 Task: Look for space in Břeclav, Czech Republic from 9th July, 2023 to 16th July, 2023 for 2 adults, 1 child in price range Rs.8000 to Rs.16000. Place can be entire place with 2 bedrooms having 2 beds and 1 bathroom. Property type can be house, flat, guest house. Booking option can be shelf check-in. Required host language is English.
Action: Mouse moved to (465, 93)
Screenshot: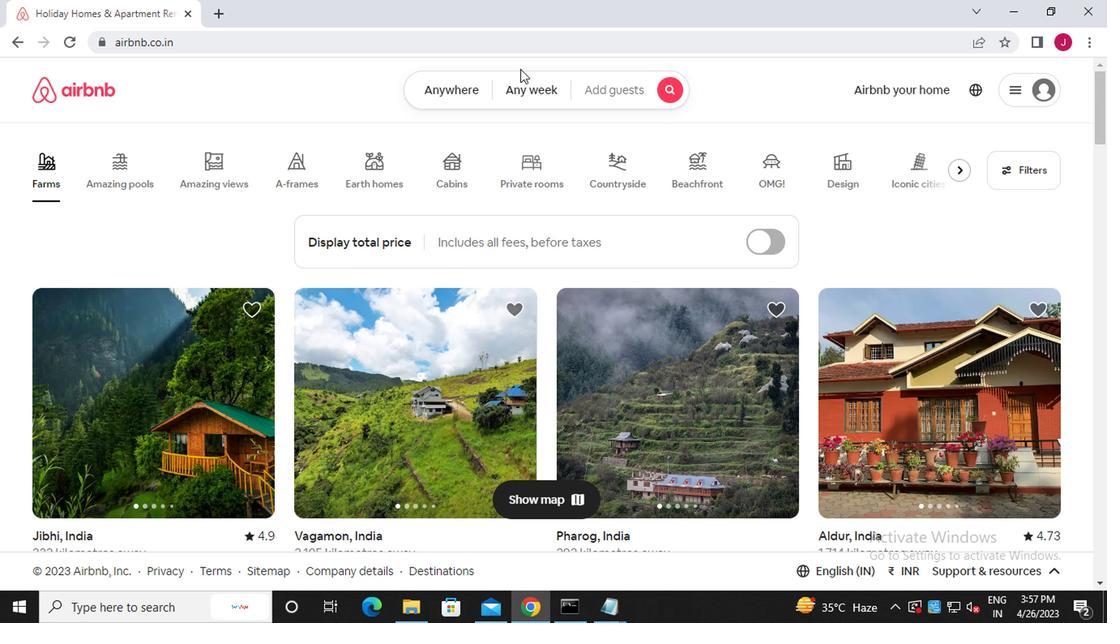
Action: Mouse pressed left at (465, 93)
Screenshot: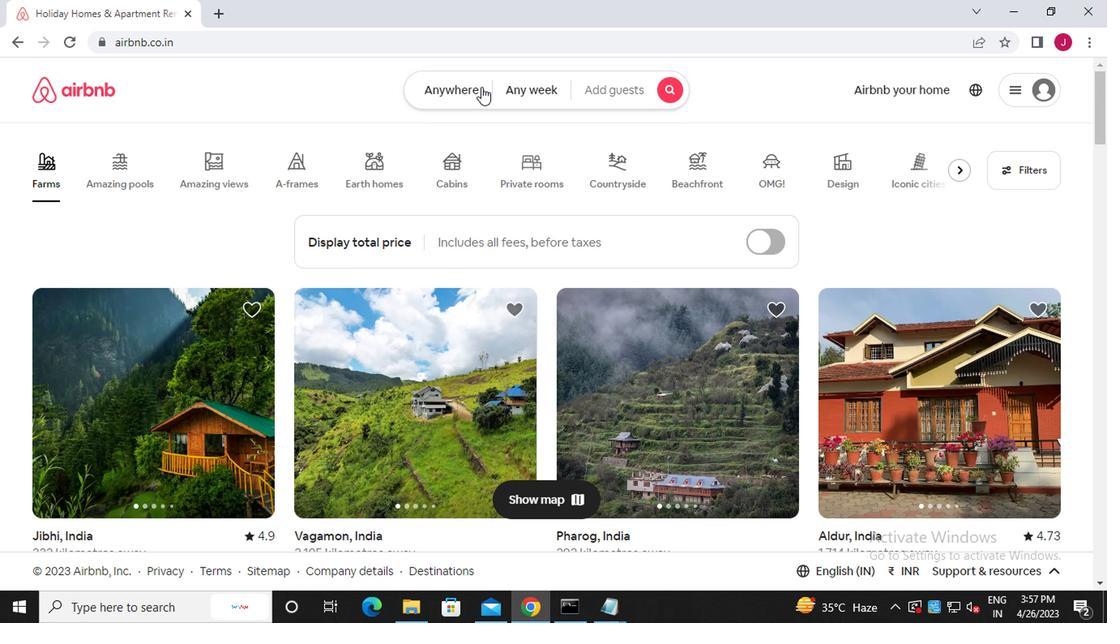 
Action: Mouse moved to (266, 155)
Screenshot: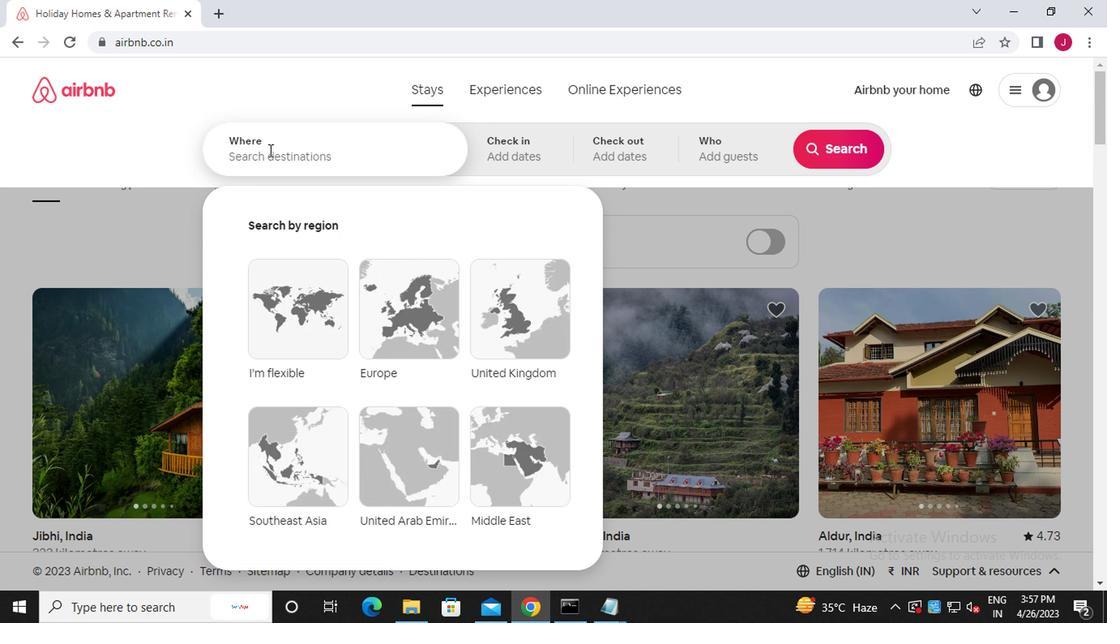 
Action: Mouse pressed left at (266, 155)
Screenshot: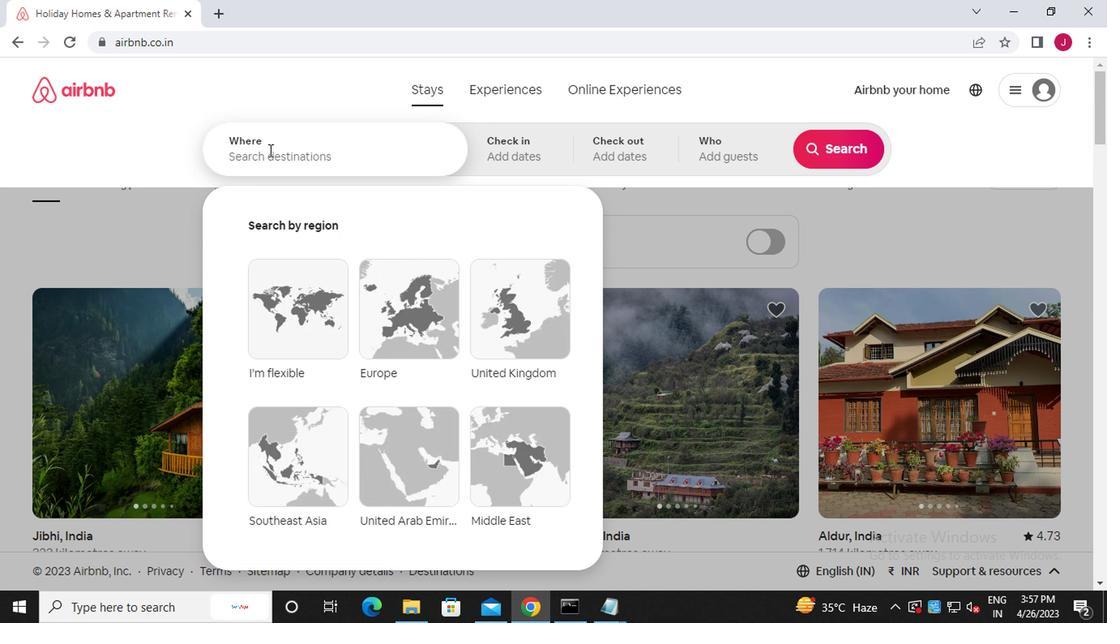 
Action: Mouse moved to (267, 157)
Screenshot: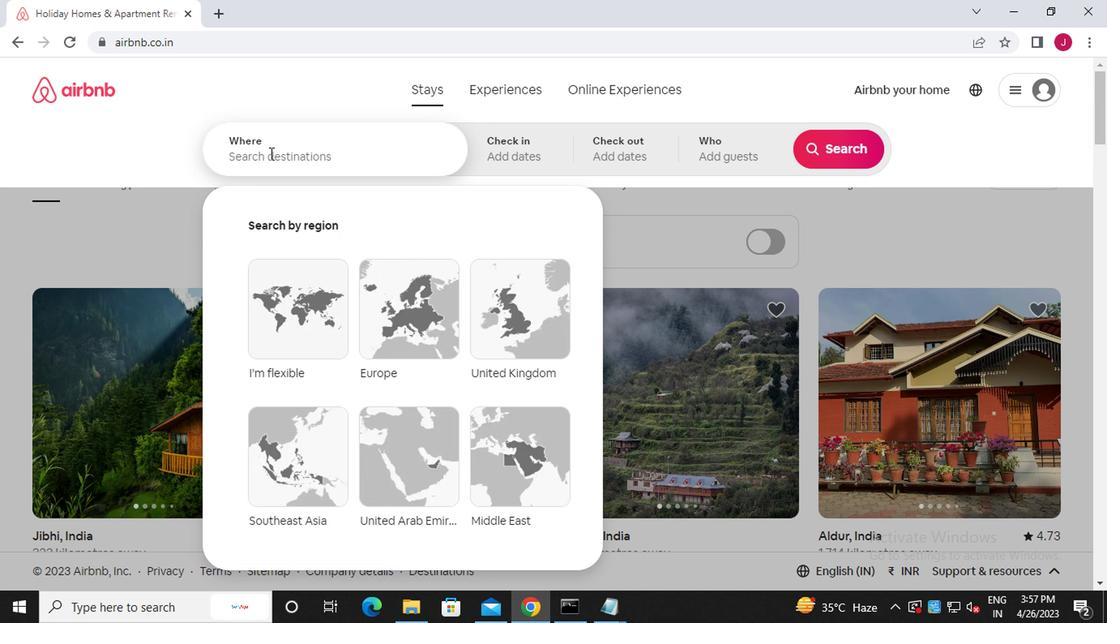 
Action: Key pressed b<Key.caps_lock>reclav,<Key.caps_lock>c<Key.caps_lock>zech<Key.space><Key.caps_lock>r<Key.caps_lock>epublic
Screenshot: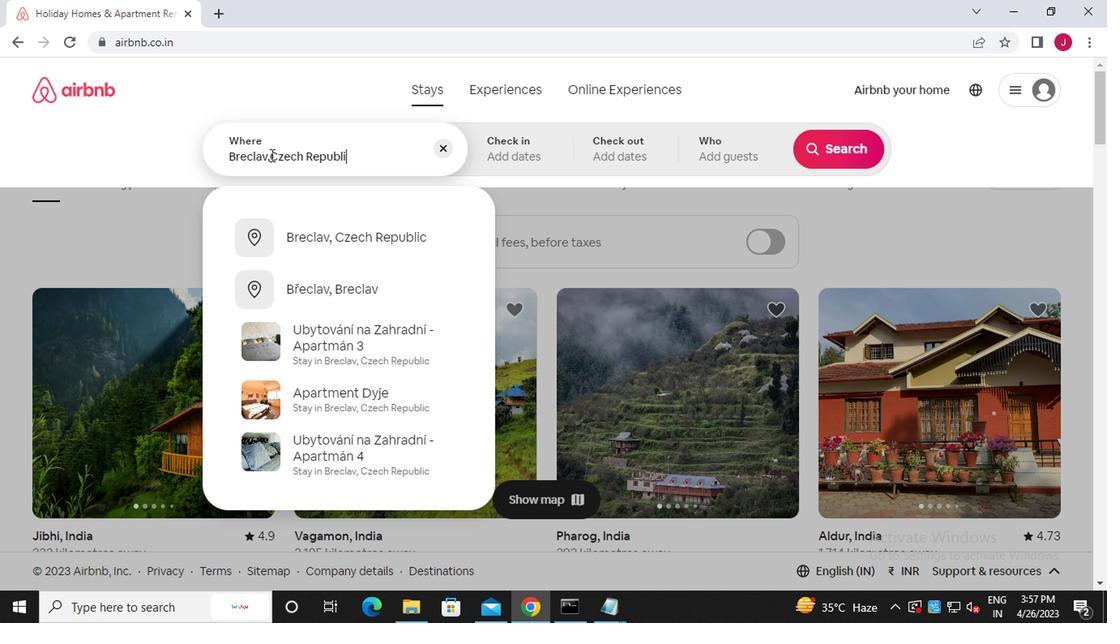 
Action: Mouse moved to (394, 234)
Screenshot: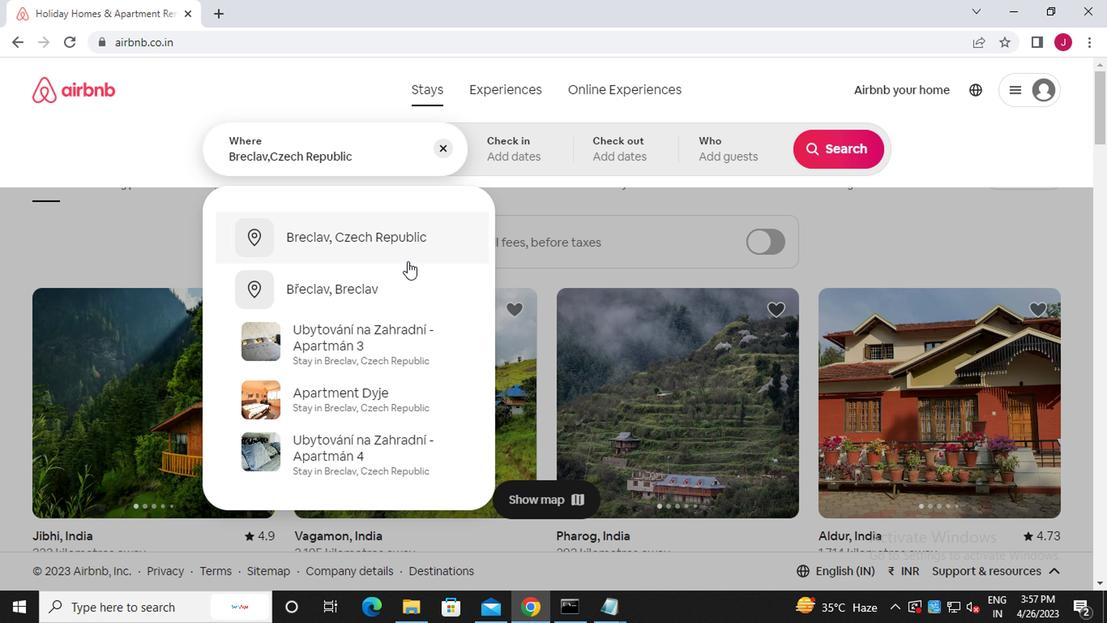 
Action: Mouse pressed left at (394, 234)
Screenshot: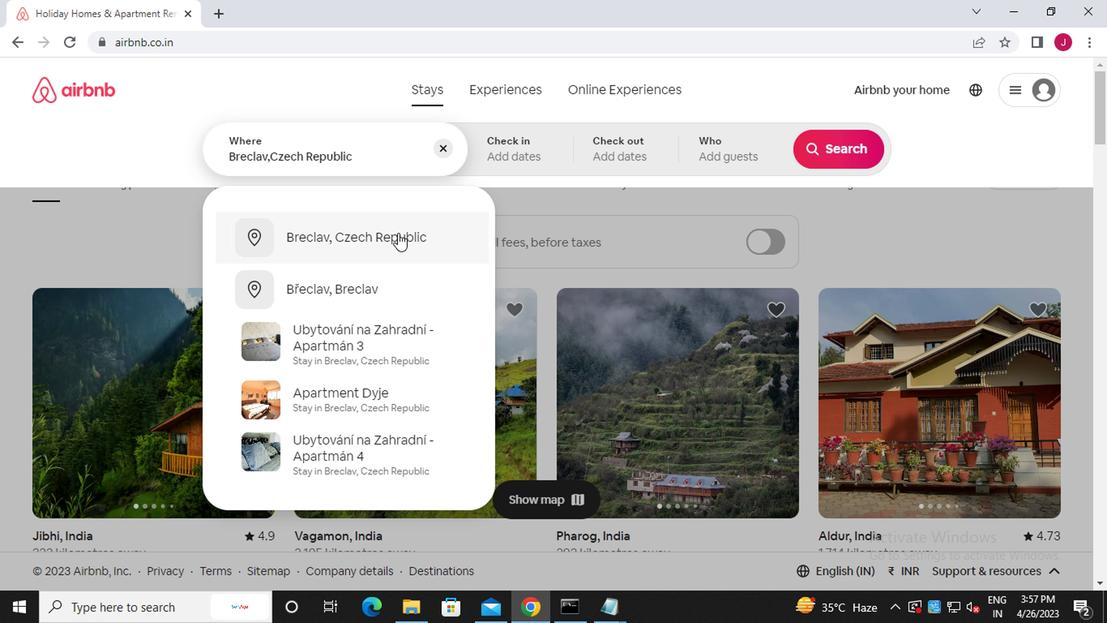 
Action: Mouse moved to (831, 282)
Screenshot: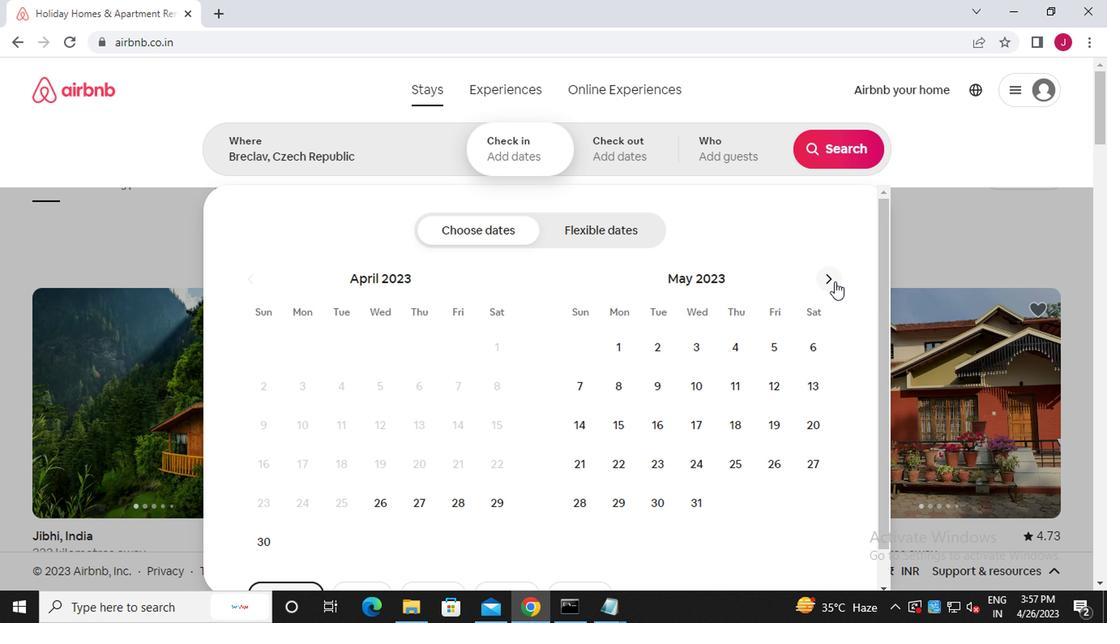 
Action: Mouse pressed left at (831, 282)
Screenshot: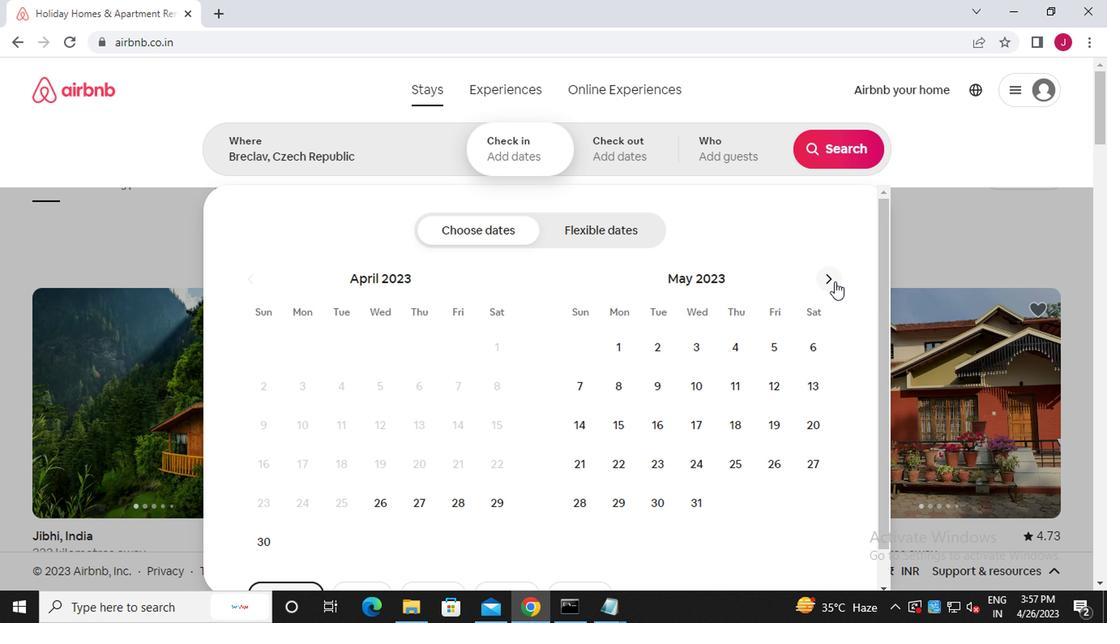 
Action: Mouse pressed left at (831, 282)
Screenshot: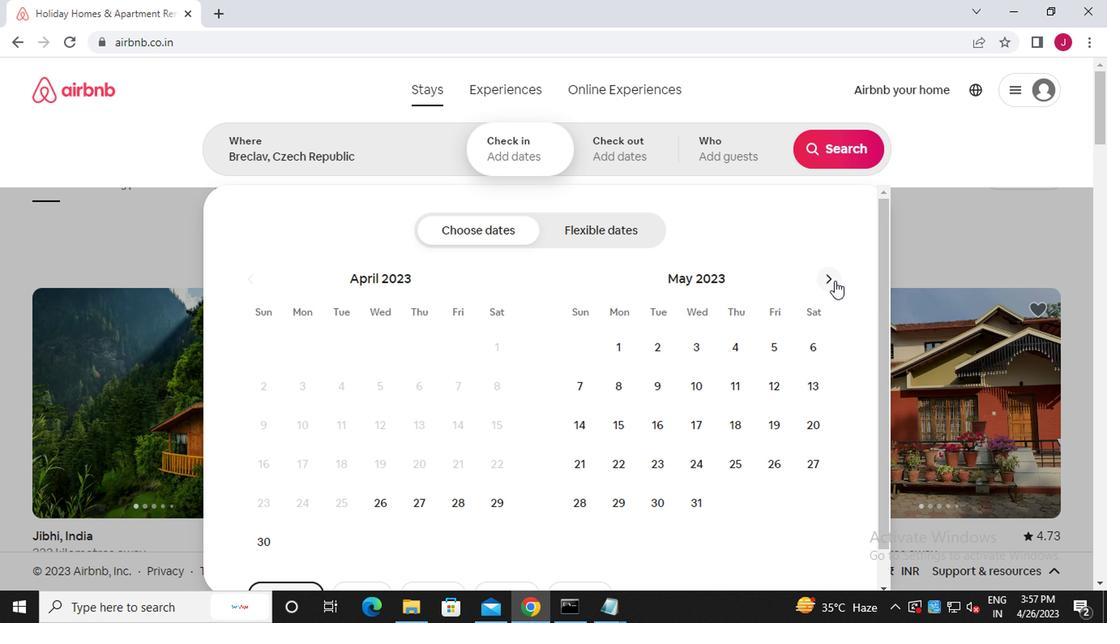 
Action: Mouse moved to (568, 427)
Screenshot: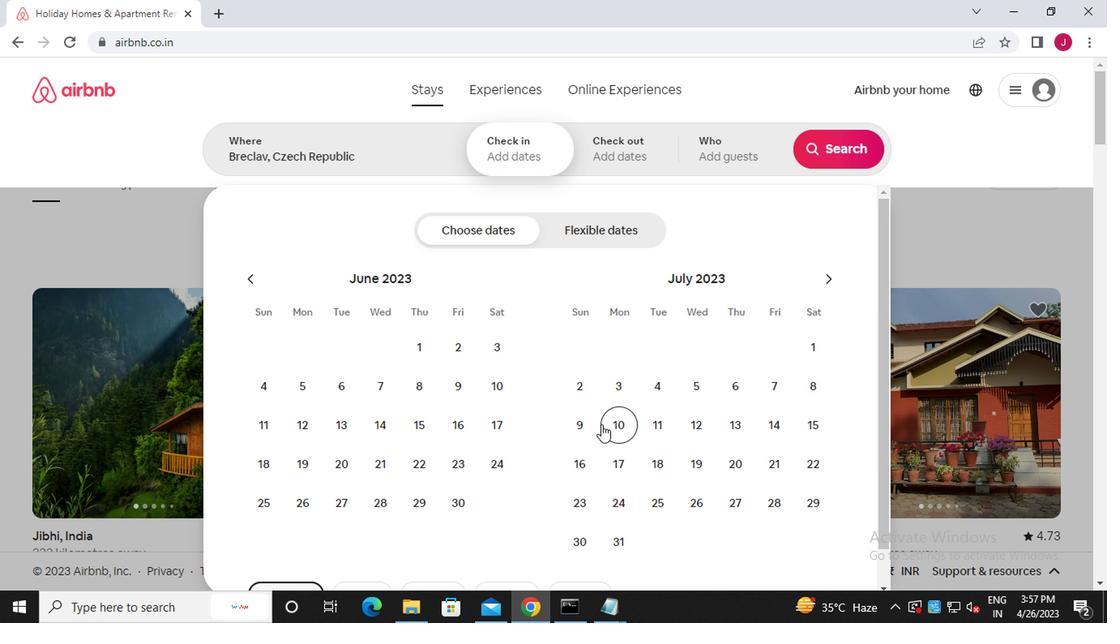 
Action: Mouse pressed left at (568, 427)
Screenshot: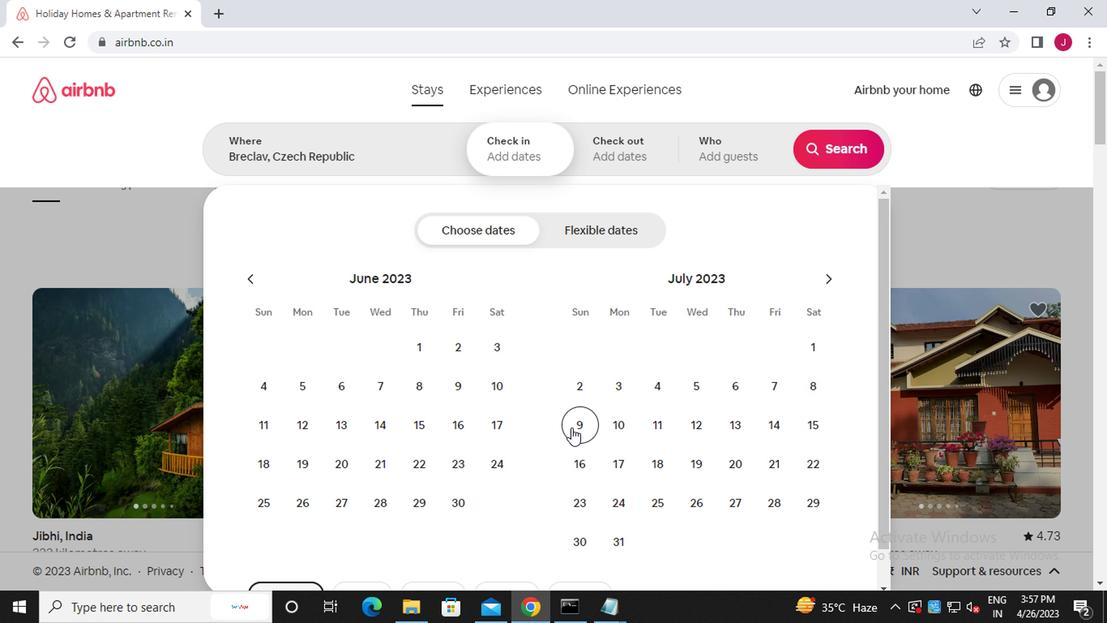 
Action: Mouse moved to (579, 458)
Screenshot: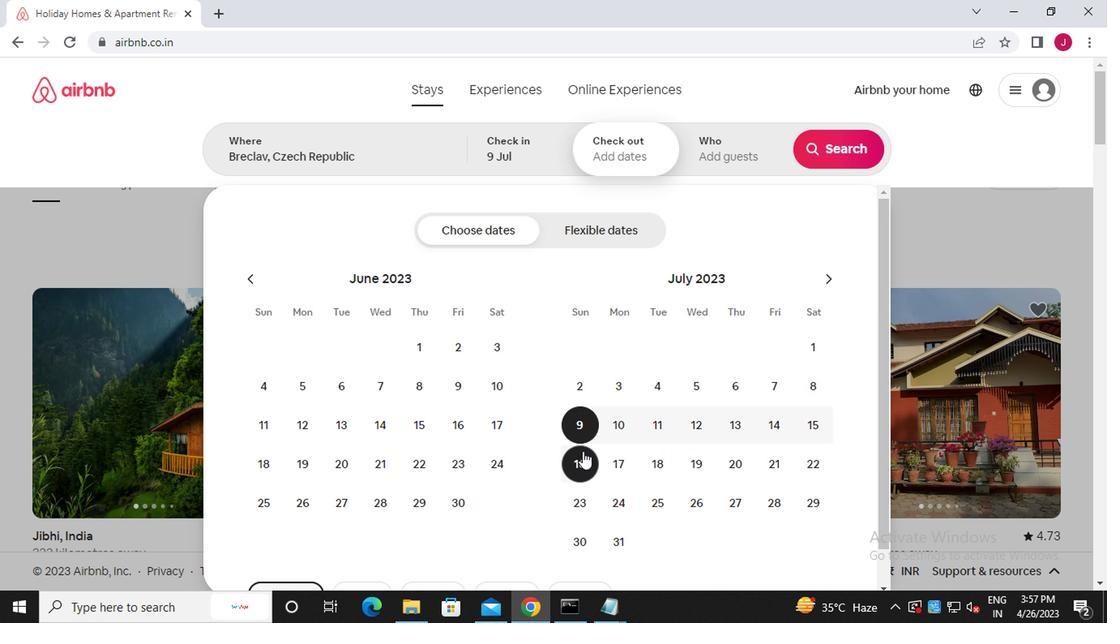 
Action: Mouse pressed left at (579, 458)
Screenshot: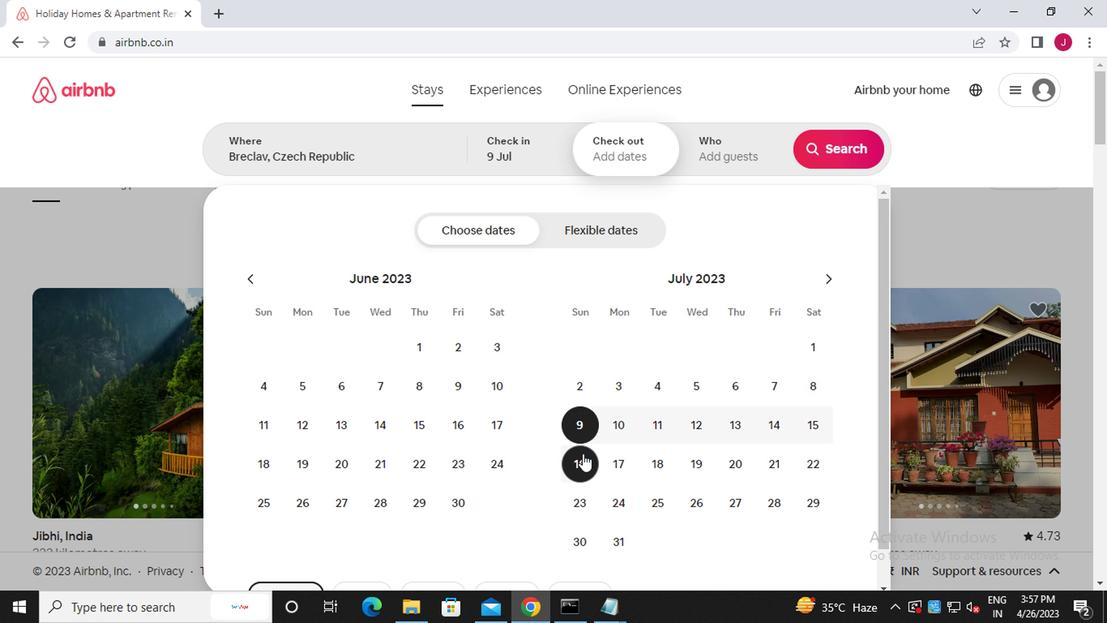 
Action: Mouse moved to (740, 160)
Screenshot: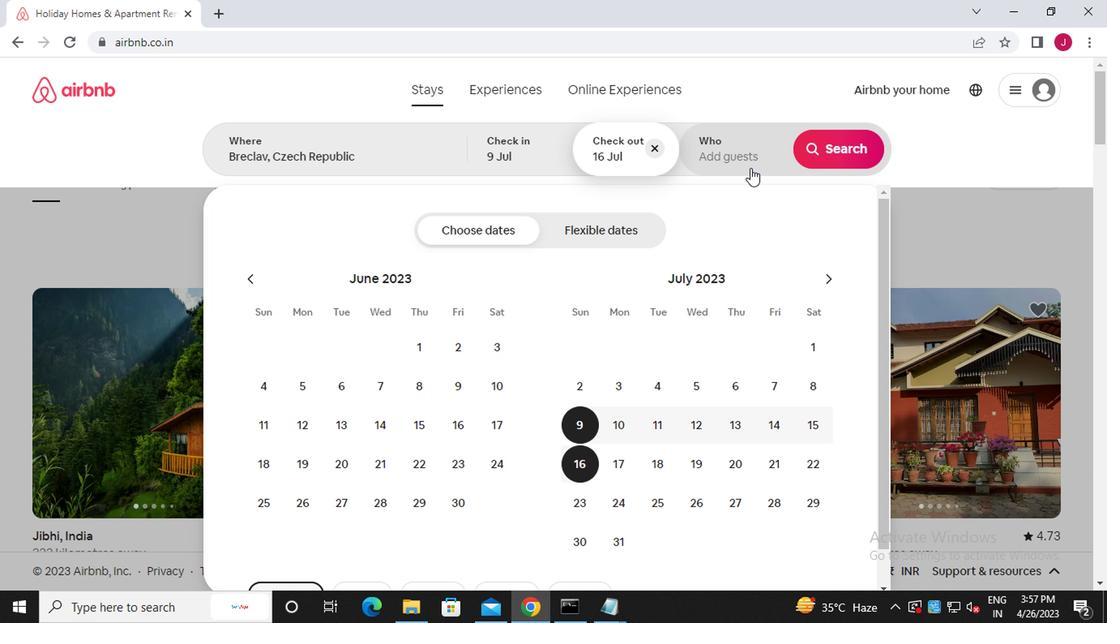 
Action: Mouse pressed left at (740, 160)
Screenshot: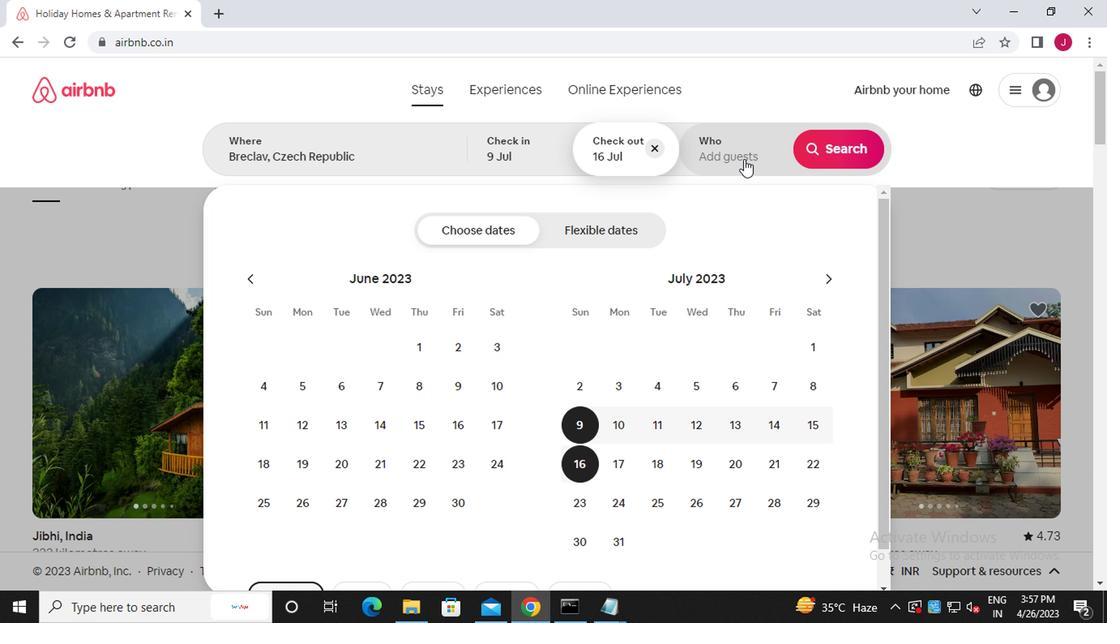 
Action: Mouse moved to (843, 234)
Screenshot: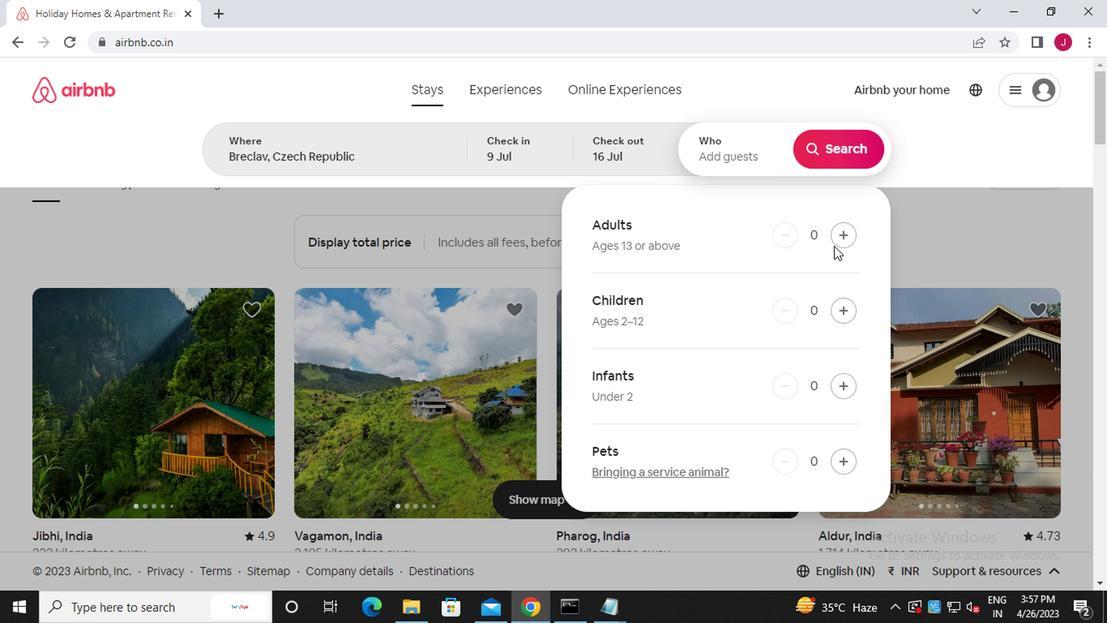 
Action: Mouse pressed left at (843, 234)
Screenshot: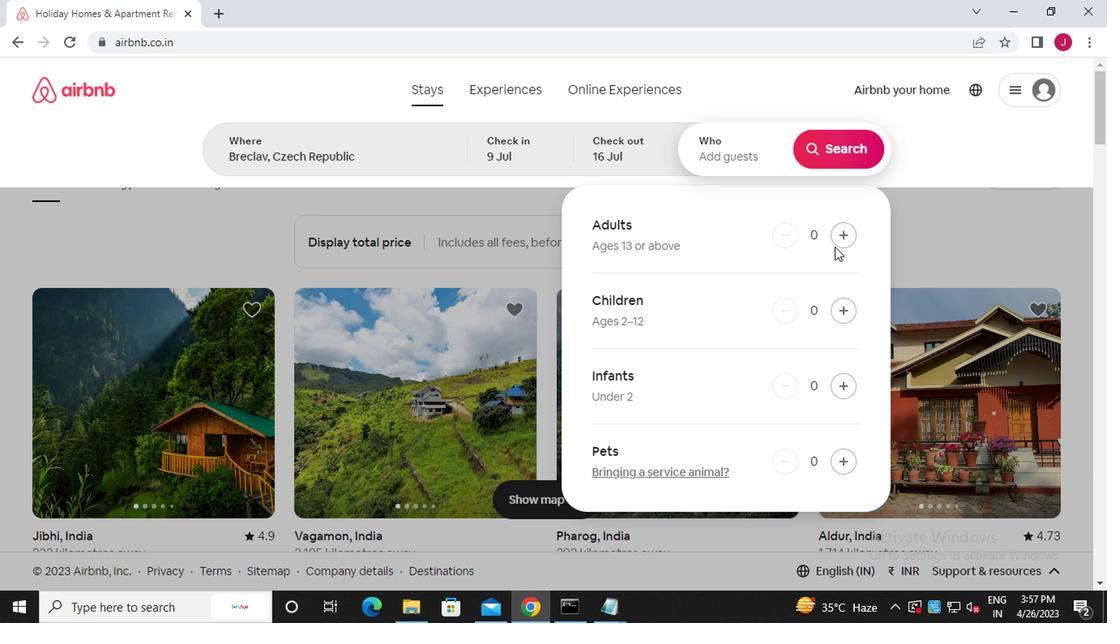 
Action: Mouse pressed left at (843, 234)
Screenshot: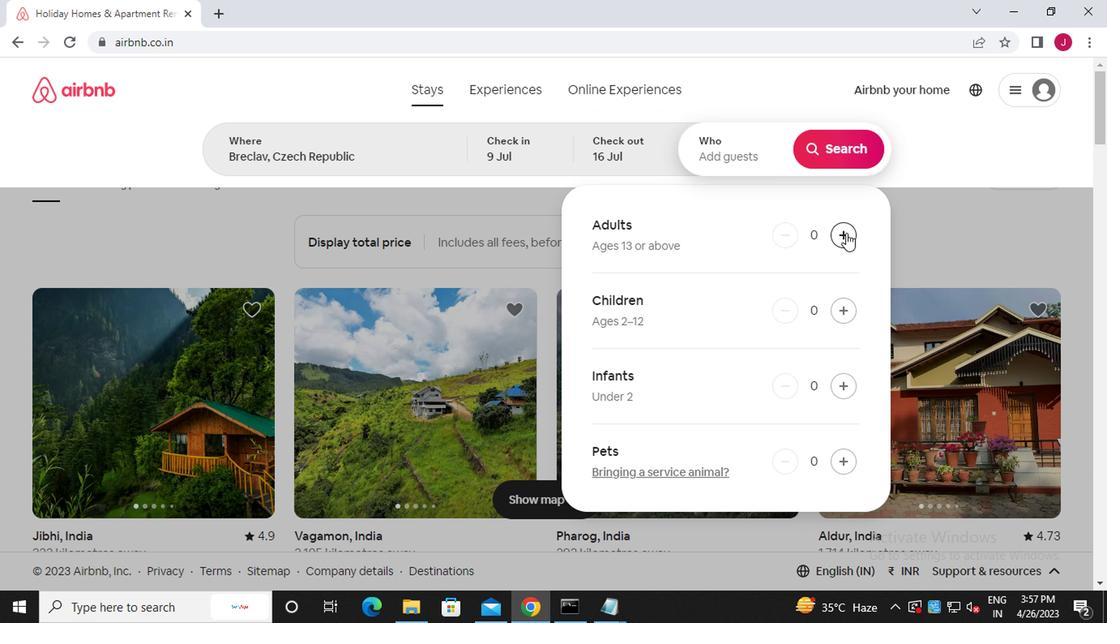 
Action: Mouse moved to (844, 315)
Screenshot: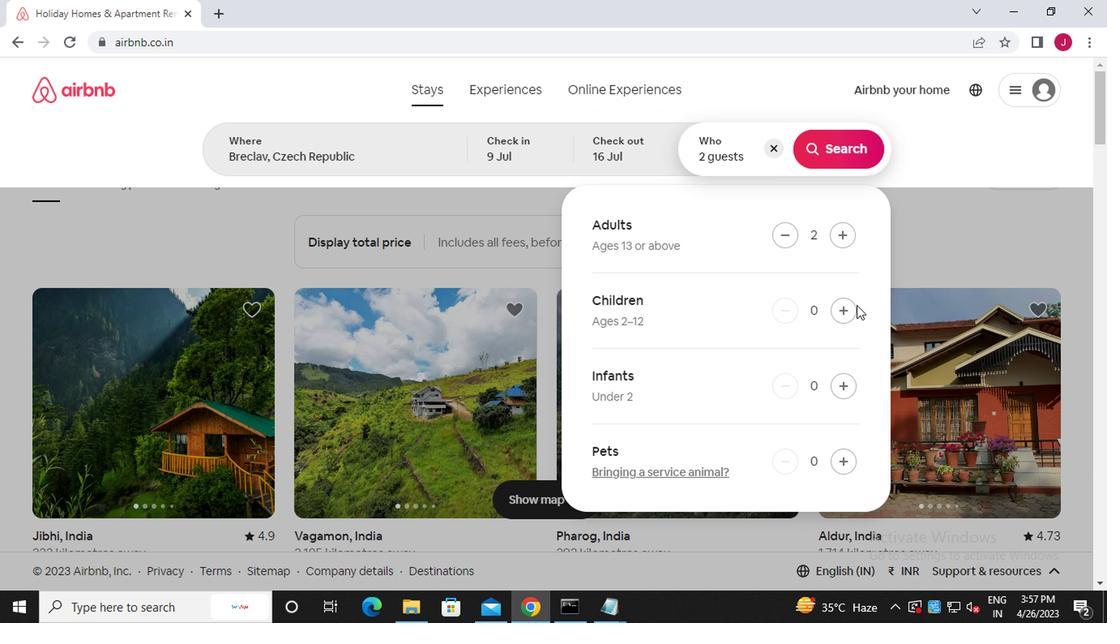 
Action: Mouse pressed left at (844, 315)
Screenshot: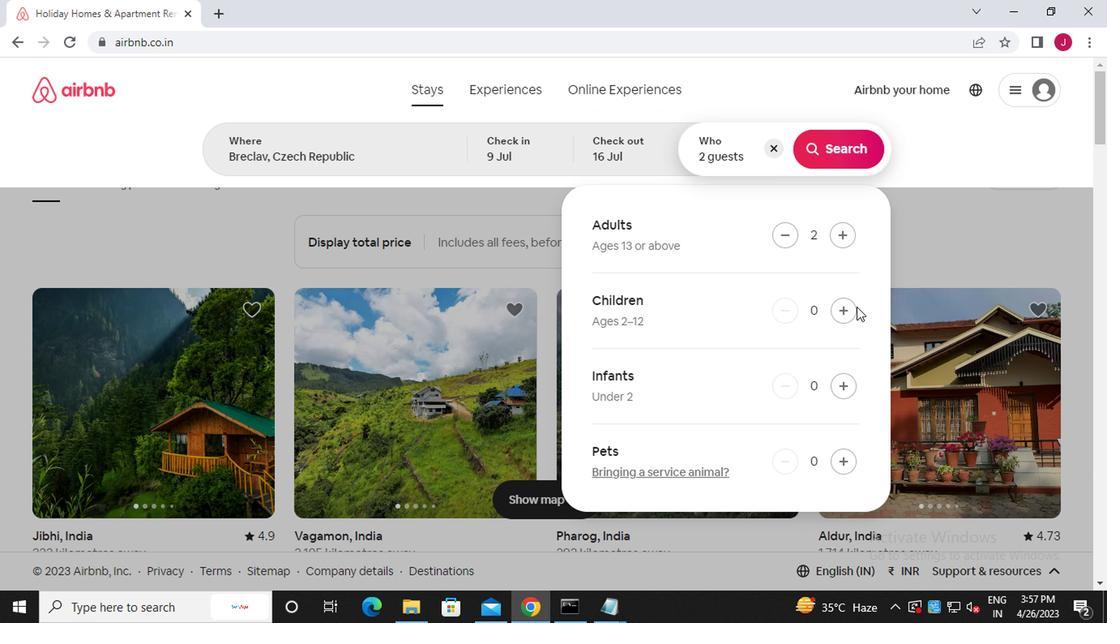 
Action: Mouse moved to (851, 152)
Screenshot: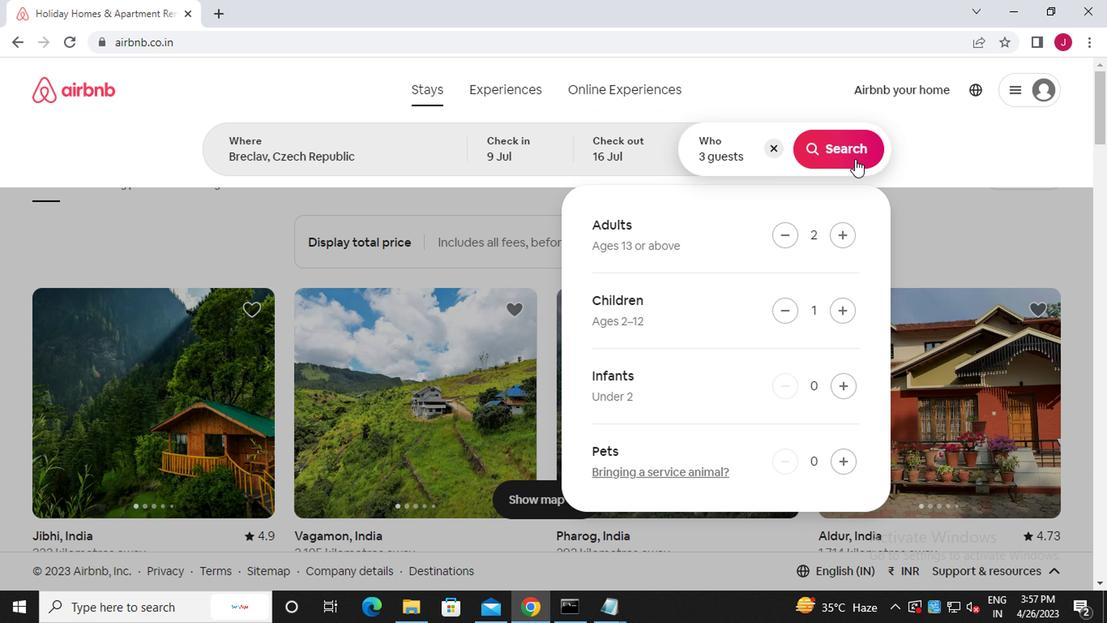 
Action: Mouse pressed left at (851, 152)
Screenshot: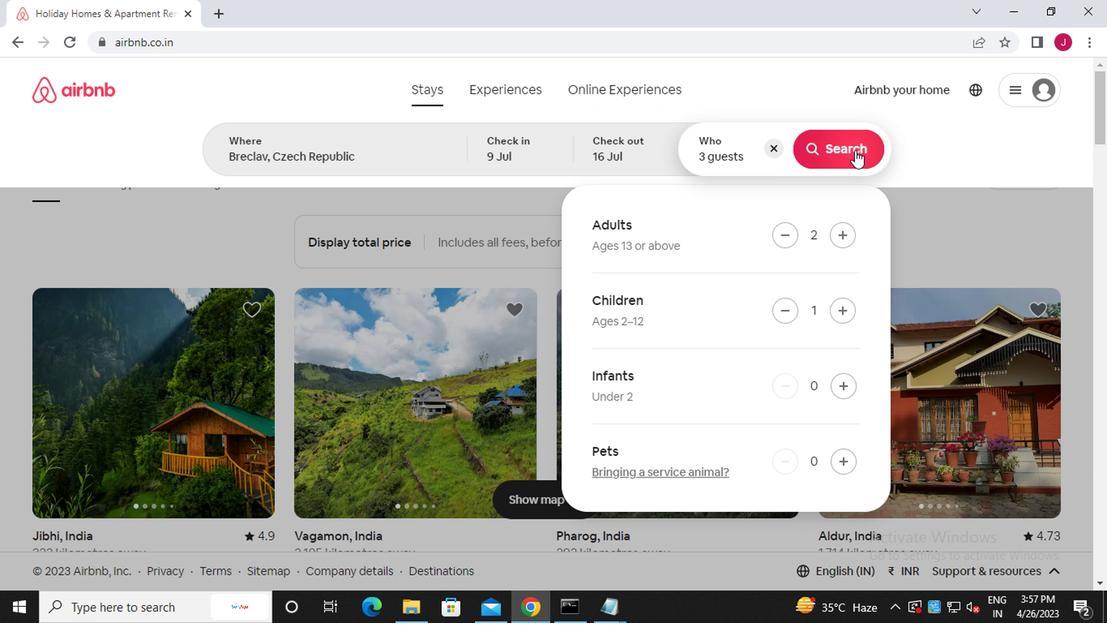 
Action: Mouse moved to (1049, 163)
Screenshot: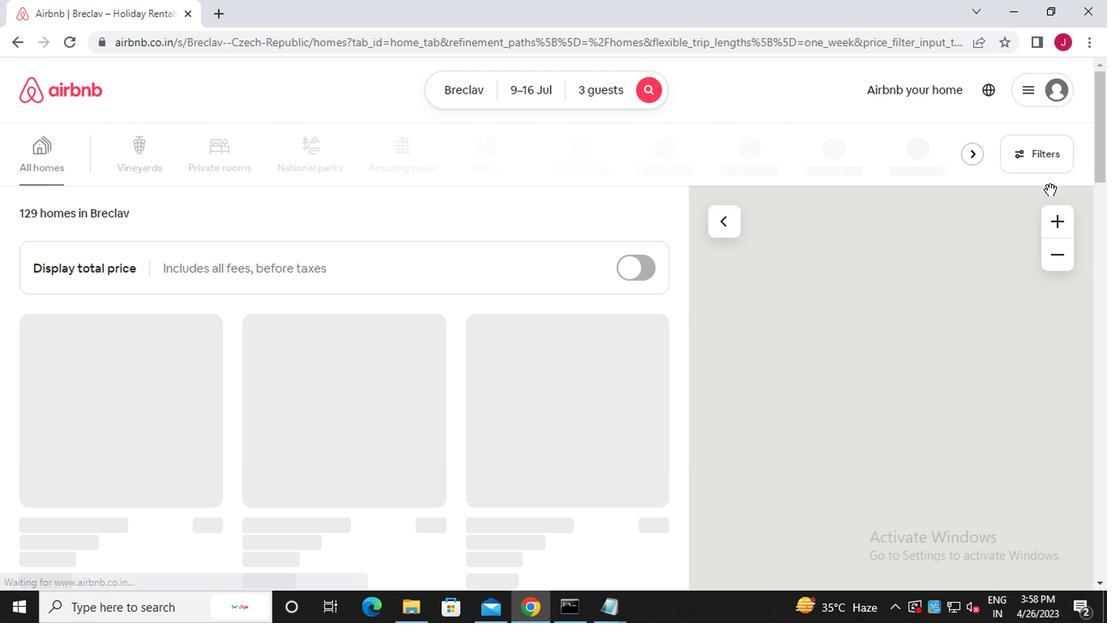 
Action: Mouse pressed left at (1049, 163)
Screenshot: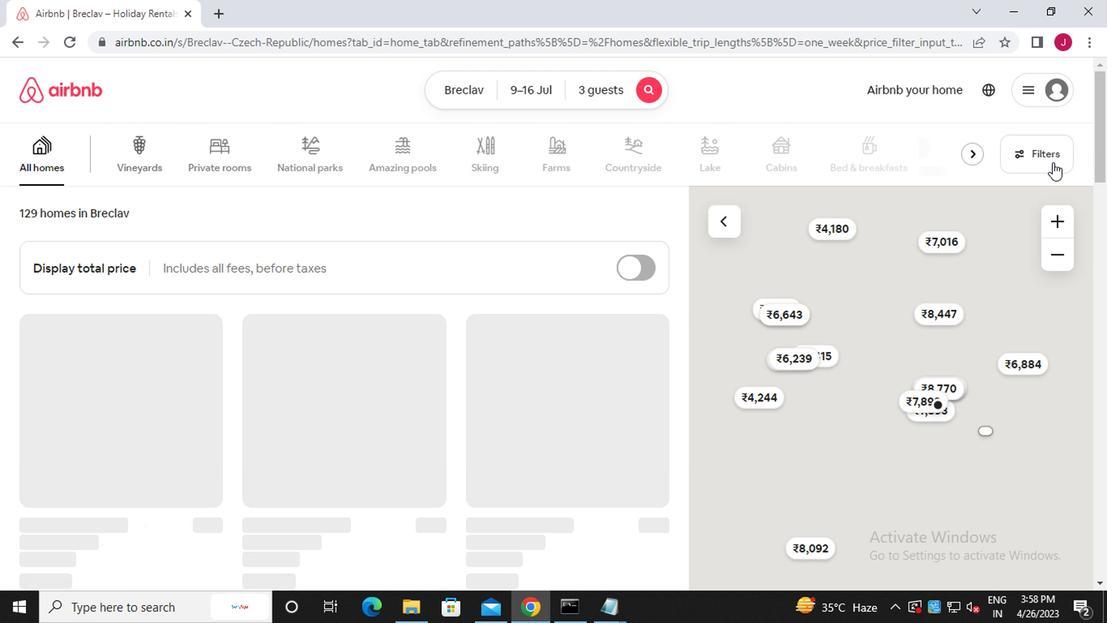 
Action: Mouse moved to (365, 357)
Screenshot: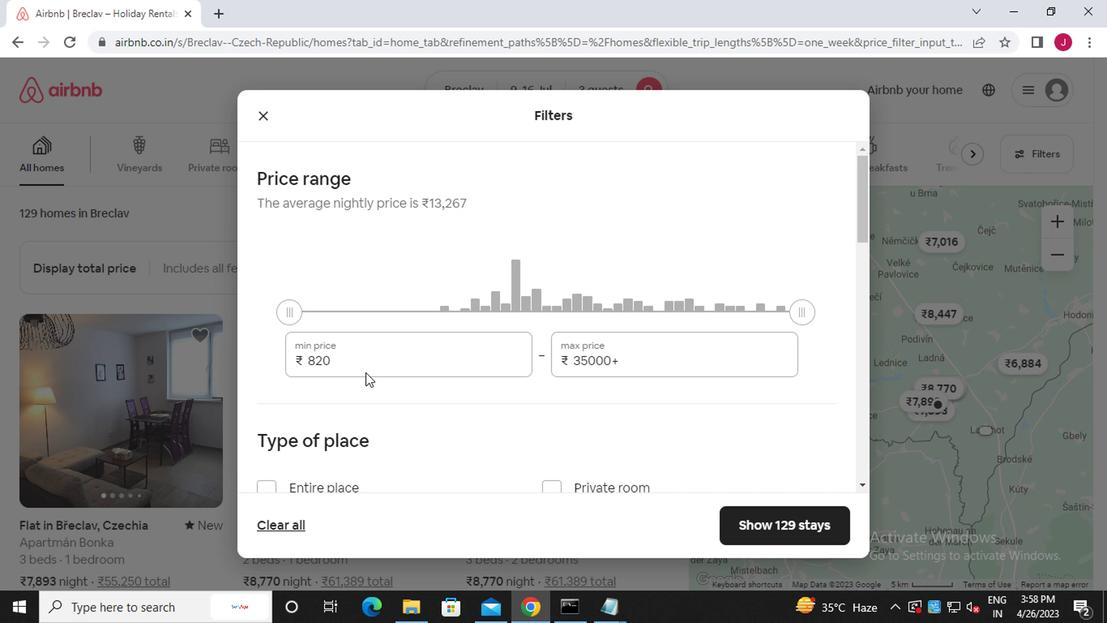 
Action: Mouse pressed left at (365, 357)
Screenshot: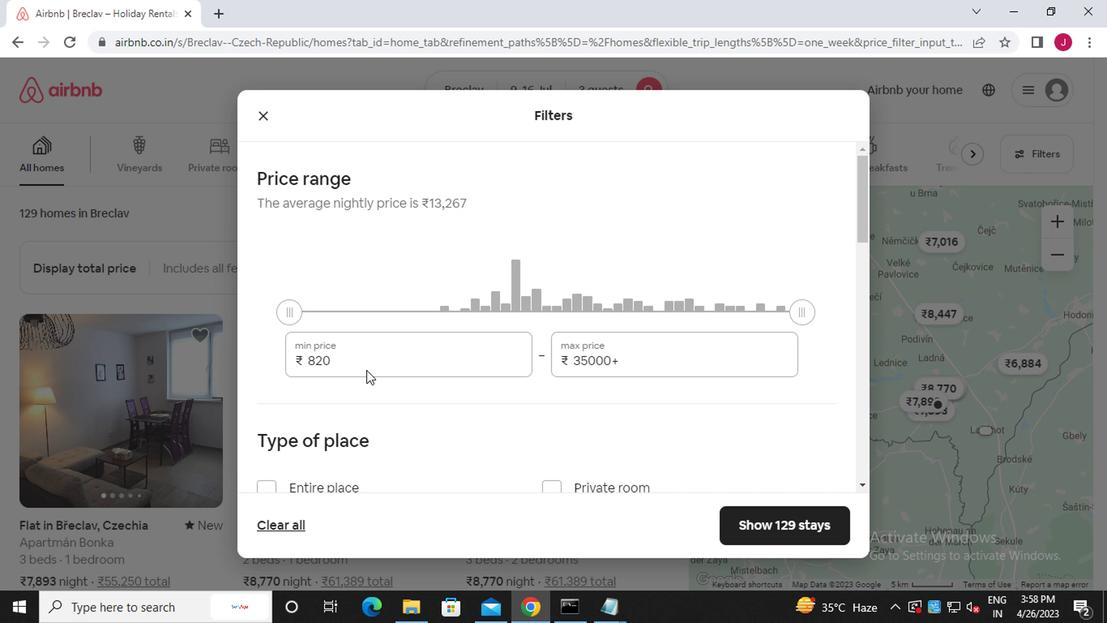 
Action: Mouse moved to (362, 354)
Screenshot: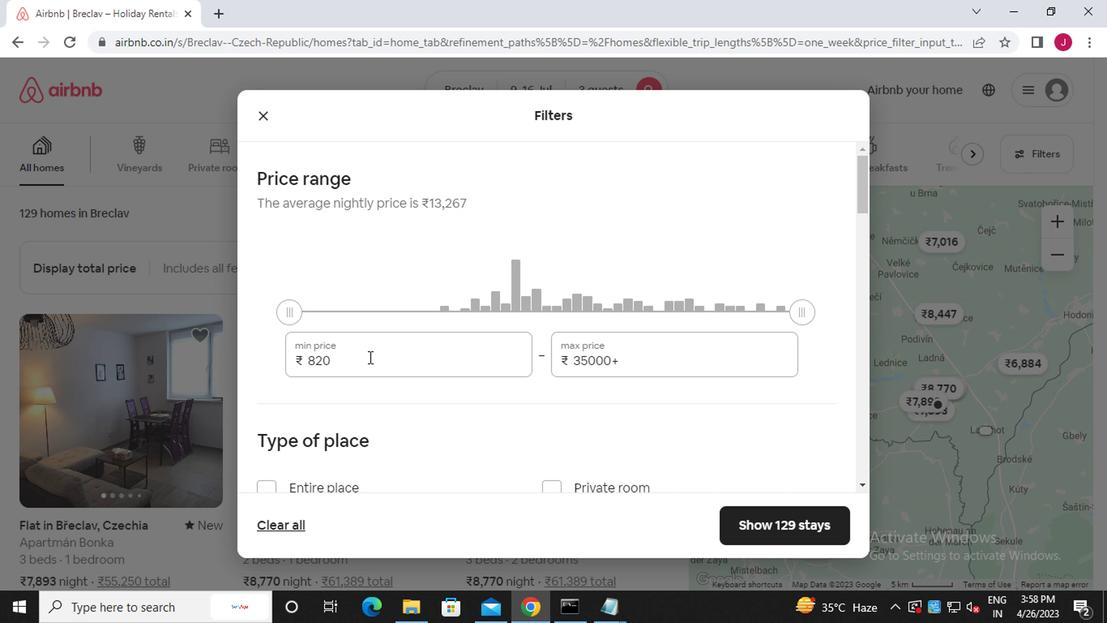 
Action: Key pressed <Key.backspace><Key.backspace><<96>><<96>><<96>>
Screenshot: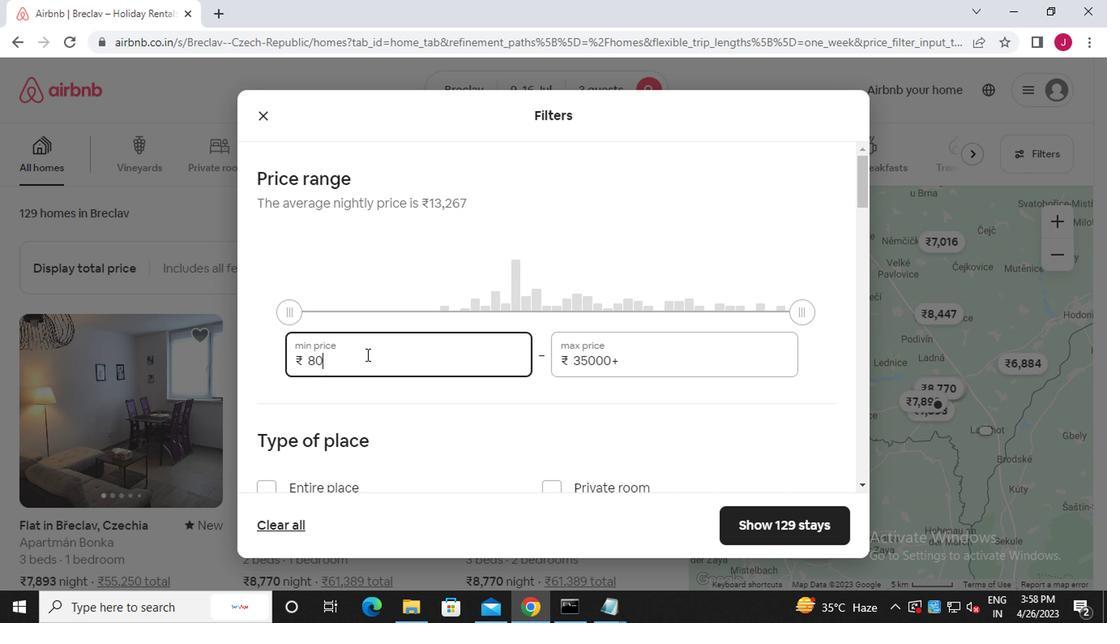 
Action: Mouse moved to (663, 368)
Screenshot: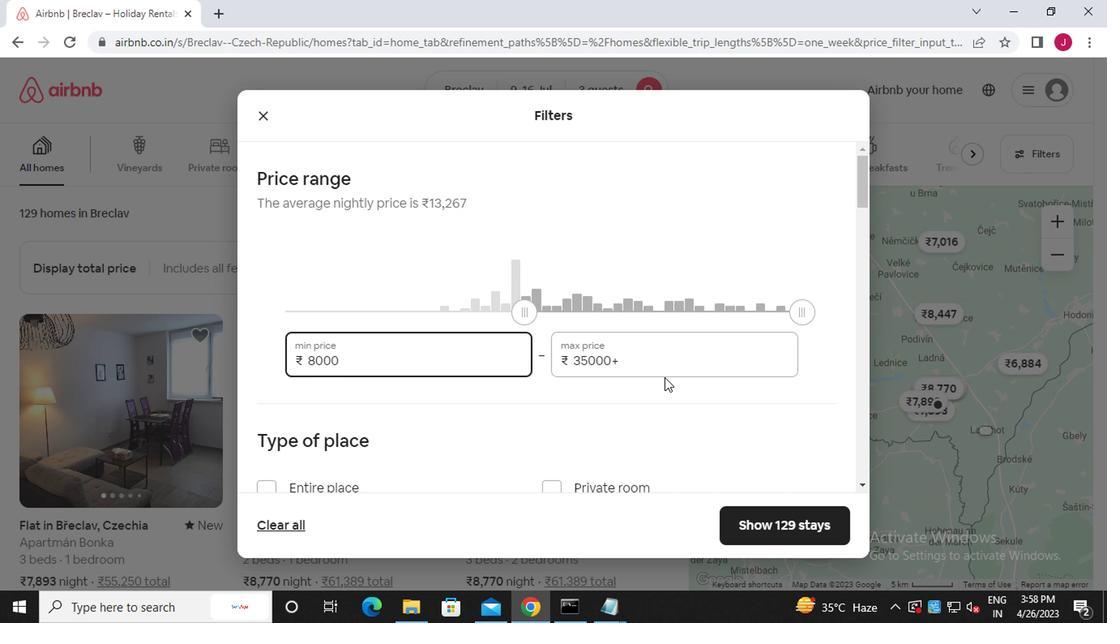 
Action: Mouse pressed left at (663, 368)
Screenshot: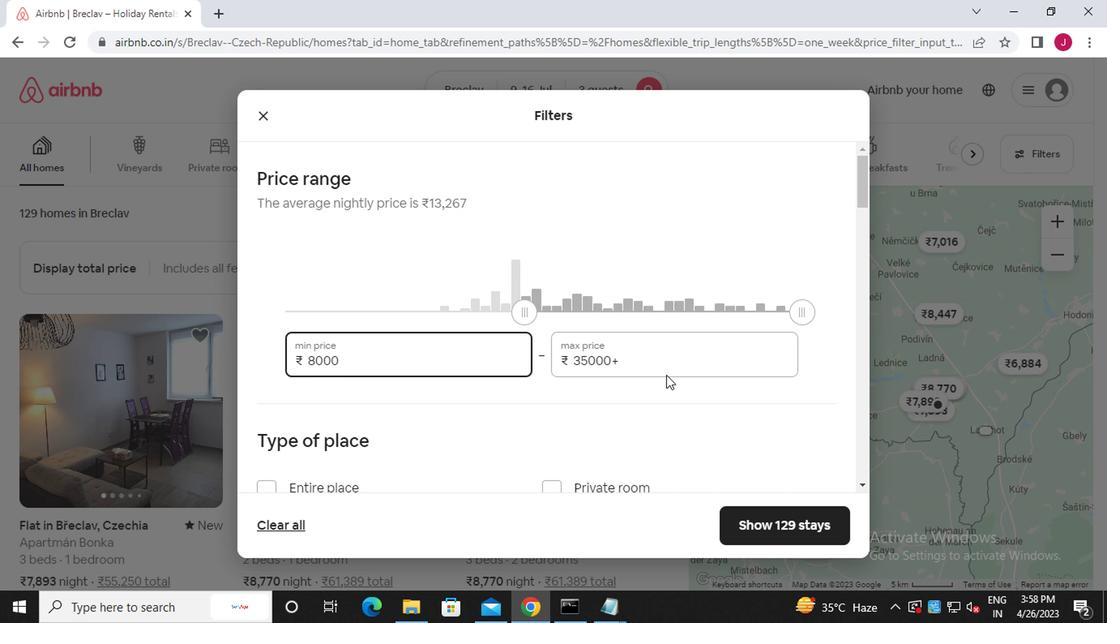 
Action: Mouse moved to (657, 368)
Screenshot: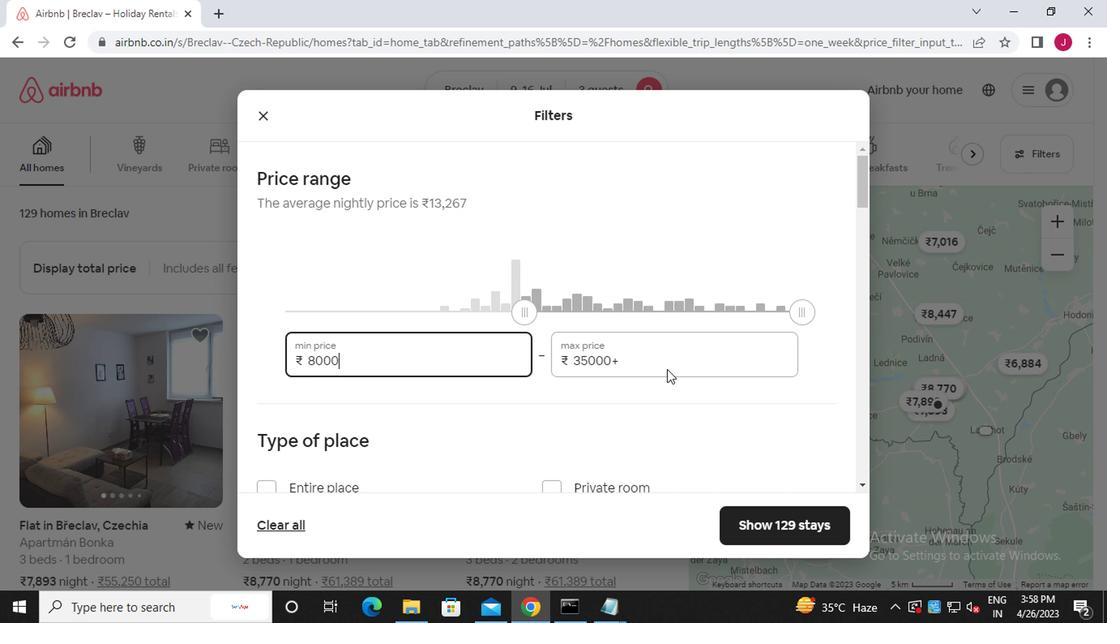 
Action: Key pressed <Key.backspace><Key.backspace><Key.backspace><Key.backspace><Key.backspace><Key.backspace><Key.backspace><Key.backspace><Key.backspace><Key.backspace><<97>><<102>><<96>><<96>><<96>>
Screenshot: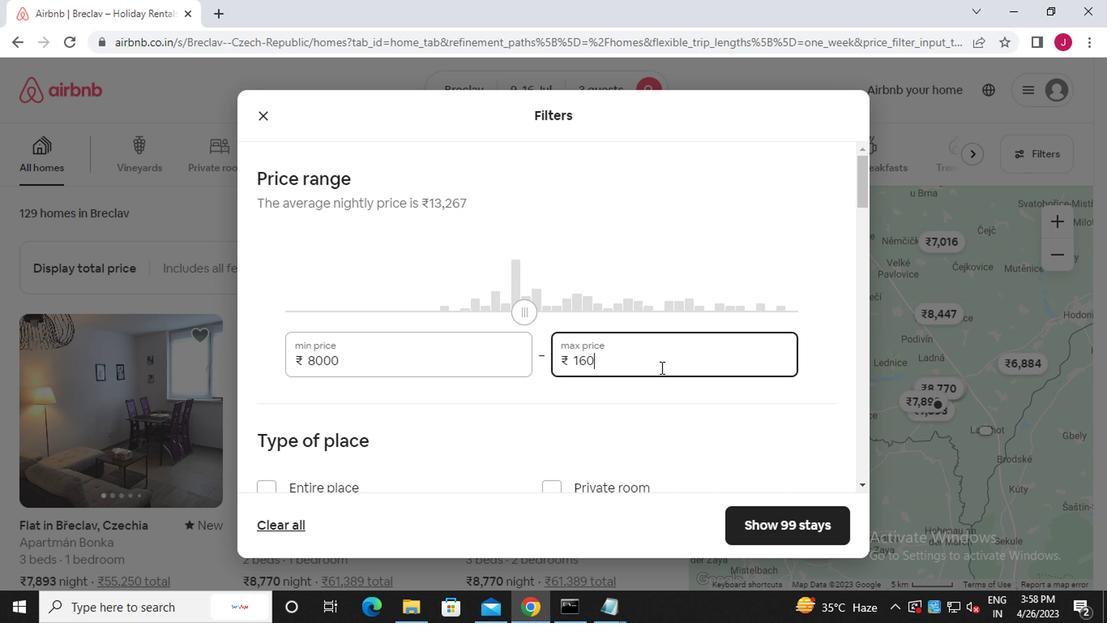 
Action: Mouse moved to (656, 368)
Screenshot: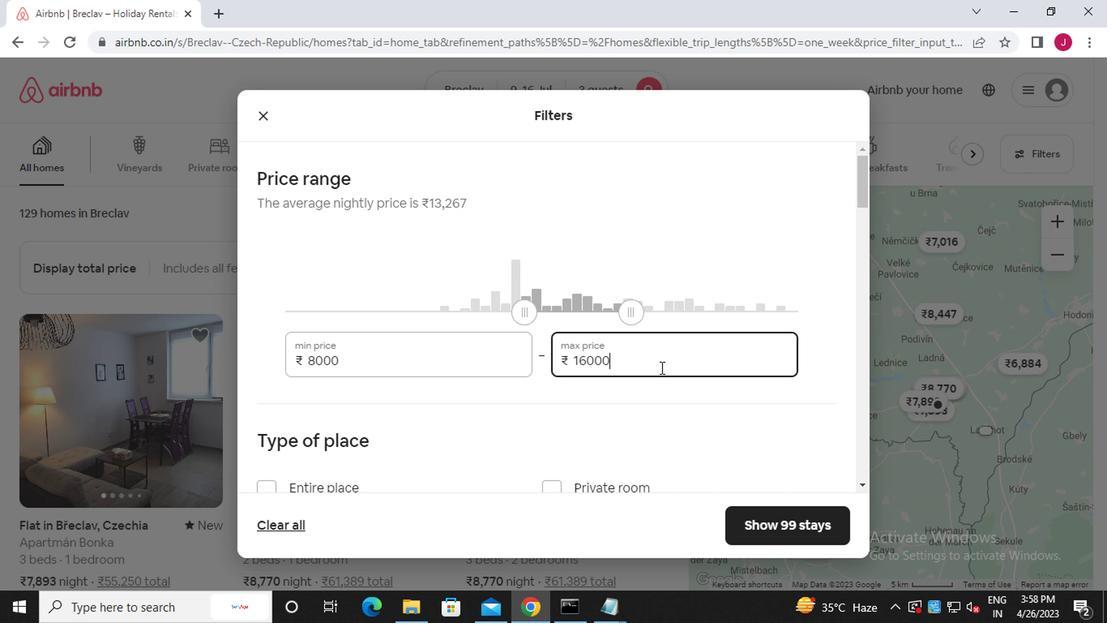 
Action: Mouse scrolled (656, 366) with delta (0, -1)
Screenshot: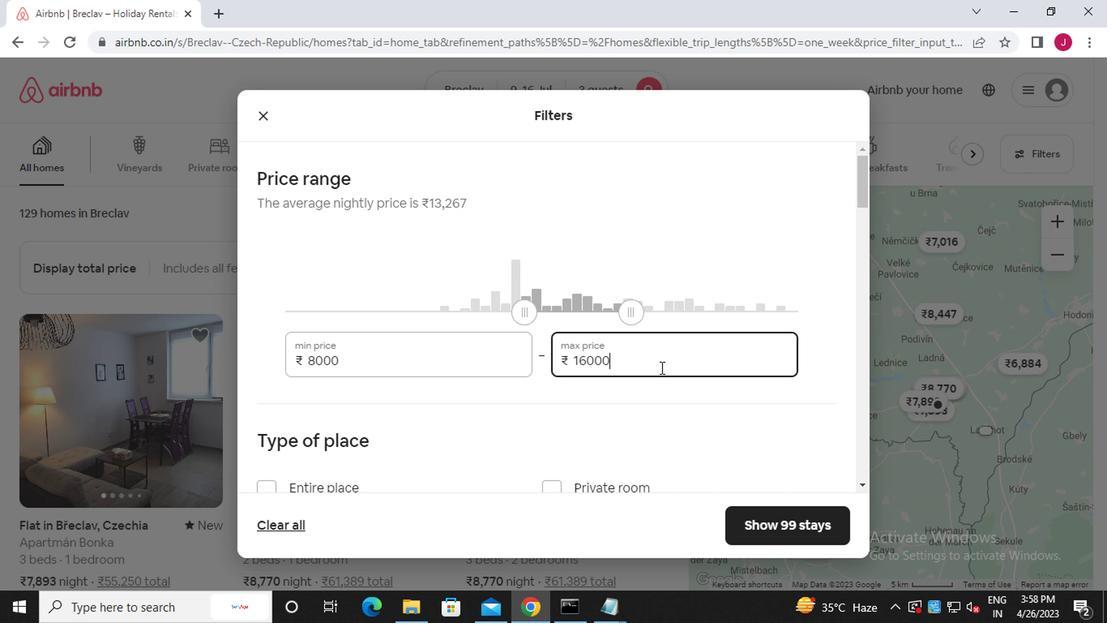 
Action: Mouse scrolled (656, 366) with delta (0, -1)
Screenshot: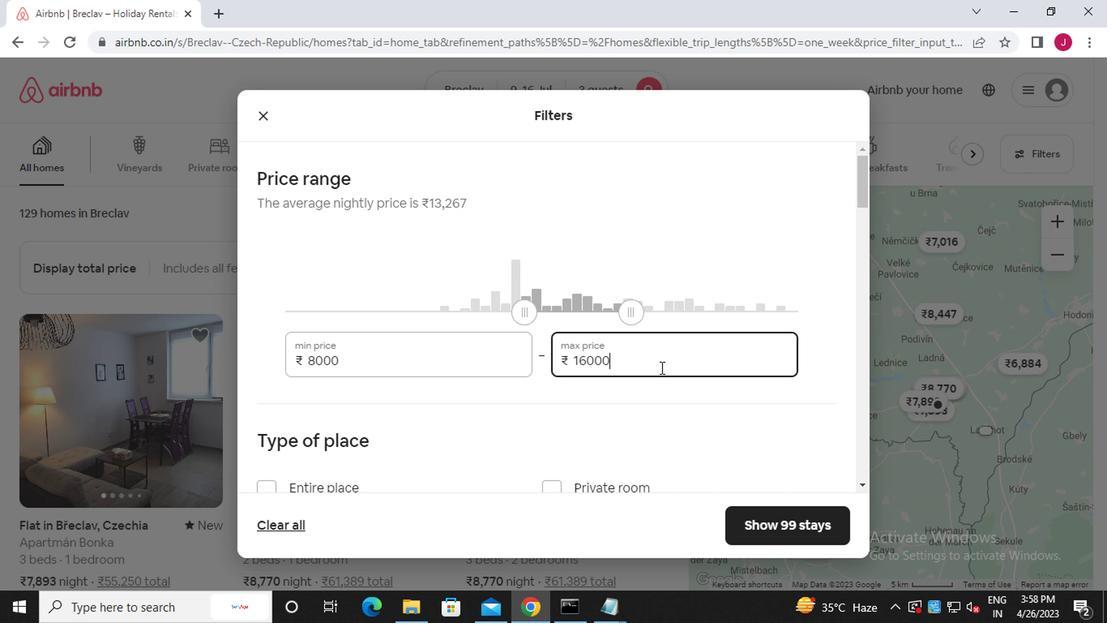 
Action: Mouse moved to (263, 331)
Screenshot: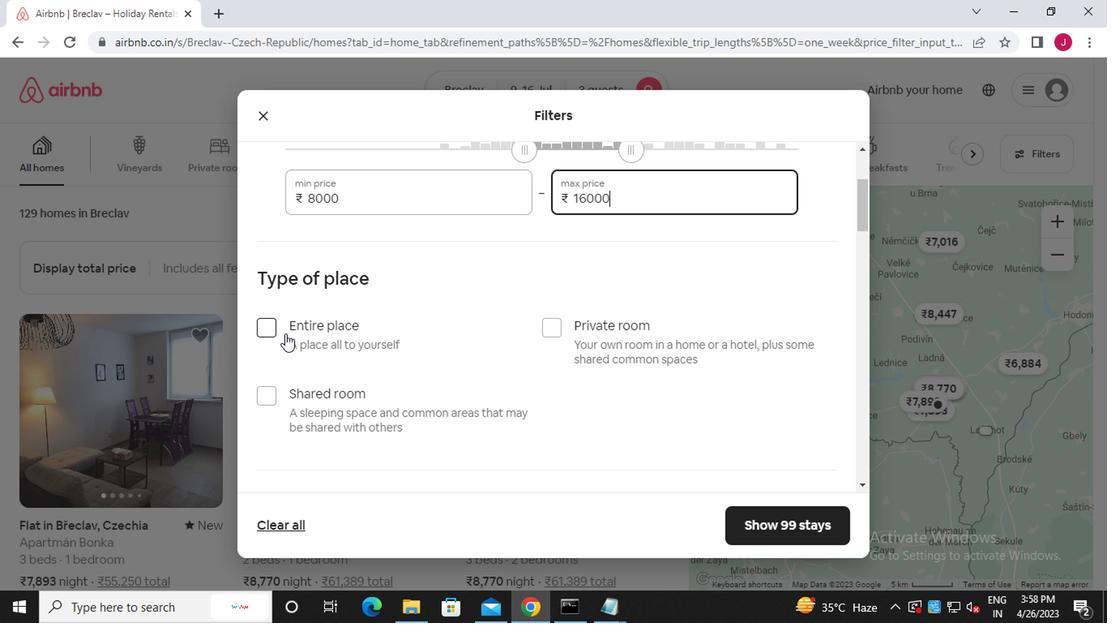 
Action: Mouse pressed left at (263, 331)
Screenshot: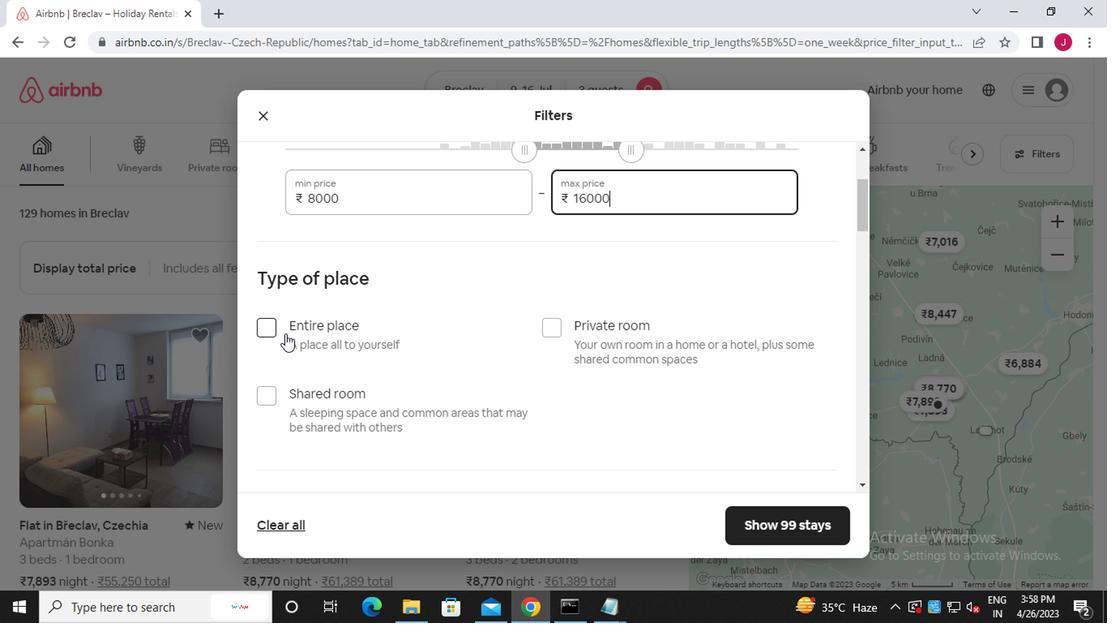 
Action: Mouse moved to (328, 341)
Screenshot: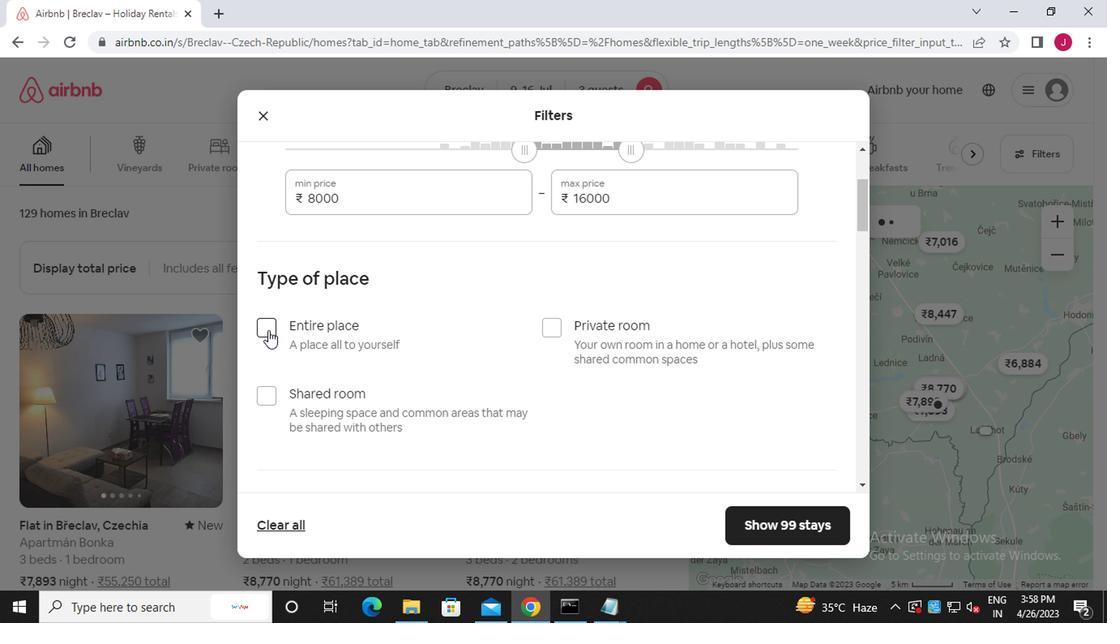 
Action: Mouse scrolled (328, 340) with delta (0, -1)
Screenshot: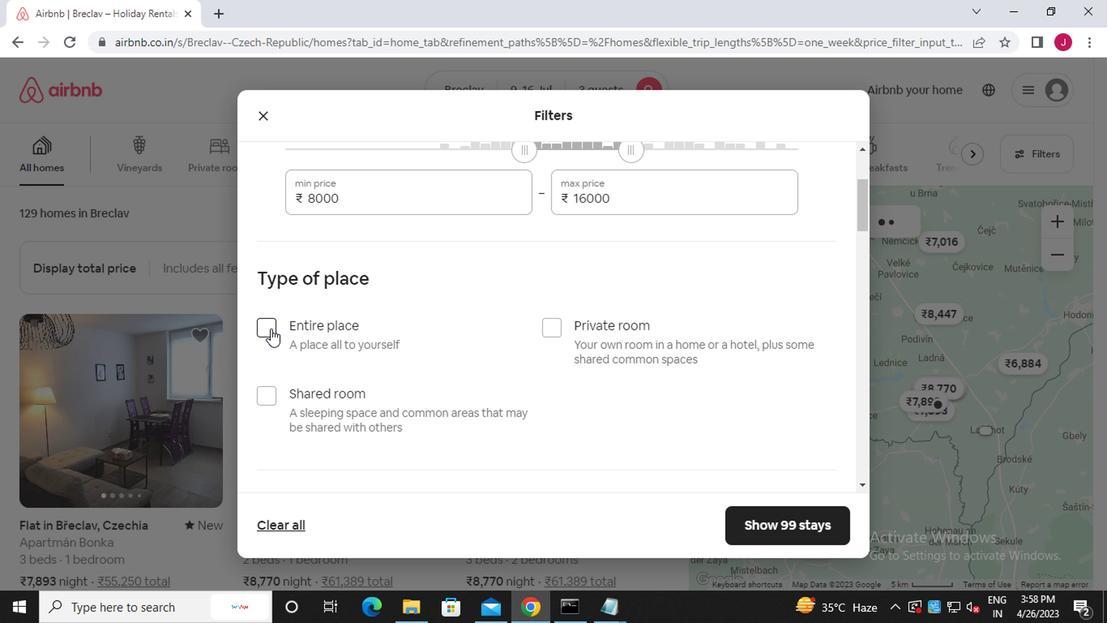 
Action: Mouse scrolled (328, 340) with delta (0, -1)
Screenshot: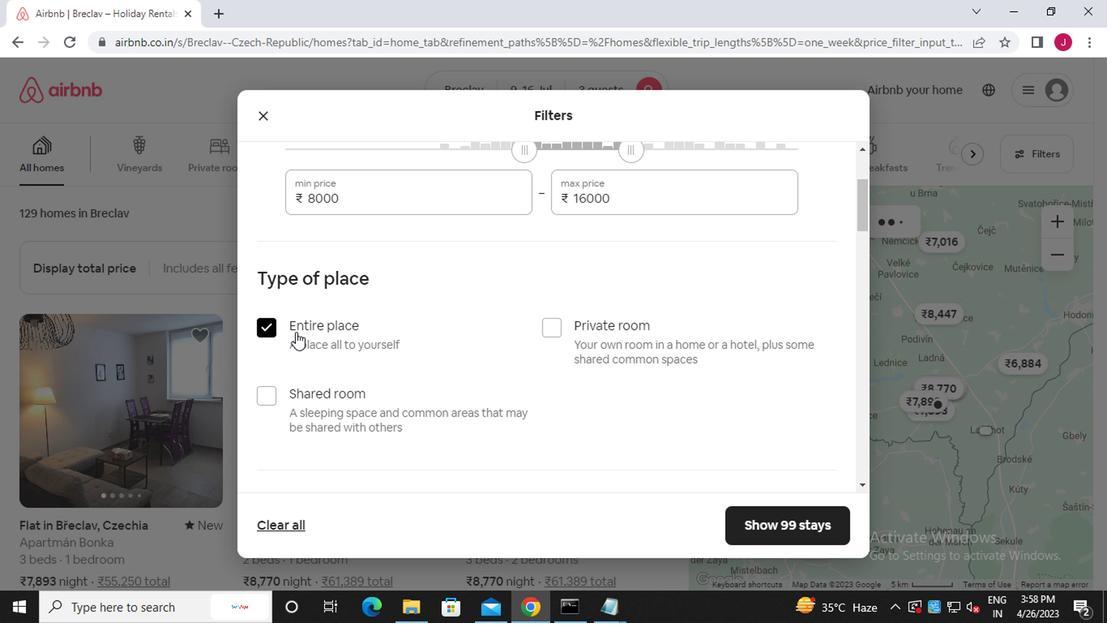 
Action: Mouse scrolled (328, 340) with delta (0, -1)
Screenshot: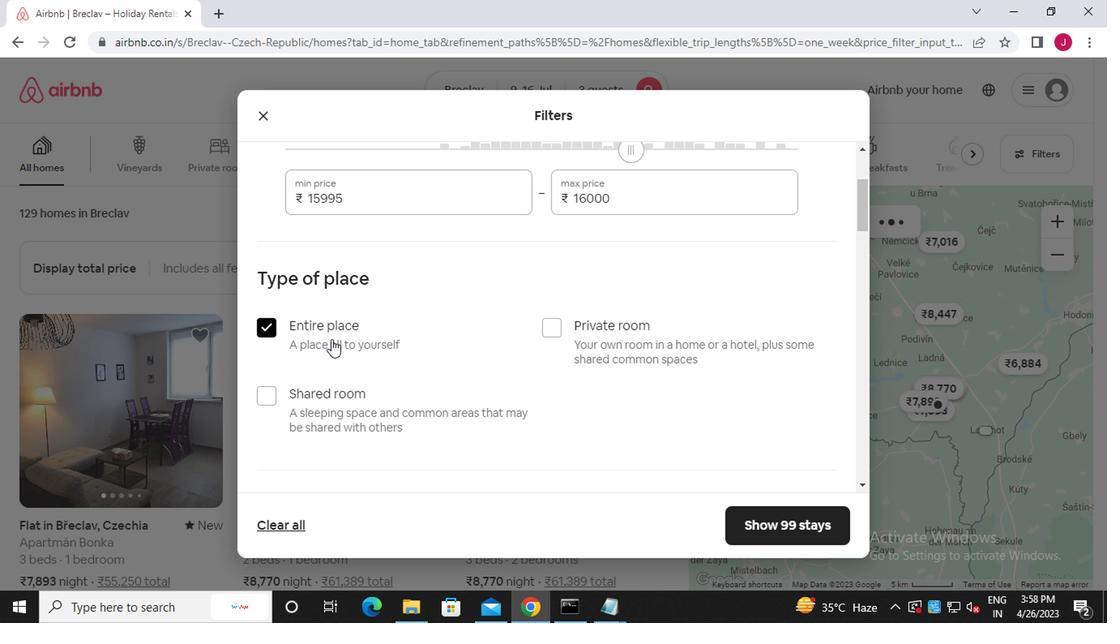 
Action: Mouse scrolled (328, 340) with delta (0, -1)
Screenshot: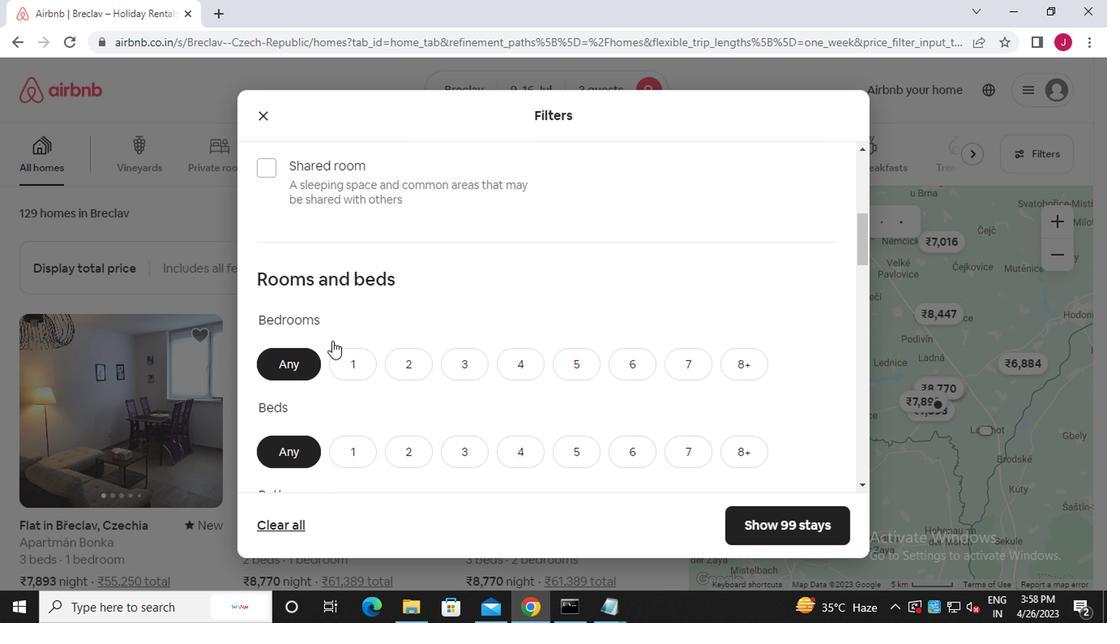 
Action: Mouse moved to (399, 266)
Screenshot: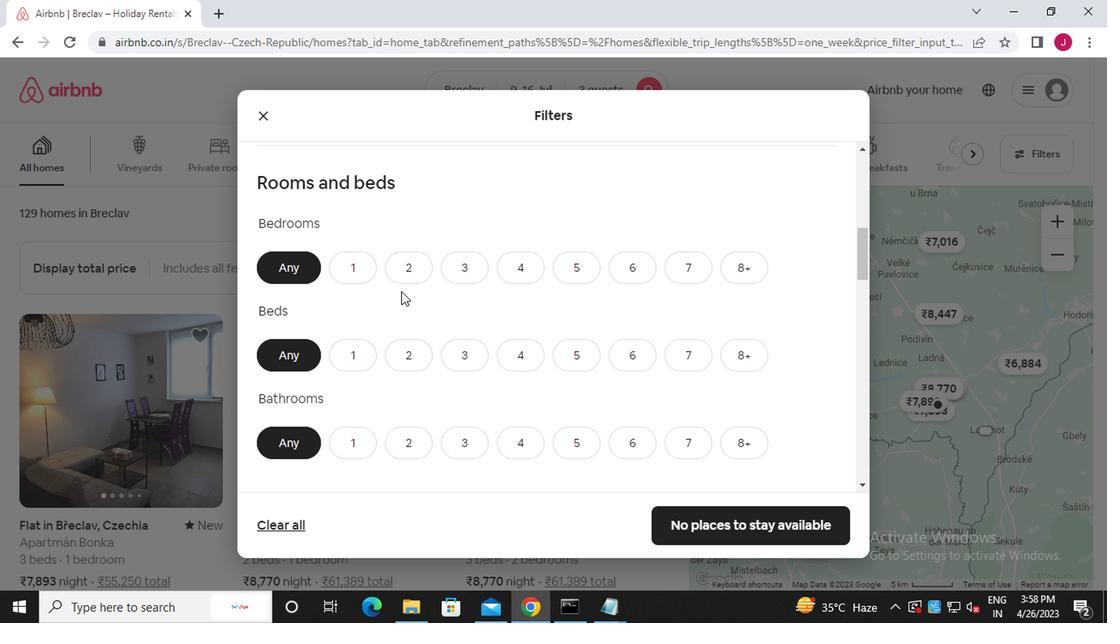 
Action: Mouse pressed left at (399, 266)
Screenshot: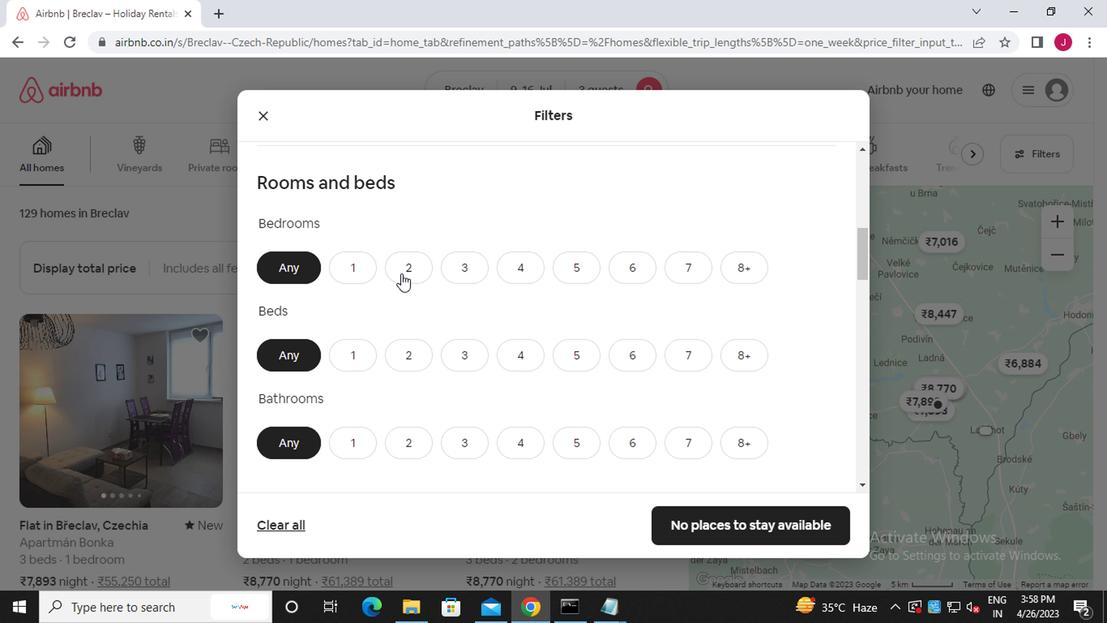 
Action: Mouse moved to (409, 356)
Screenshot: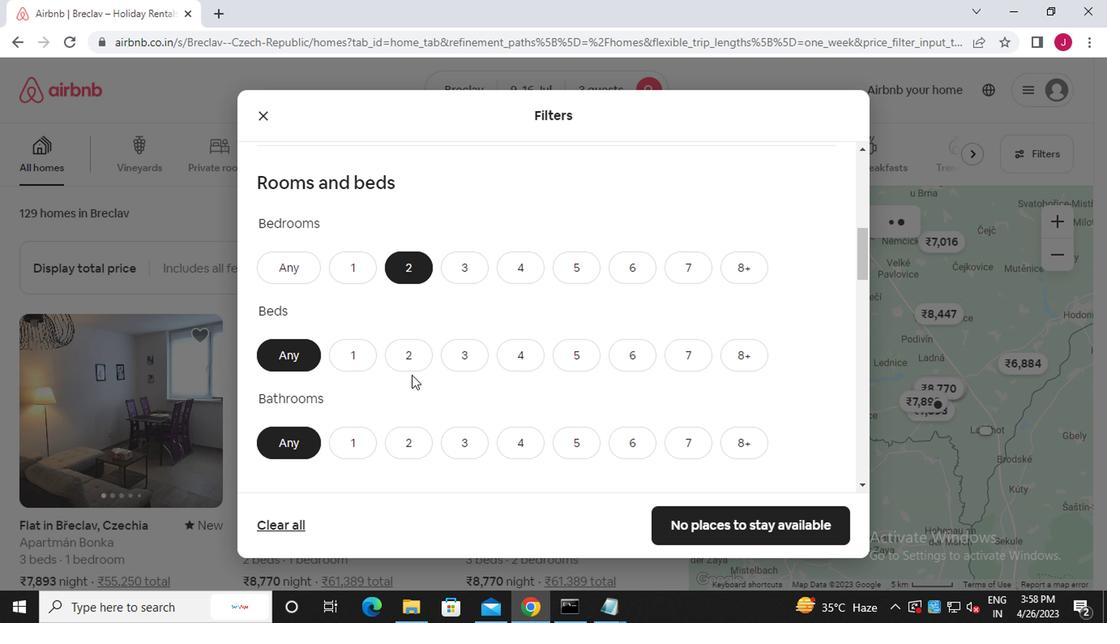 
Action: Mouse pressed left at (409, 356)
Screenshot: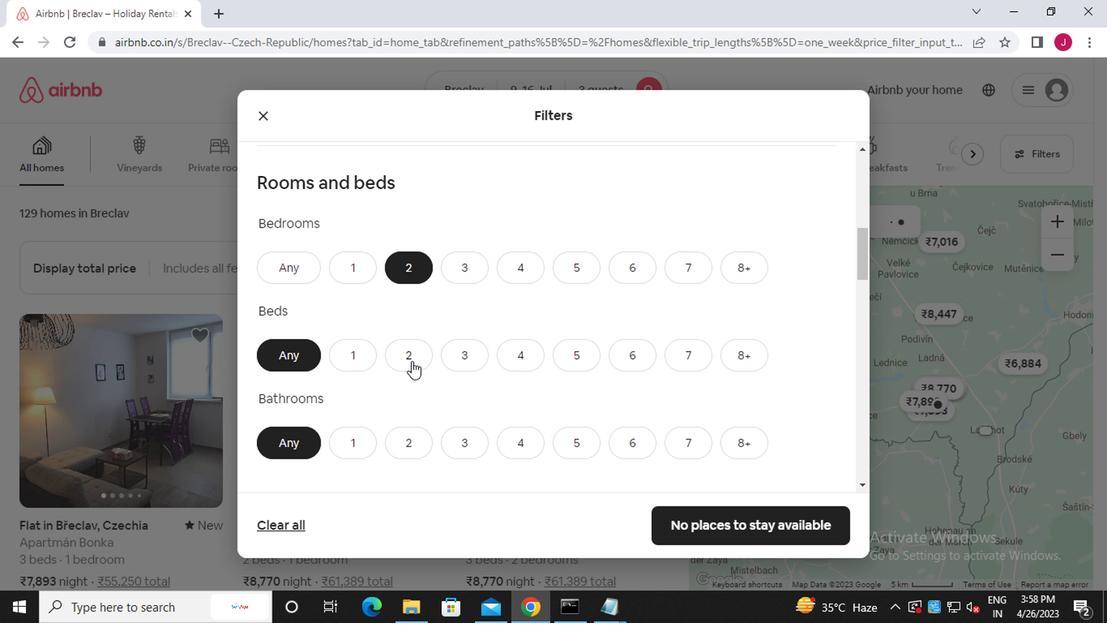 
Action: Mouse moved to (352, 440)
Screenshot: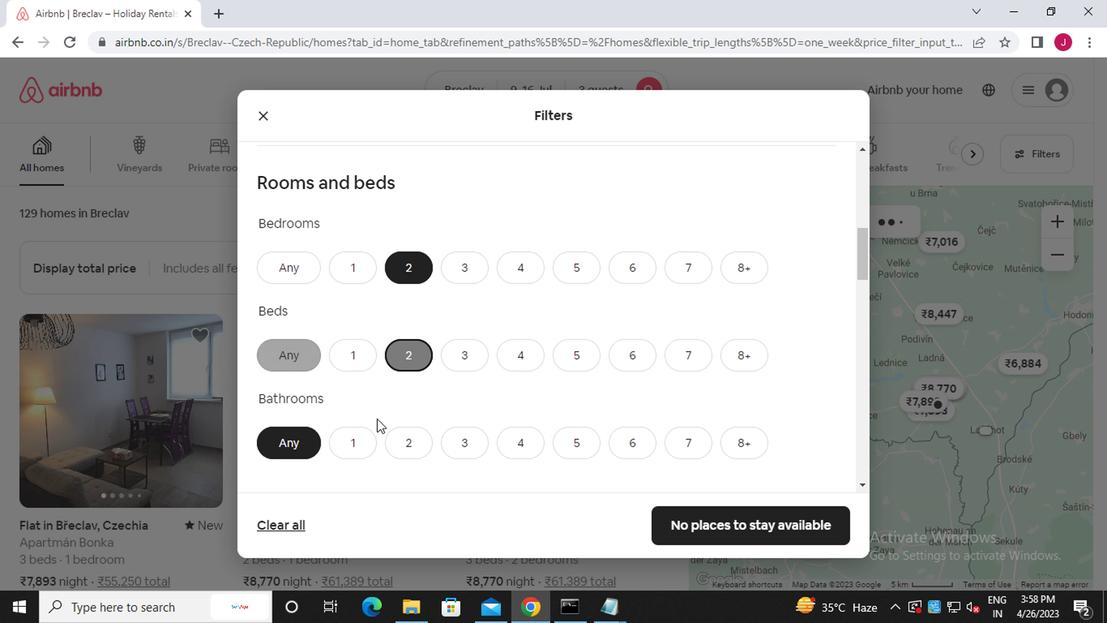 
Action: Mouse pressed left at (352, 440)
Screenshot: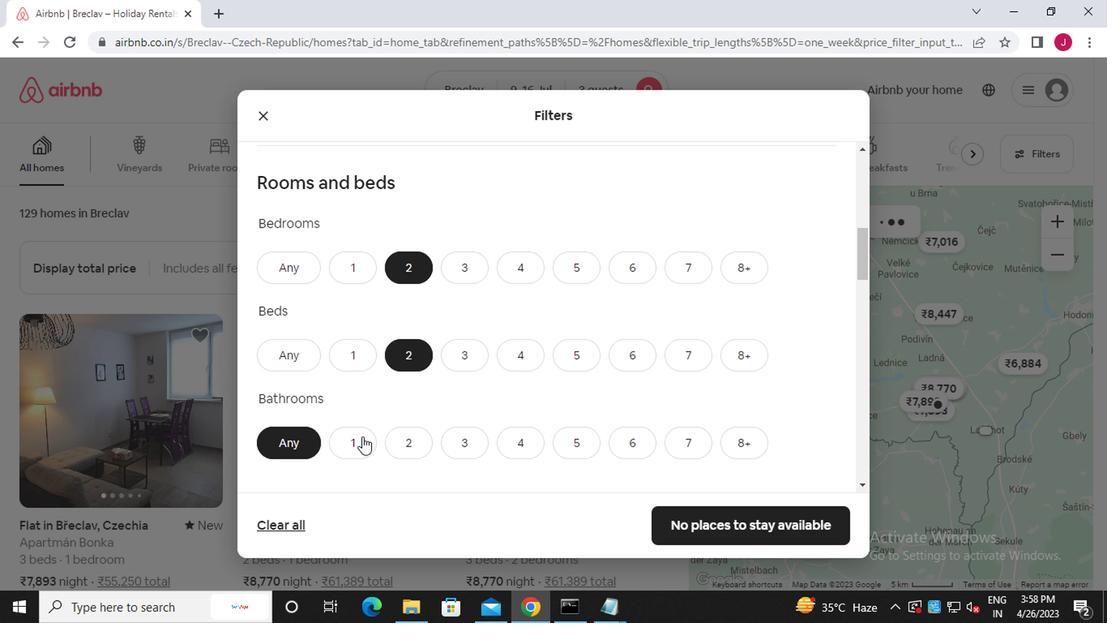
Action: Mouse moved to (352, 440)
Screenshot: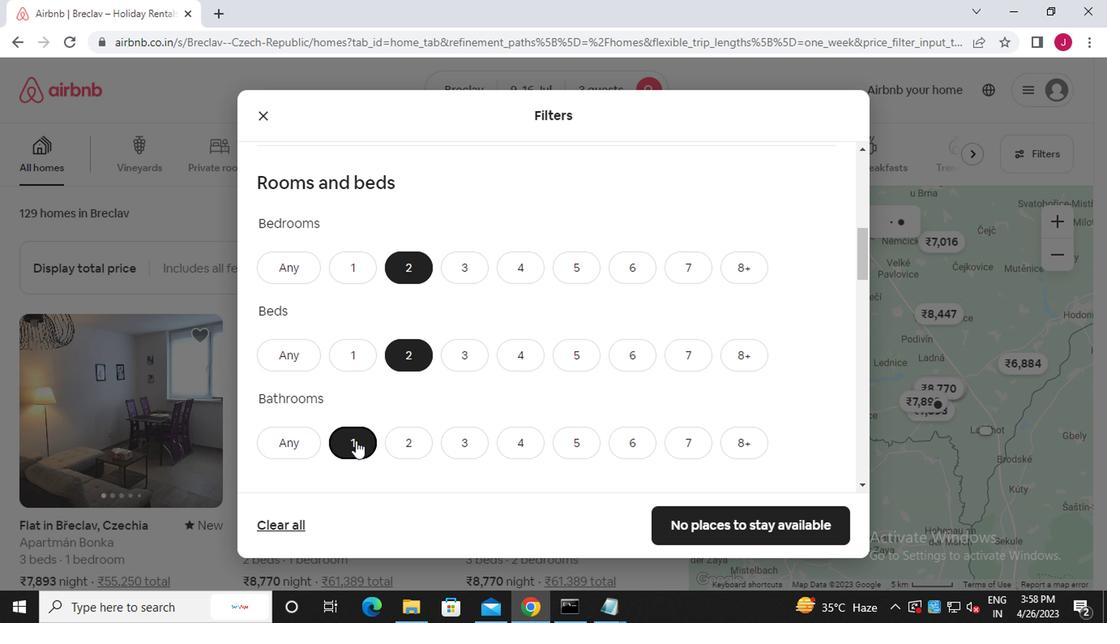 
Action: Mouse scrolled (352, 439) with delta (0, 0)
Screenshot: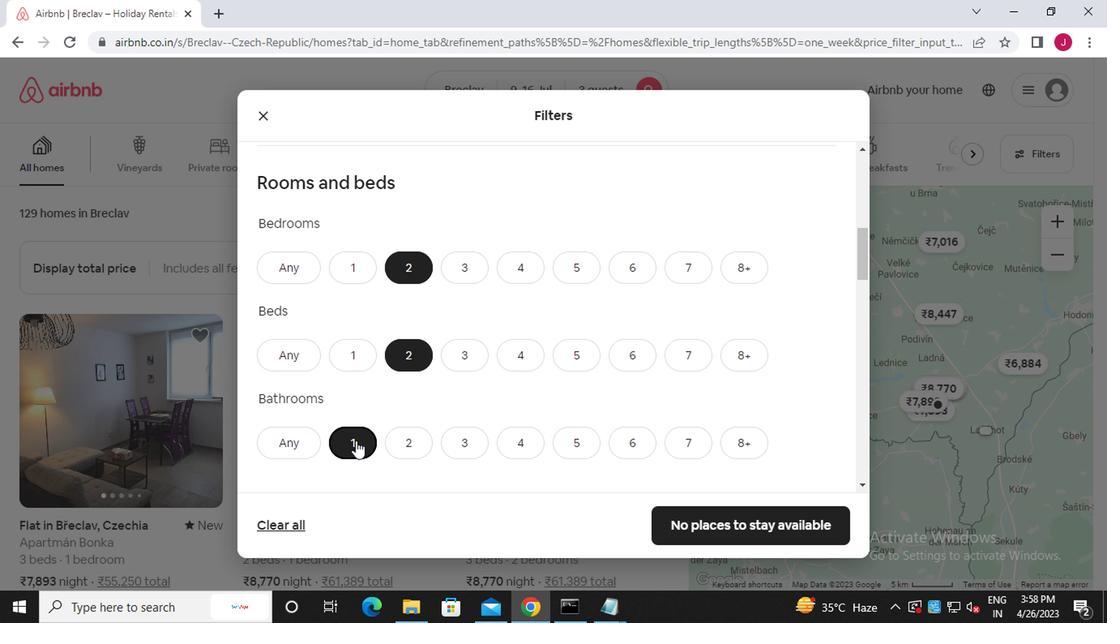 
Action: Mouse scrolled (352, 439) with delta (0, 0)
Screenshot: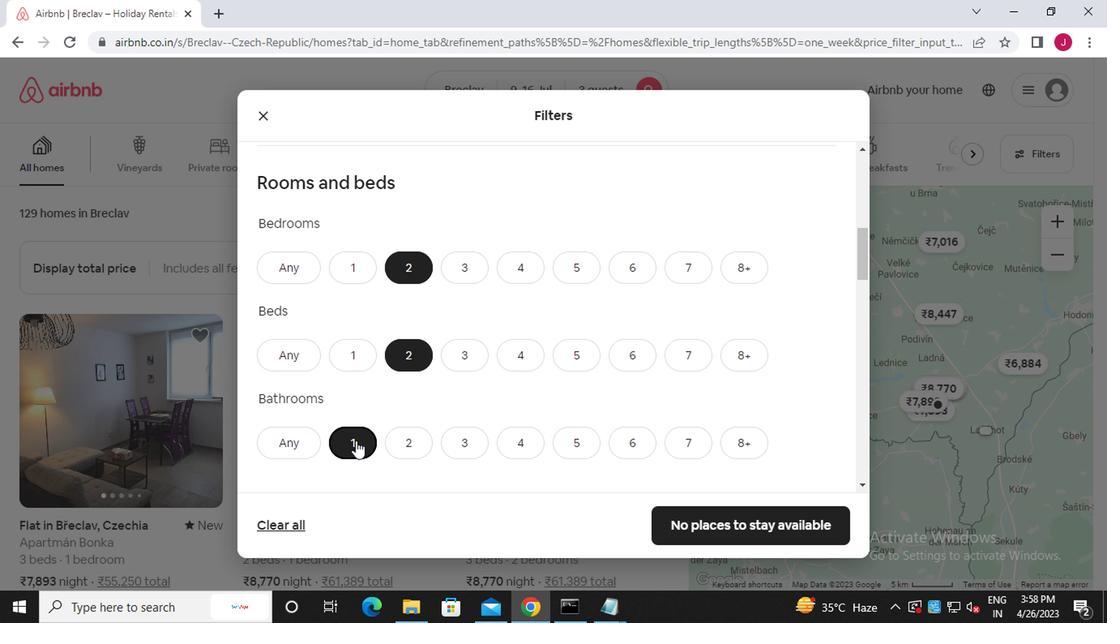 
Action: Mouse scrolled (352, 439) with delta (0, 0)
Screenshot: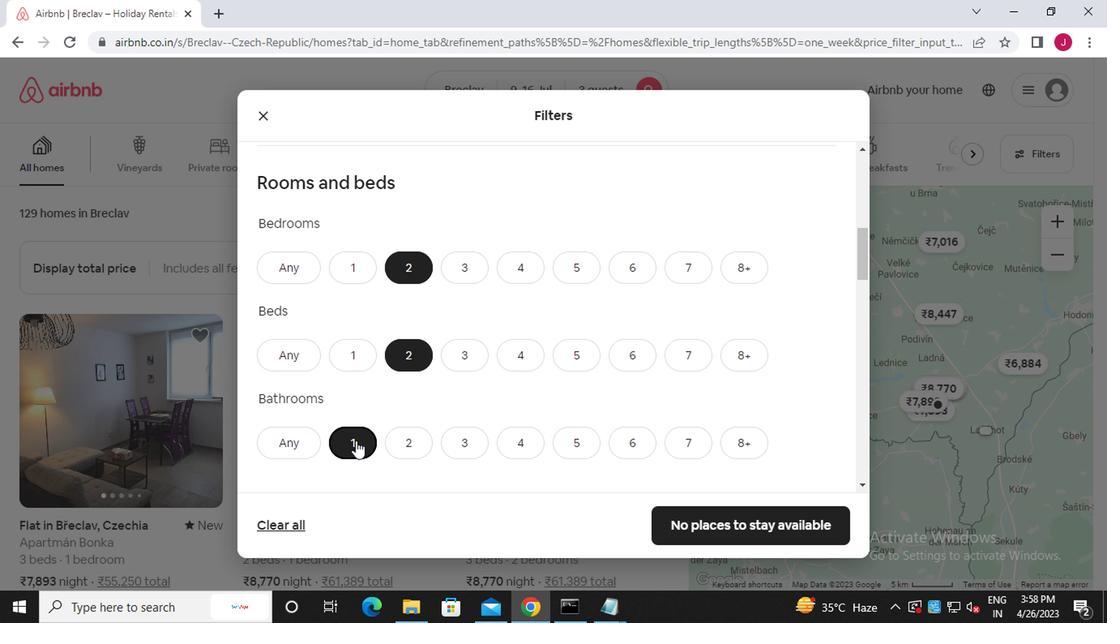 
Action: Mouse scrolled (352, 439) with delta (0, 0)
Screenshot: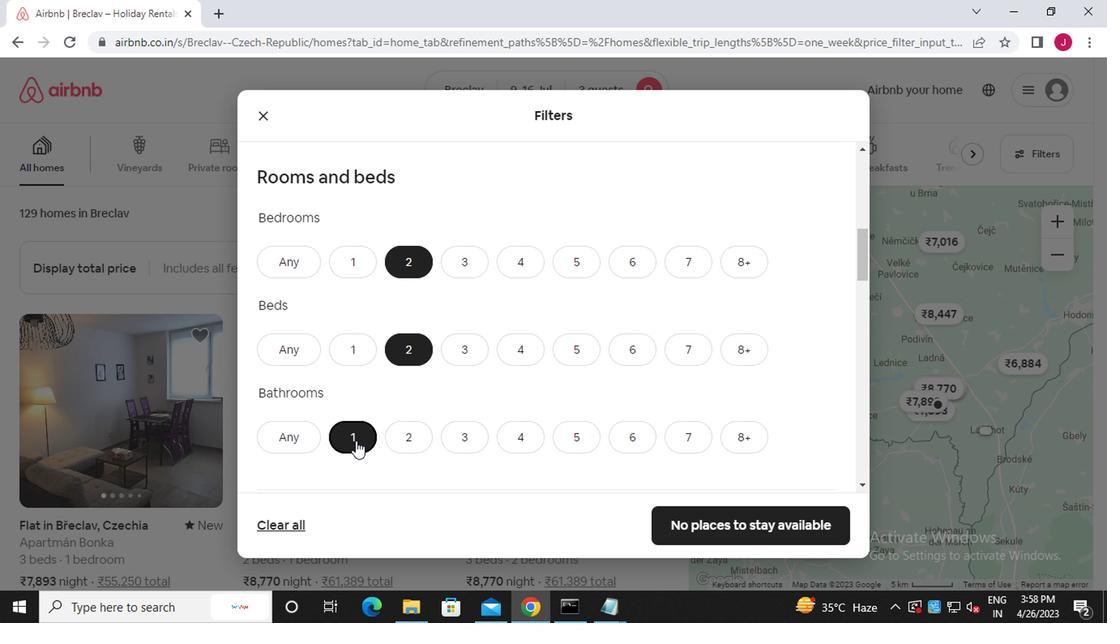 
Action: Mouse moved to (301, 309)
Screenshot: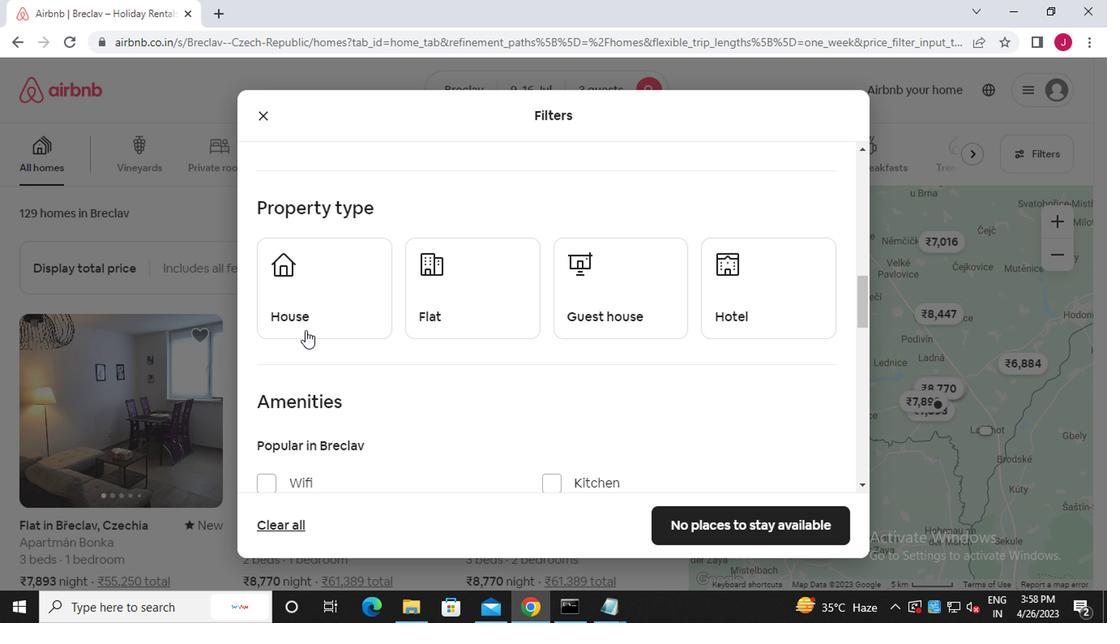 
Action: Mouse pressed left at (301, 309)
Screenshot: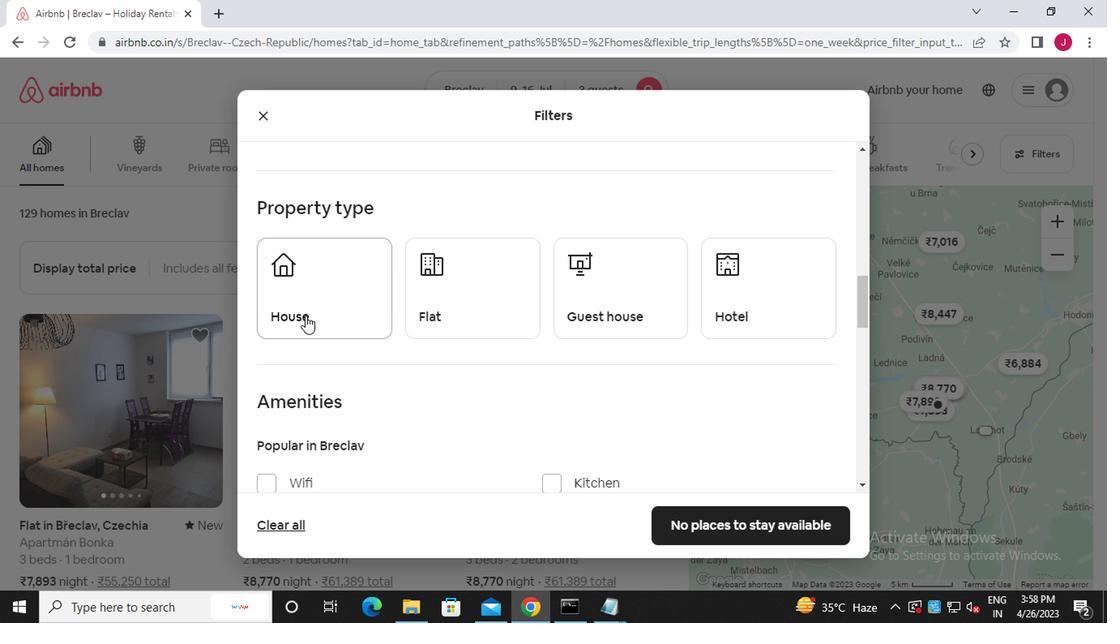
Action: Mouse moved to (463, 312)
Screenshot: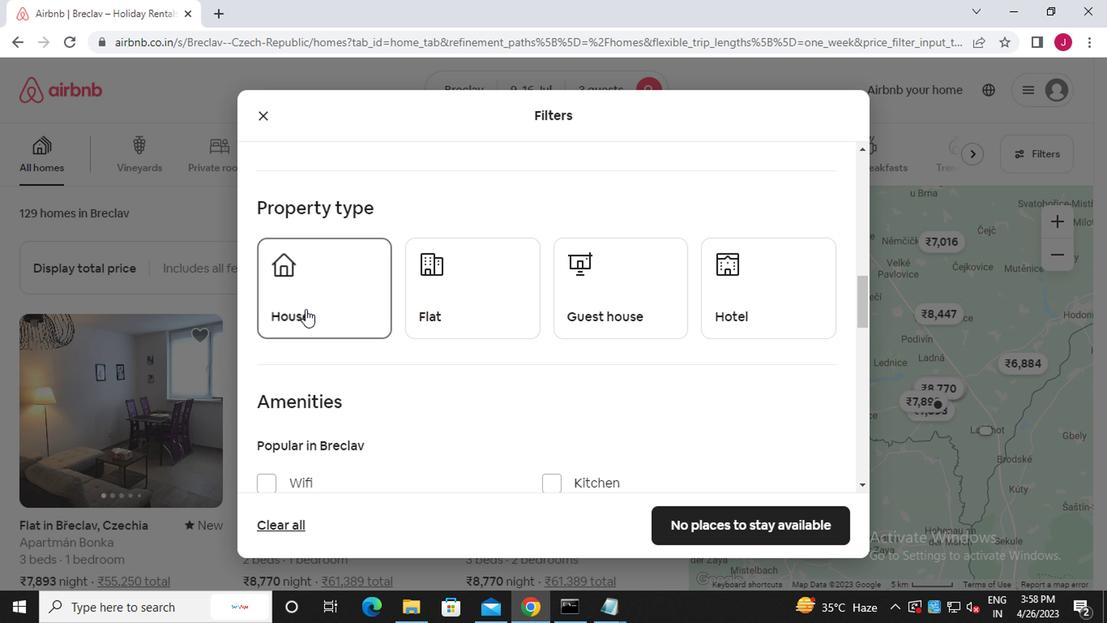 
Action: Mouse pressed left at (463, 312)
Screenshot: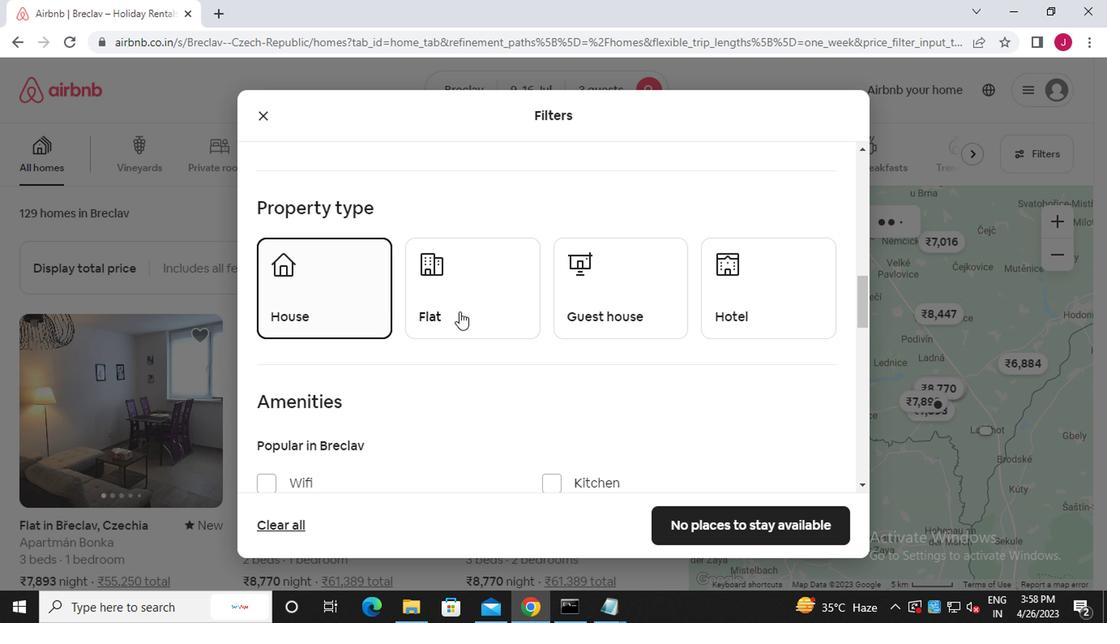 
Action: Mouse moved to (560, 305)
Screenshot: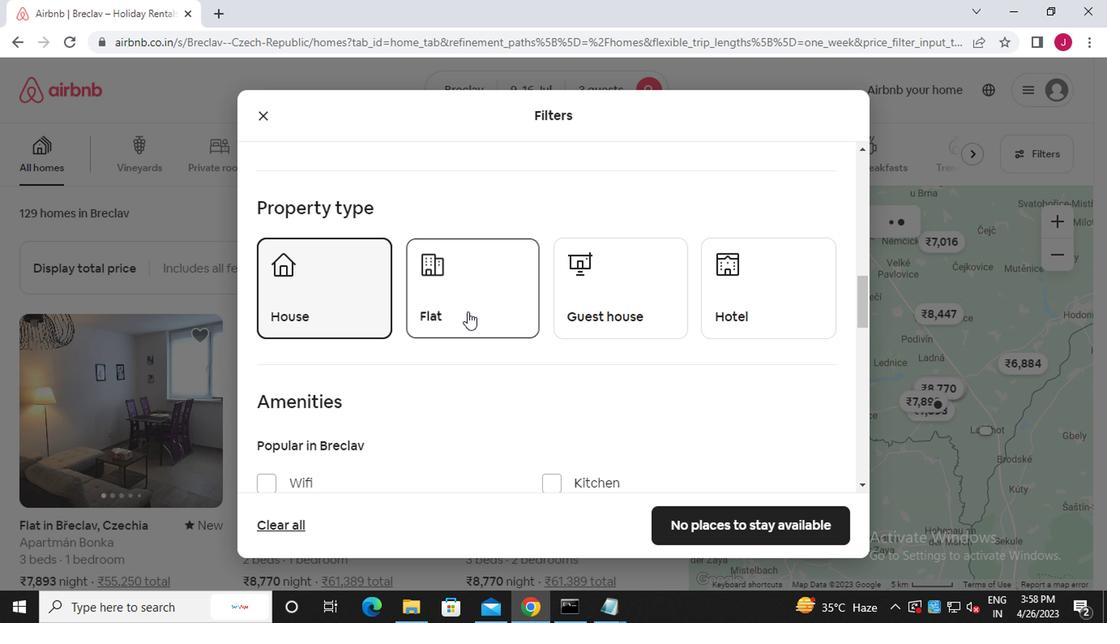 
Action: Mouse pressed left at (560, 305)
Screenshot: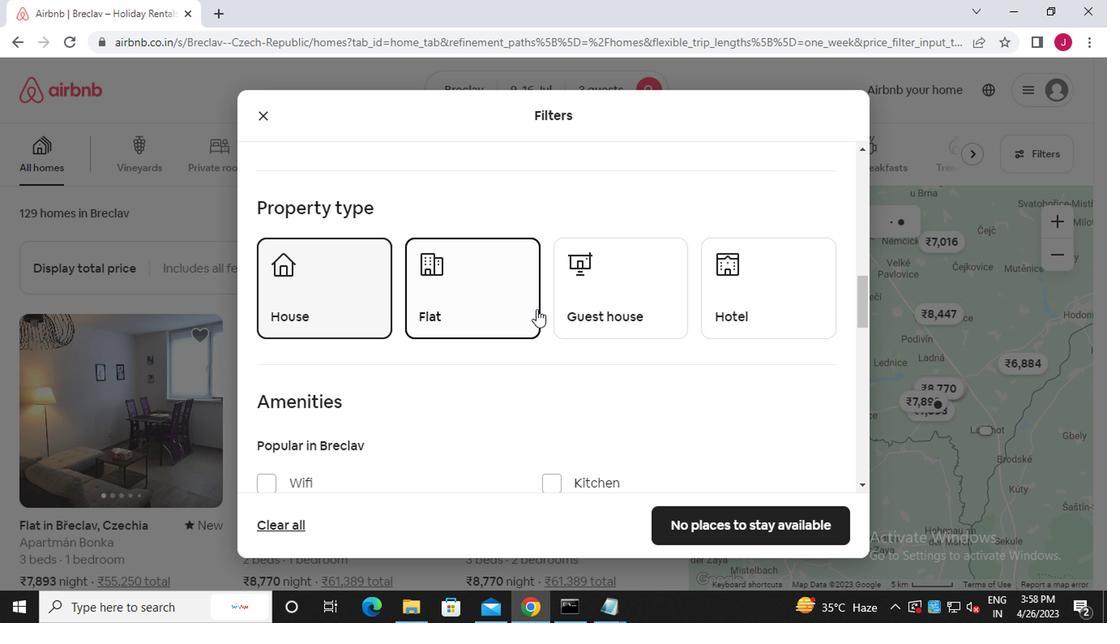
Action: Mouse moved to (645, 335)
Screenshot: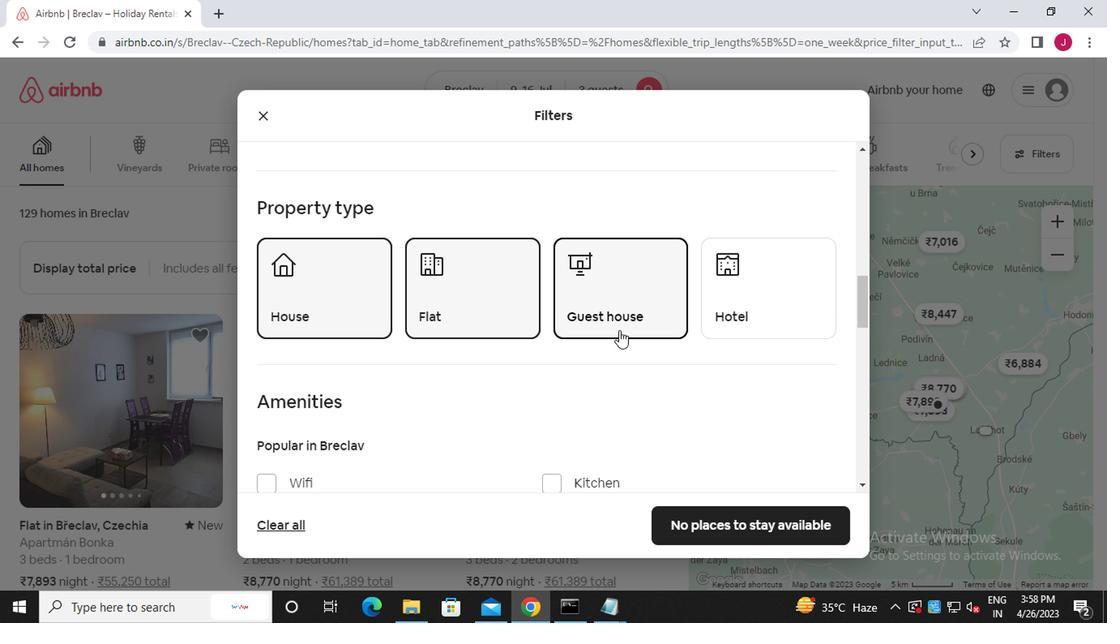 
Action: Mouse scrolled (645, 334) with delta (0, -1)
Screenshot: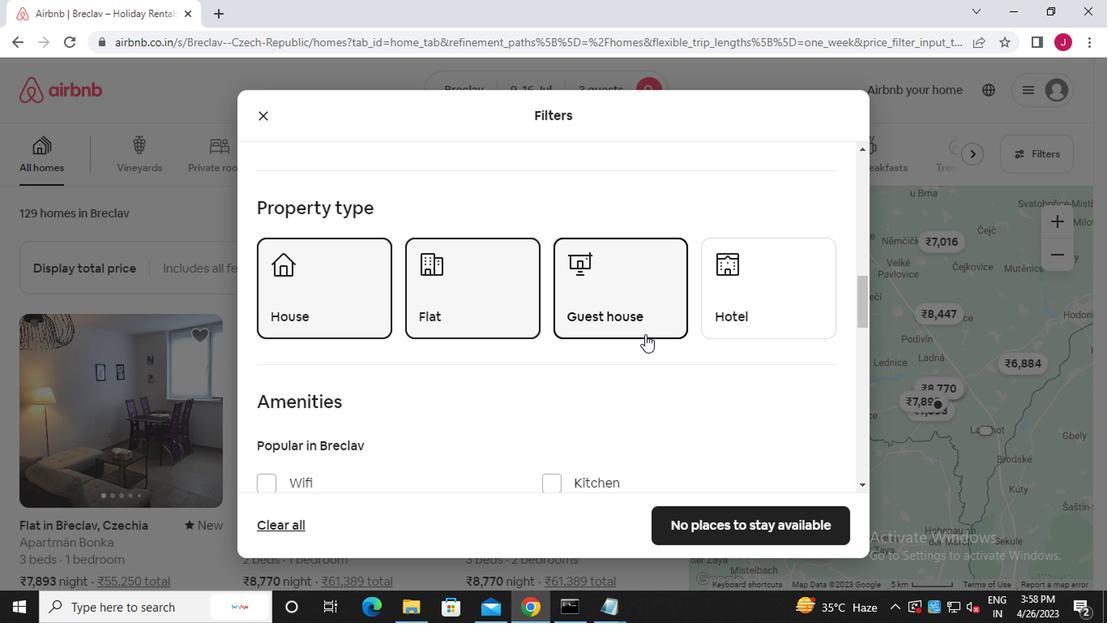 
Action: Mouse scrolled (645, 334) with delta (0, -1)
Screenshot: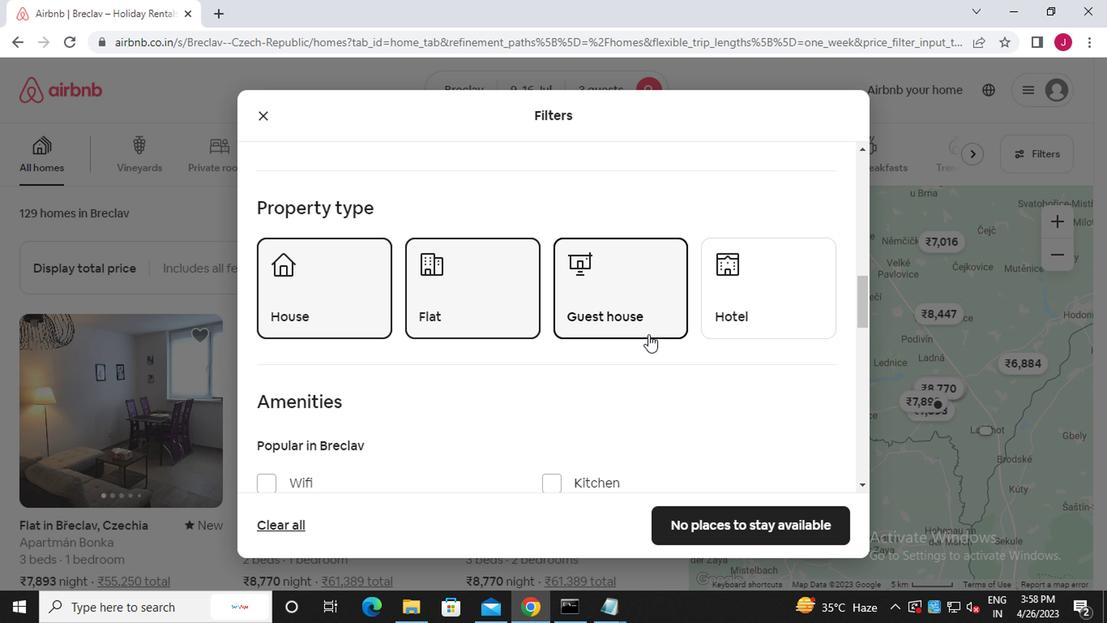 
Action: Mouse scrolled (645, 334) with delta (0, -1)
Screenshot: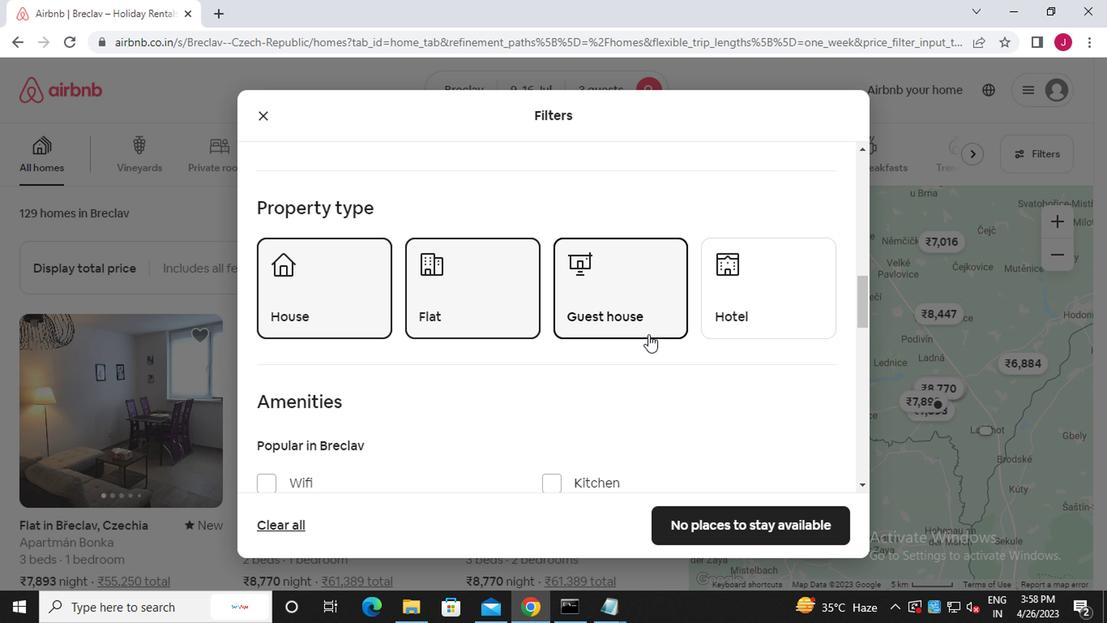 
Action: Mouse moved to (643, 335)
Screenshot: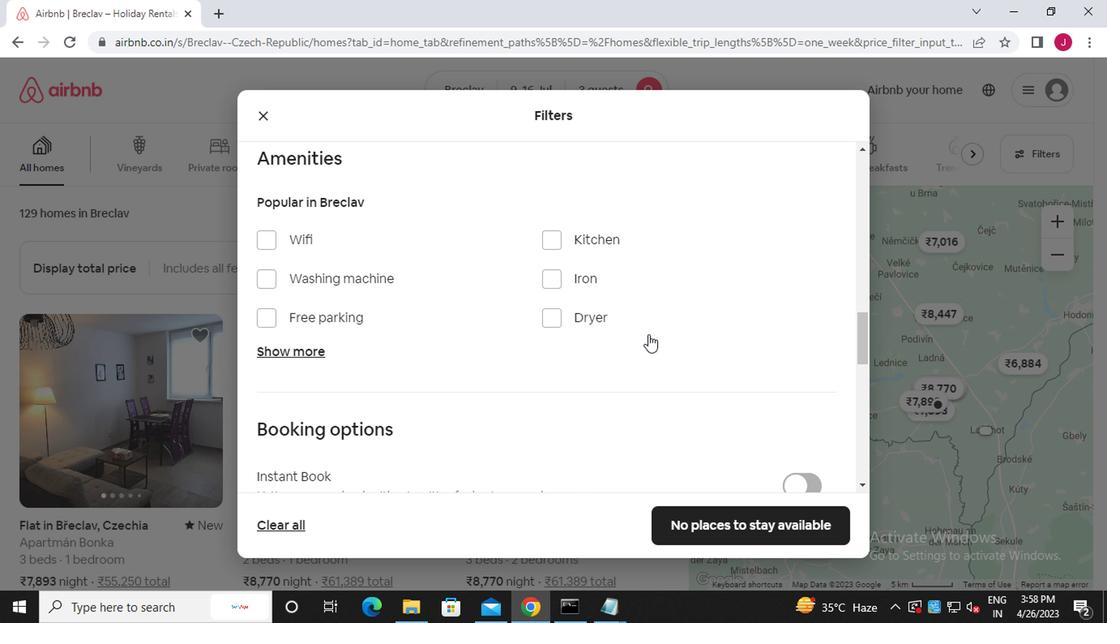 
Action: Mouse scrolled (643, 334) with delta (0, -1)
Screenshot: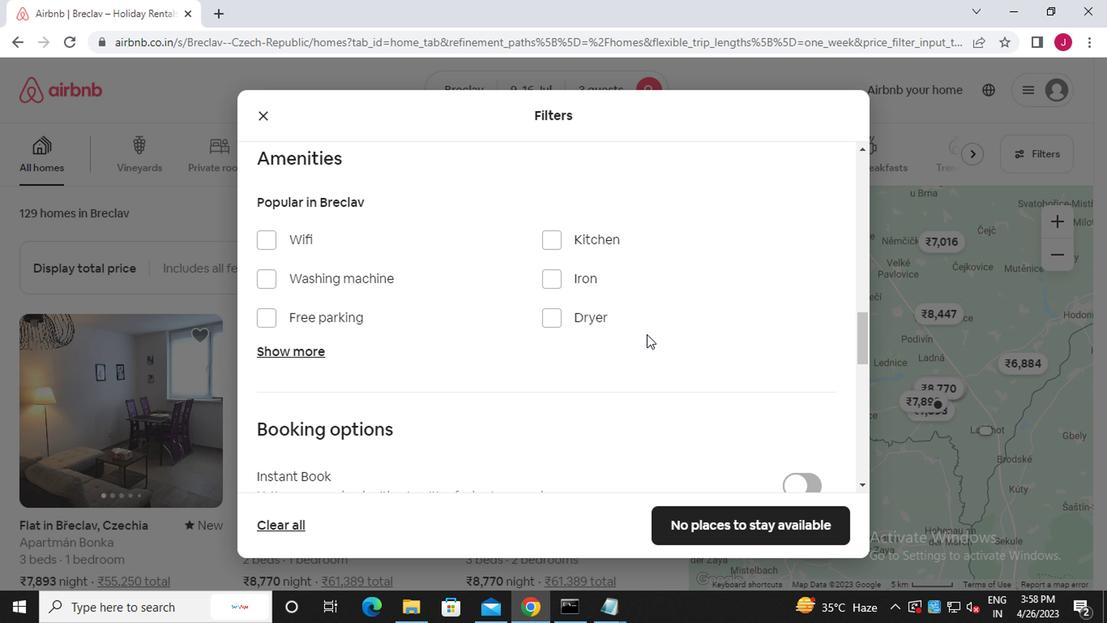 
Action: Mouse moved to (630, 333)
Screenshot: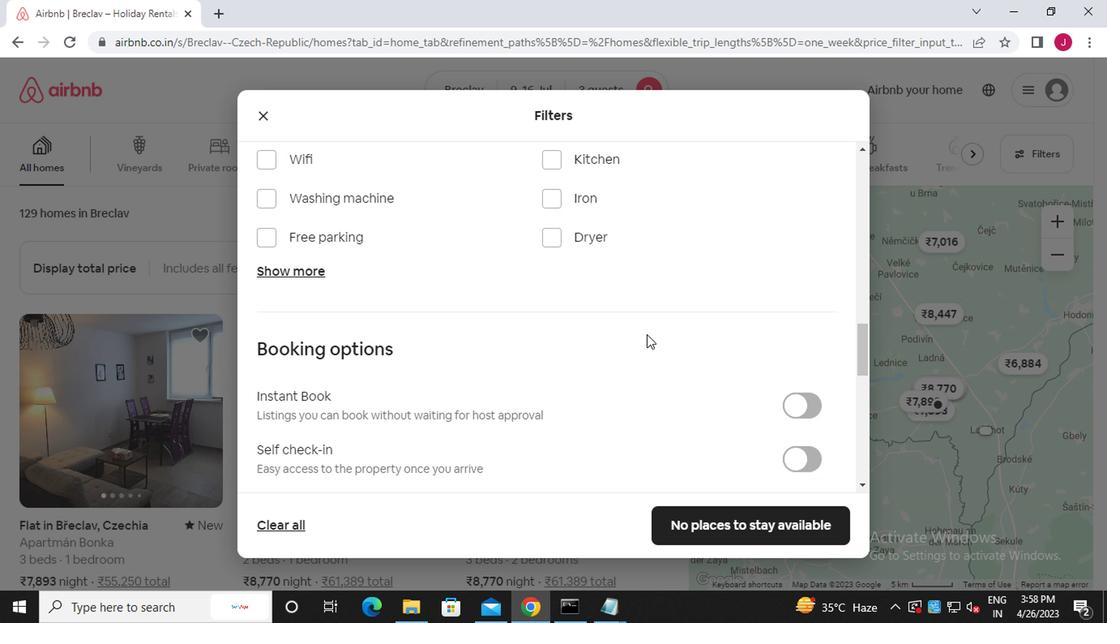 
Action: Mouse scrolled (630, 332) with delta (0, -1)
Screenshot: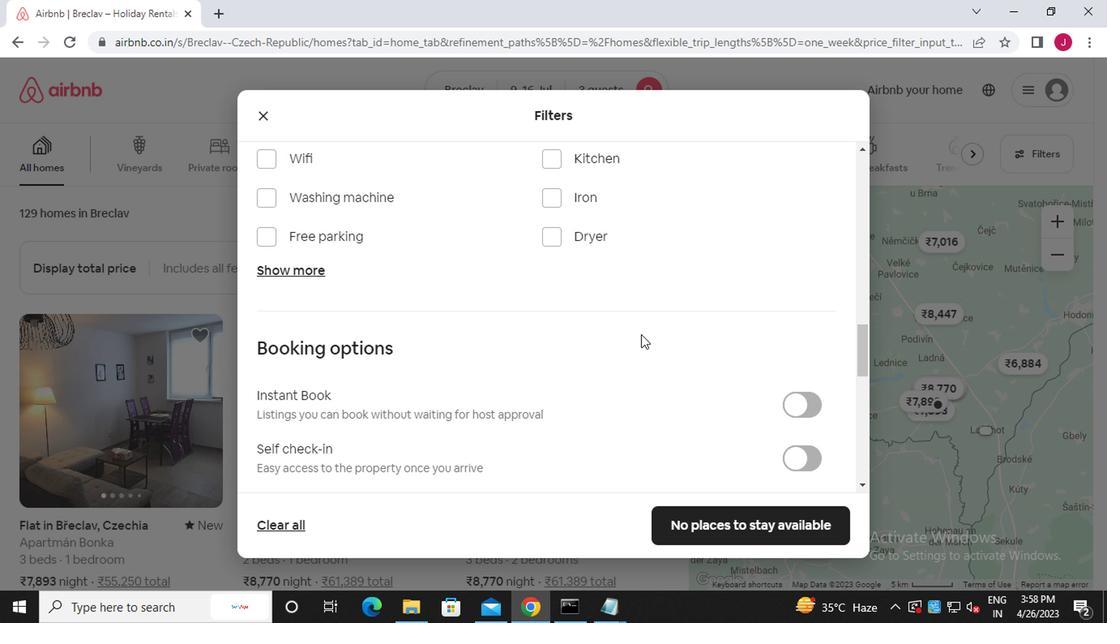 
Action: Mouse moved to (630, 333)
Screenshot: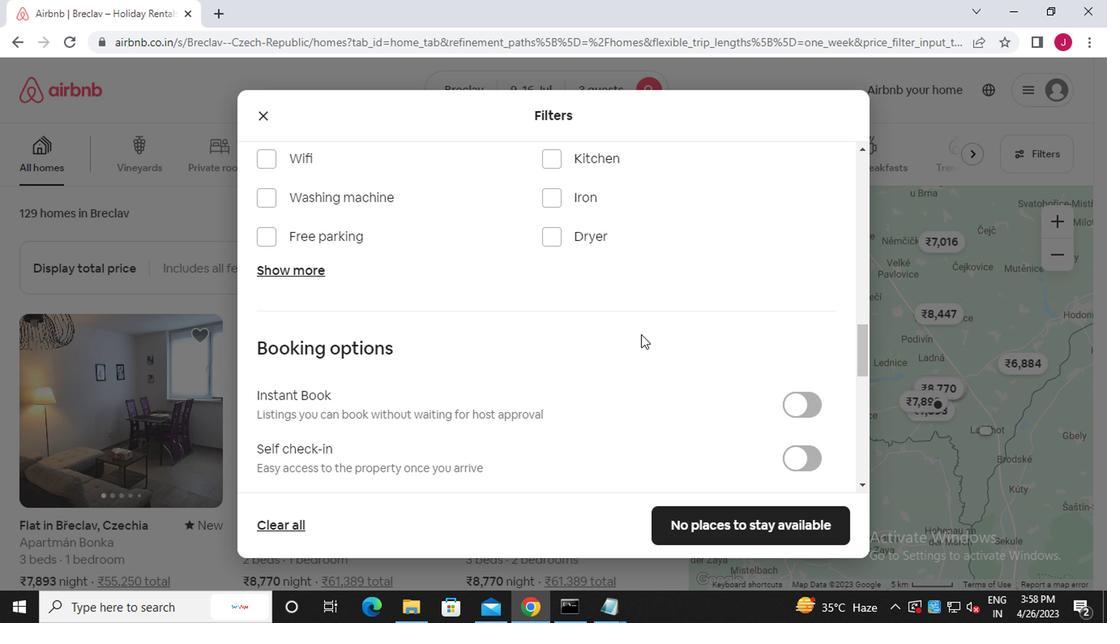 
Action: Mouse scrolled (630, 332) with delta (0, -1)
Screenshot: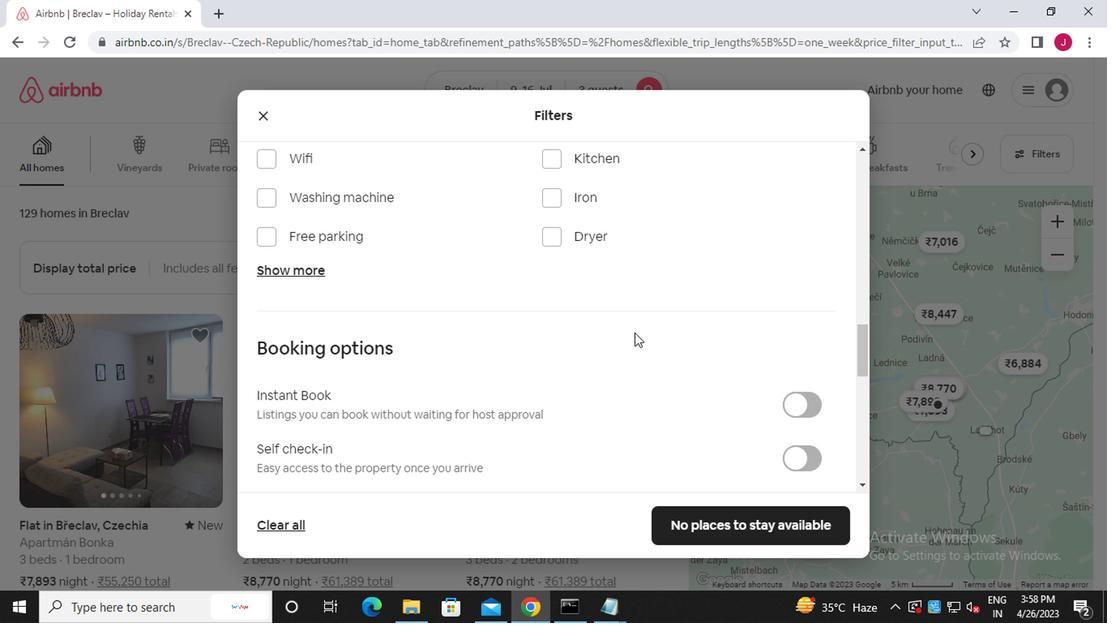 
Action: Mouse moved to (785, 298)
Screenshot: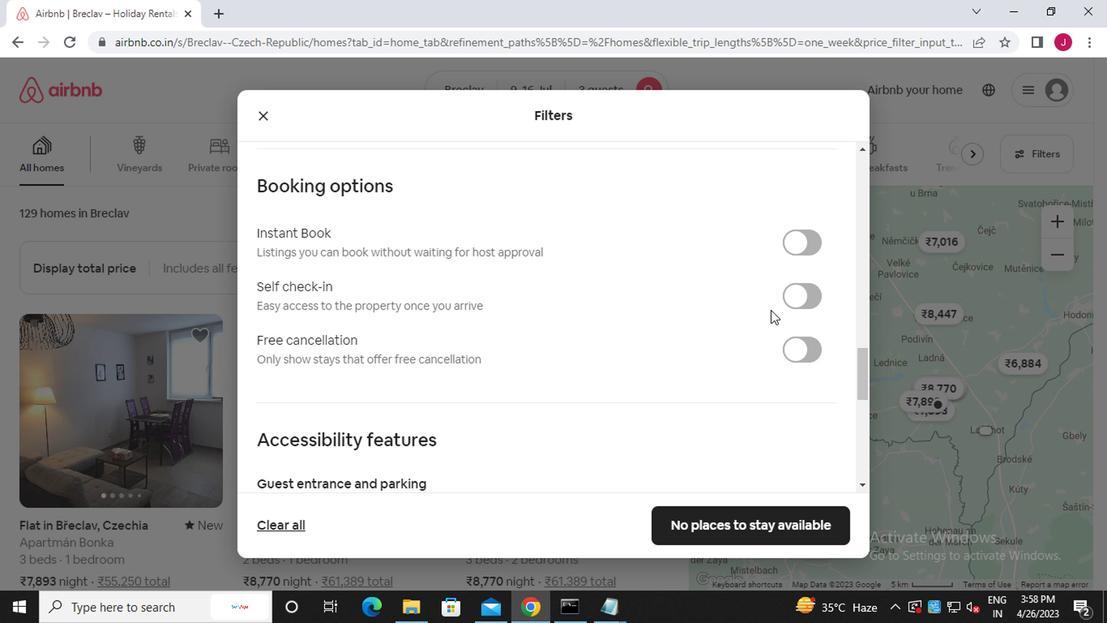 
Action: Mouse pressed left at (785, 298)
Screenshot: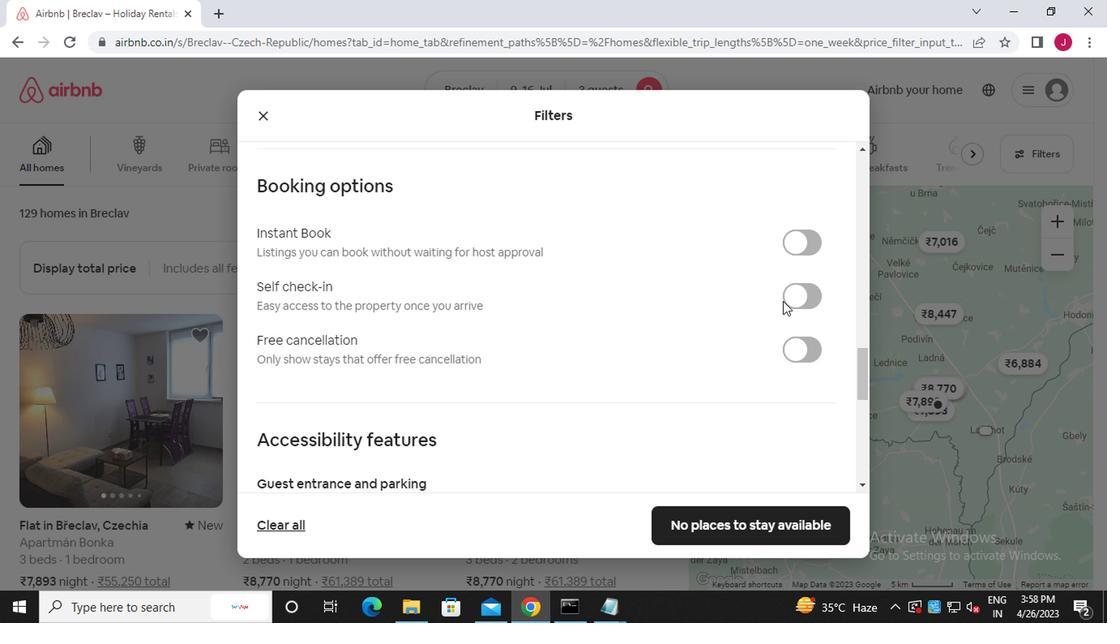 
Action: Mouse moved to (535, 343)
Screenshot: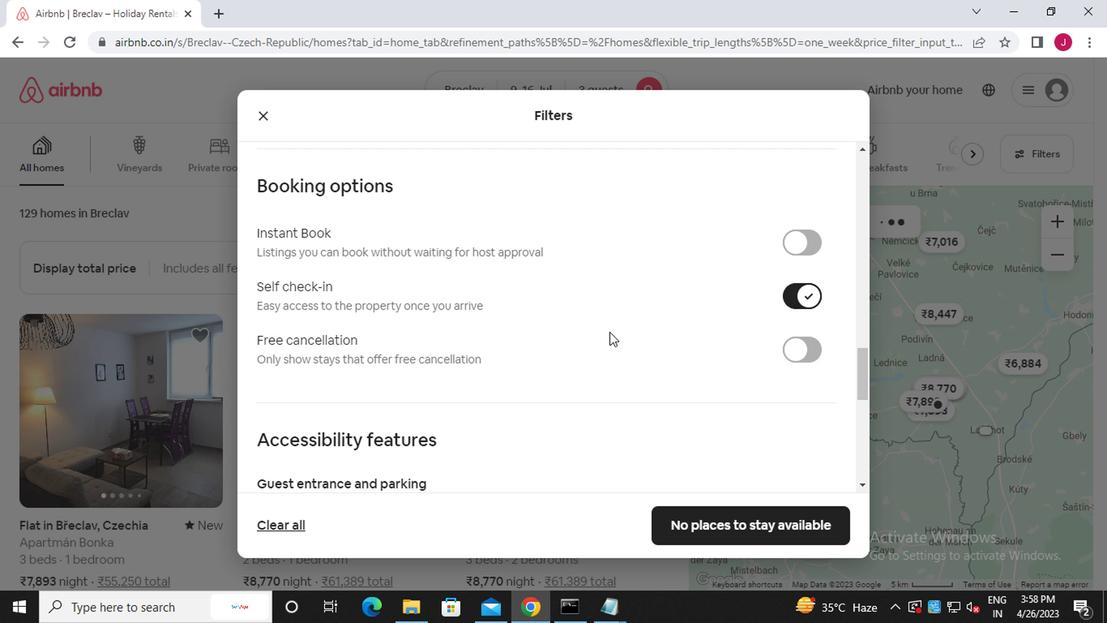 
Action: Mouse scrolled (535, 342) with delta (0, -1)
Screenshot: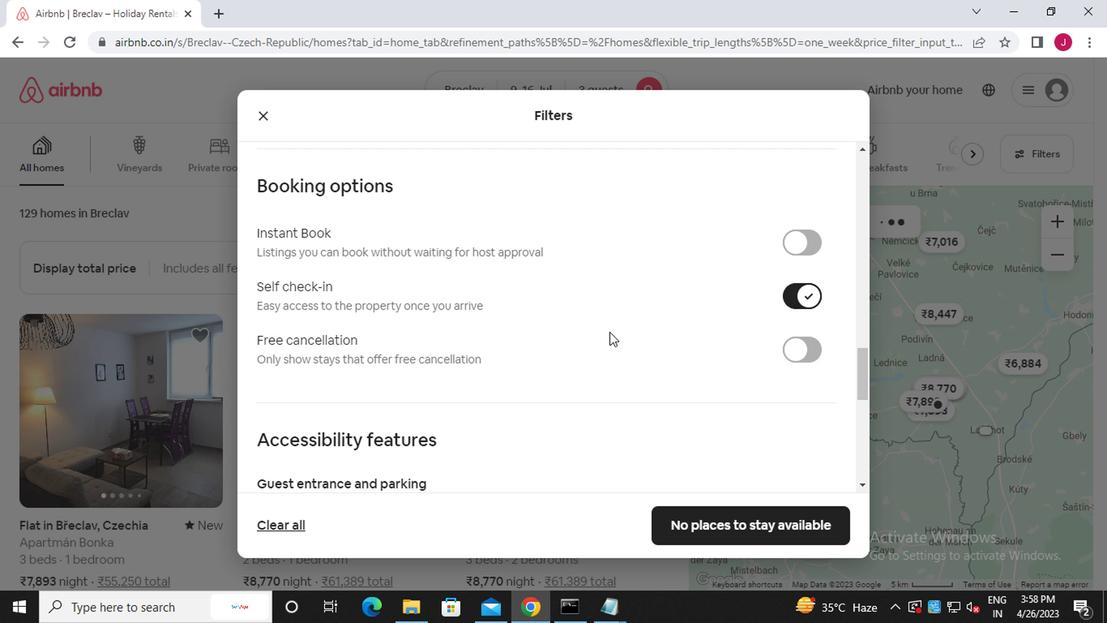 
Action: Mouse moved to (531, 343)
Screenshot: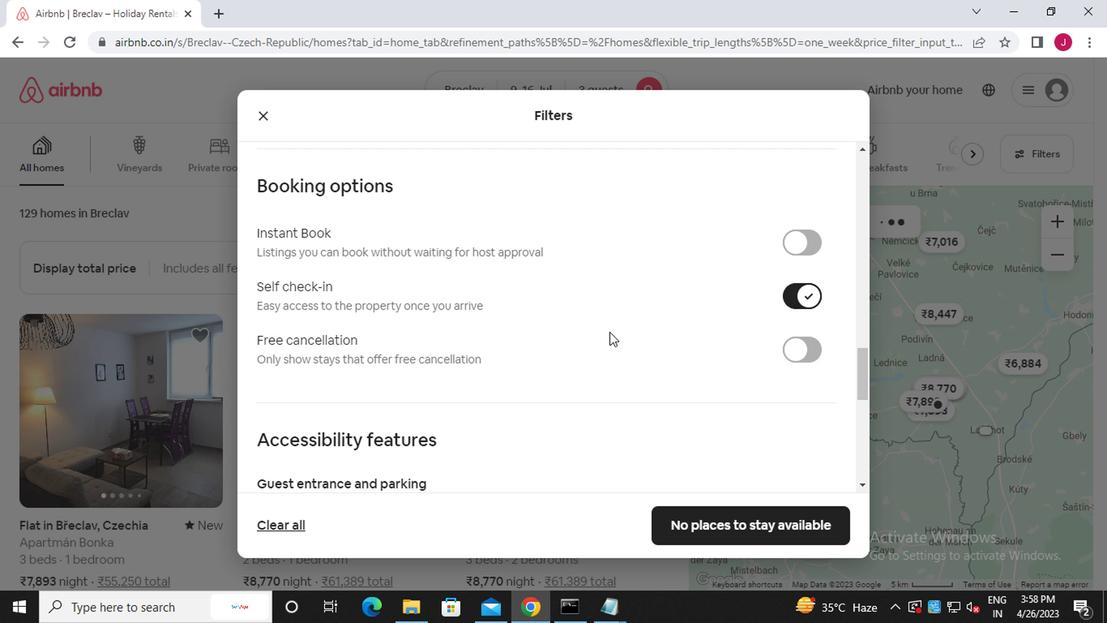 
Action: Mouse scrolled (531, 343) with delta (0, 0)
Screenshot: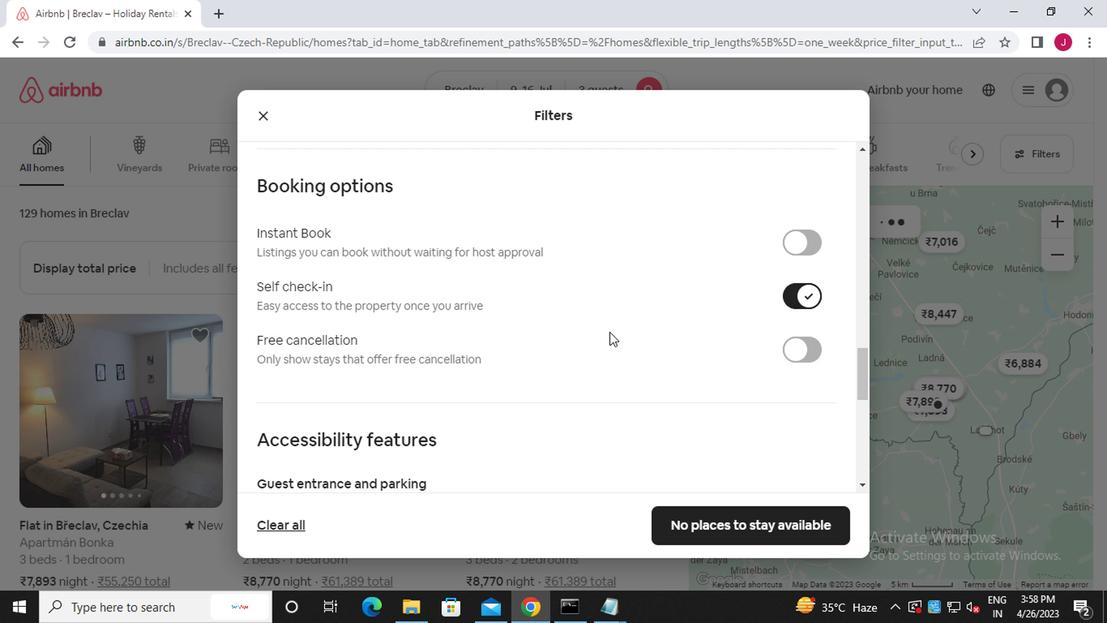 
Action: Mouse moved to (529, 344)
Screenshot: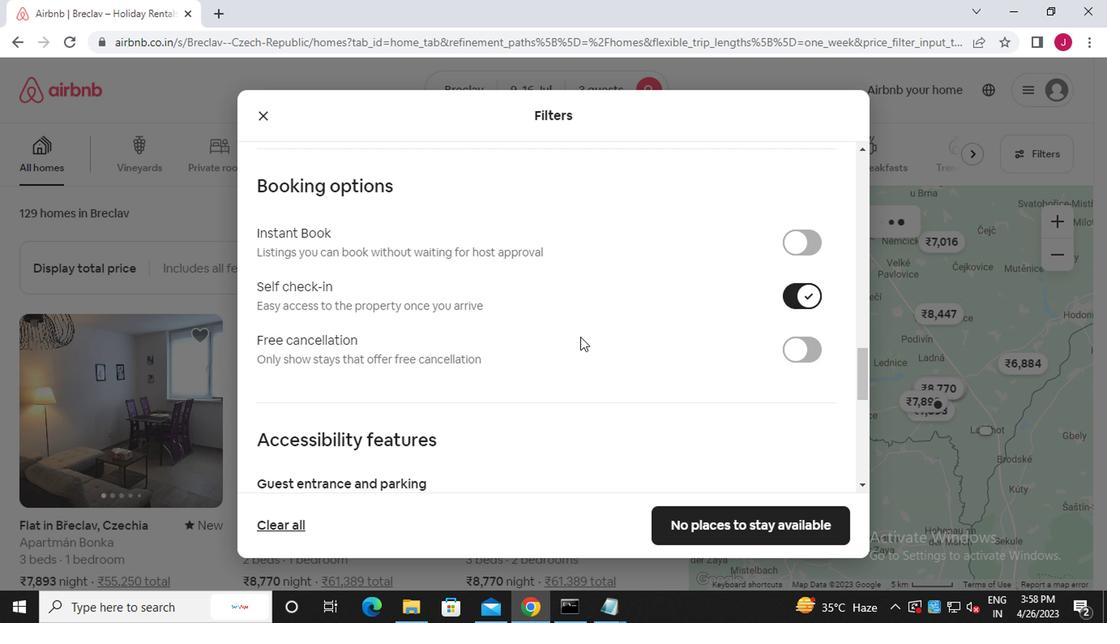 
Action: Mouse scrolled (529, 343) with delta (0, 0)
Screenshot: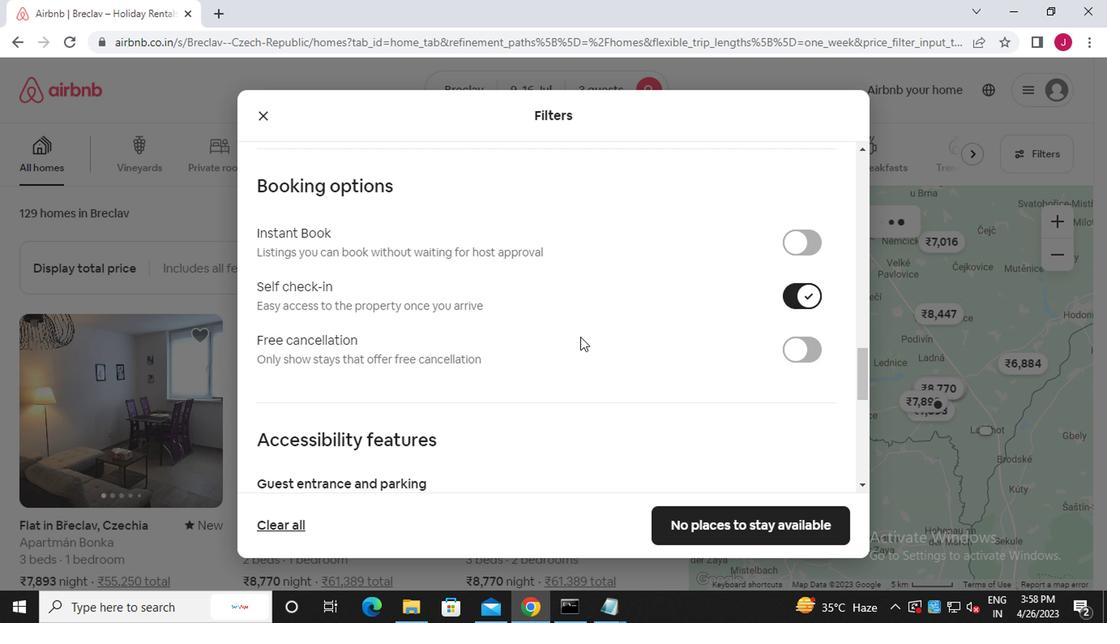 
Action: Mouse moved to (529, 345)
Screenshot: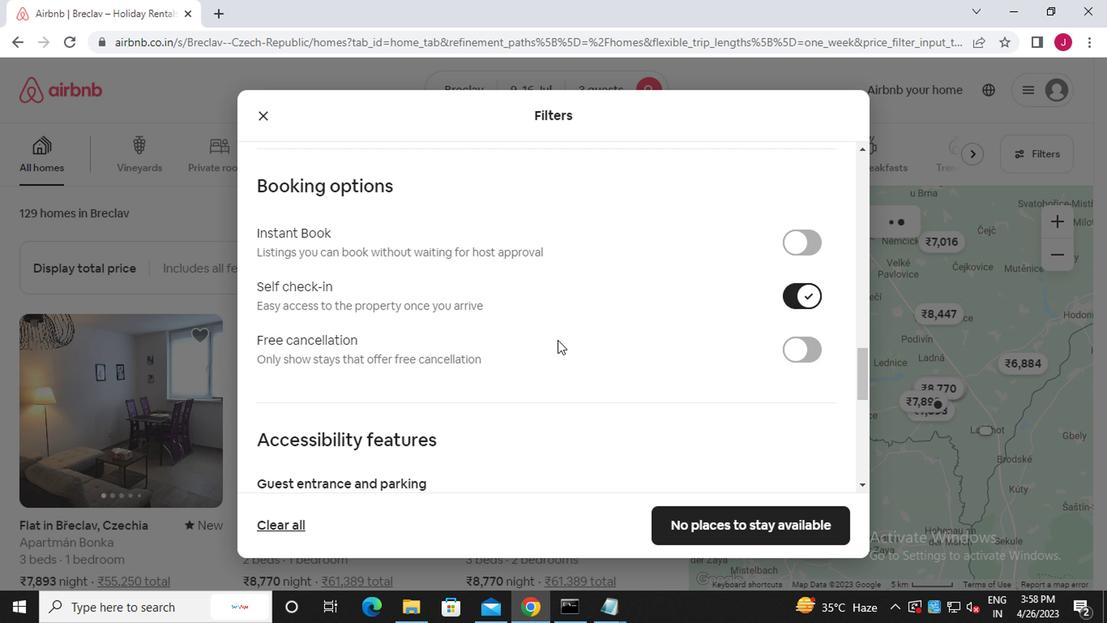 
Action: Mouse scrolled (529, 344) with delta (0, -1)
Screenshot: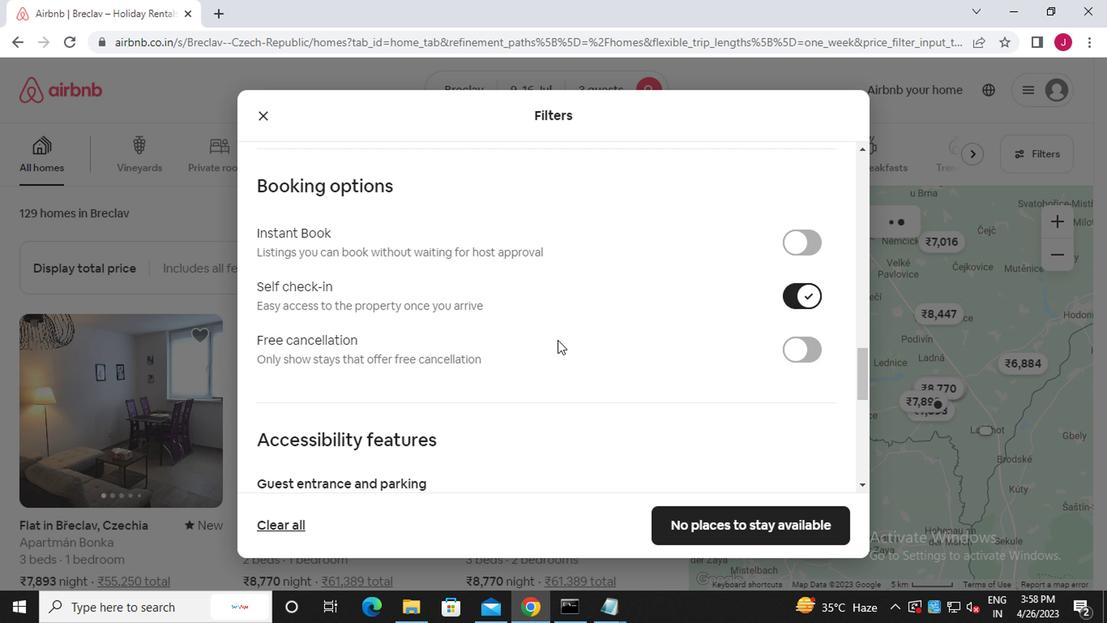
Action: Mouse moved to (529, 345)
Screenshot: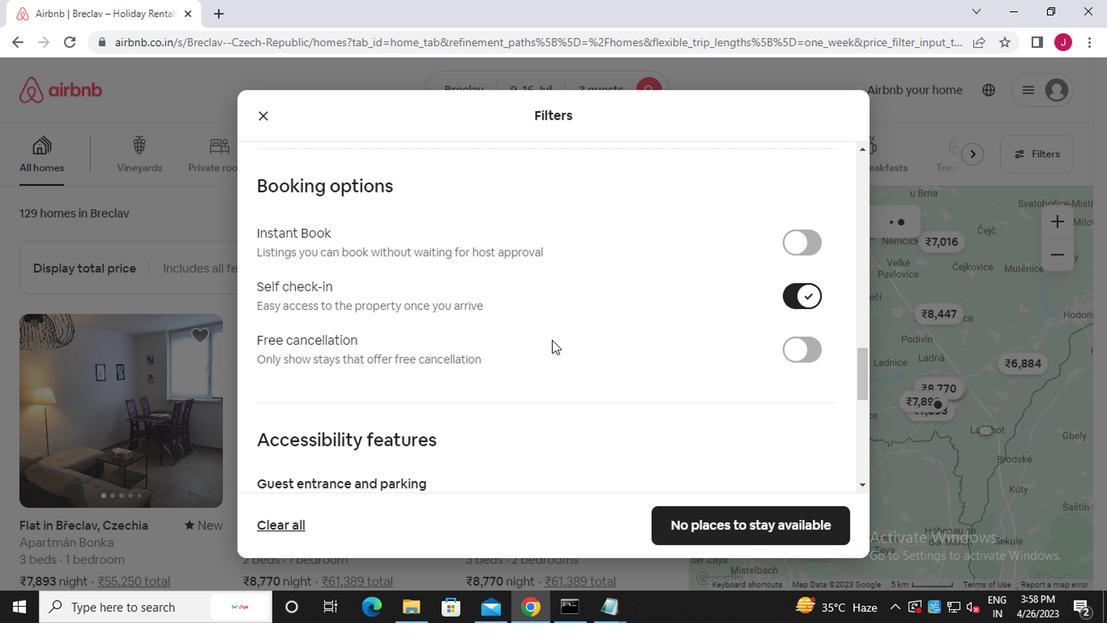 
Action: Mouse scrolled (529, 344) with delta (0, -1)
Screenshot: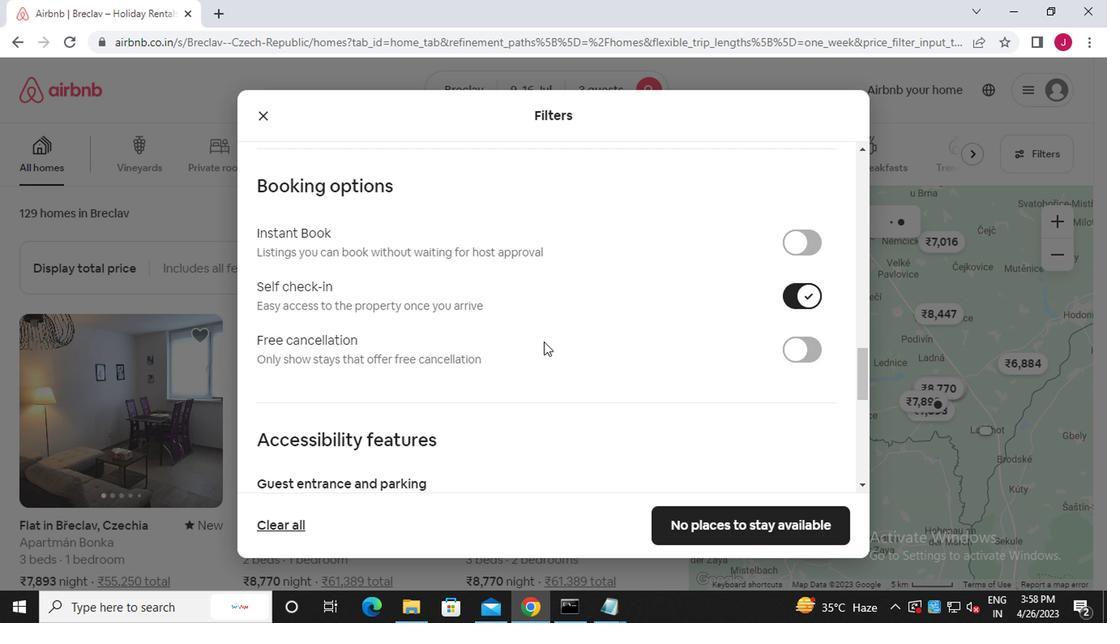 
Action: Mouse moved to (282, 375)
Screenshot: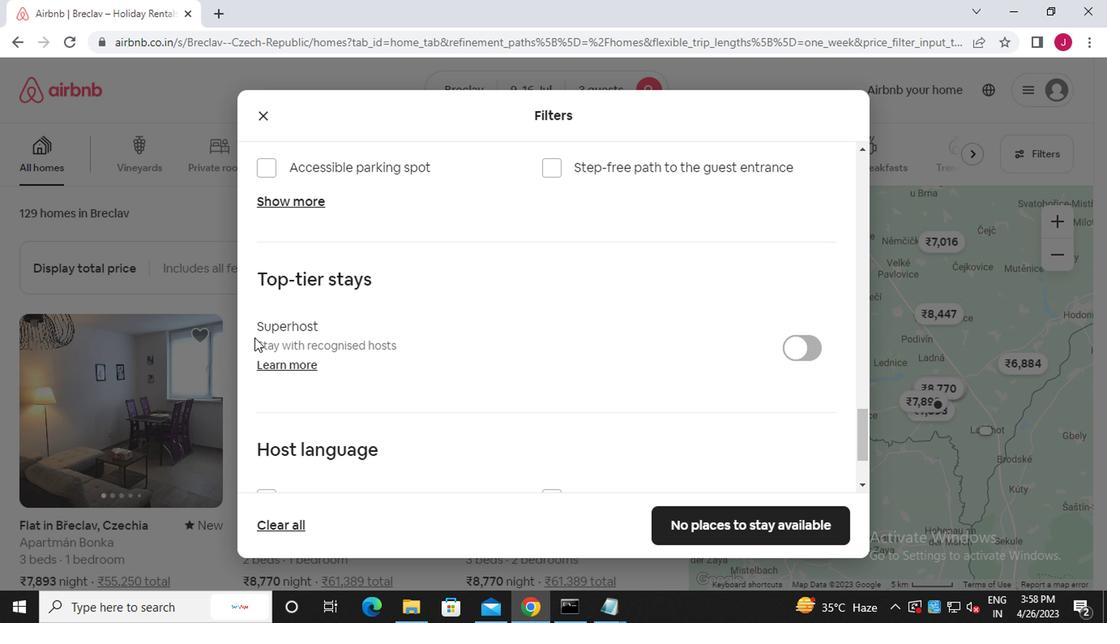
Action: Mouse scrolled (282, 374) with delta (0, 0)
Screenshot: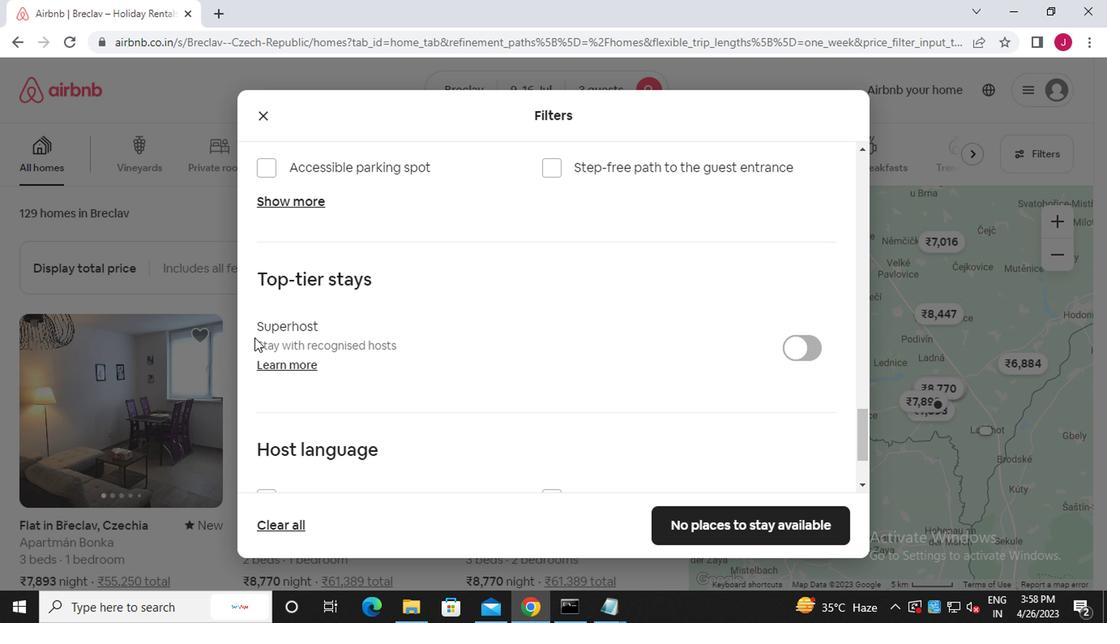 
Action: Mouse scrolled (282, 374) with delta (0, 0)
Screenshot: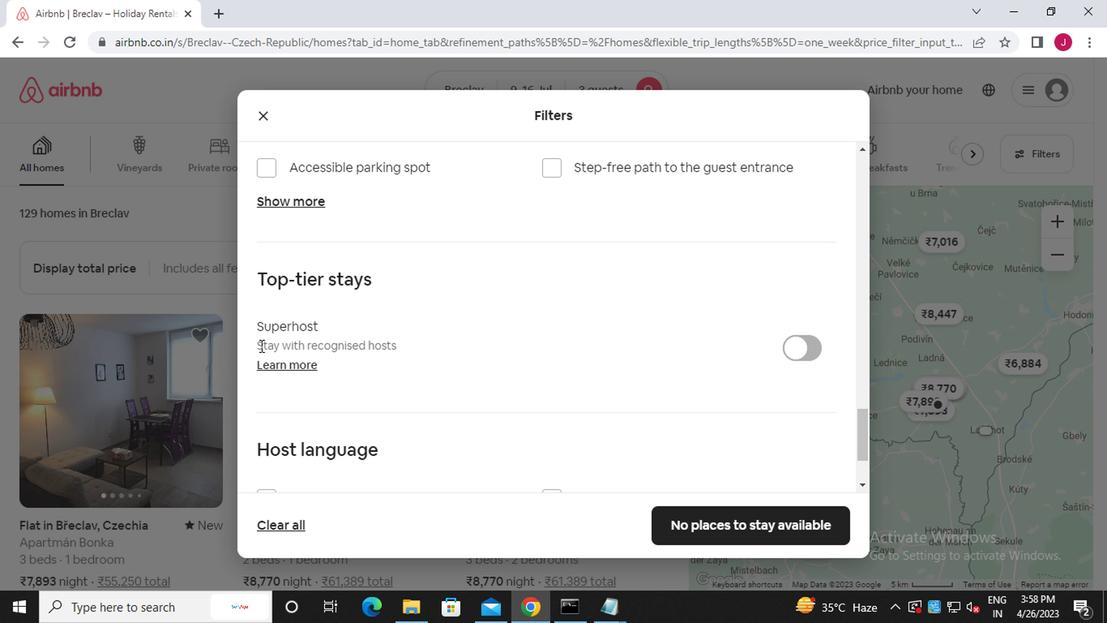 
Action: Mouse moved to (262, 382)
Screenshot: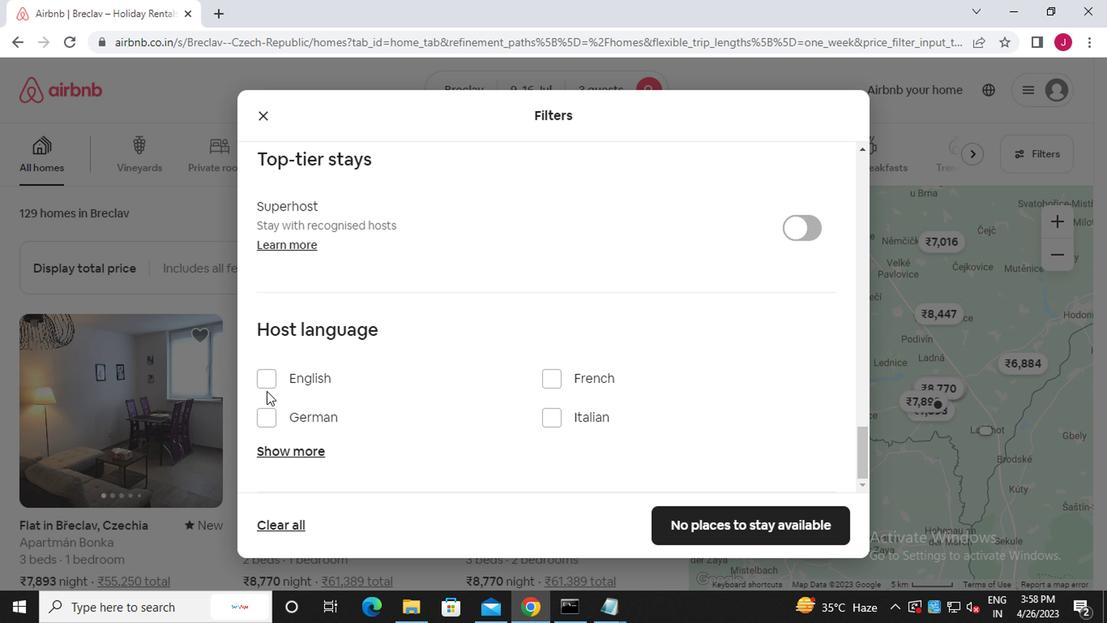 
Action: Mouse pressed left at (262, 382)
Screenshot: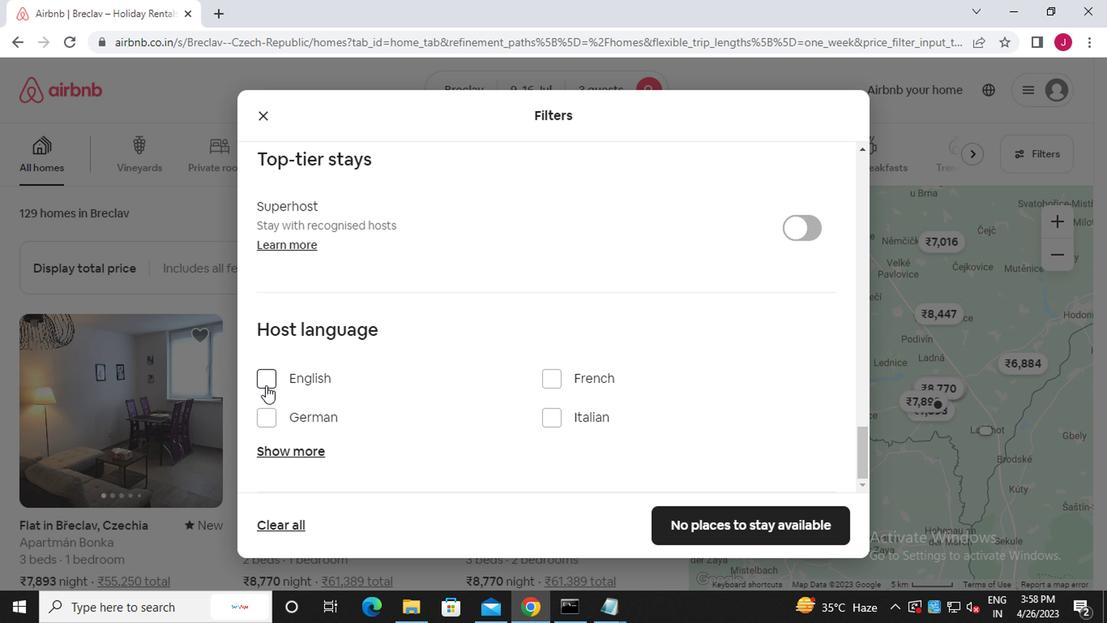 
Action: Mouse moved to (491, 382)
Screenshot: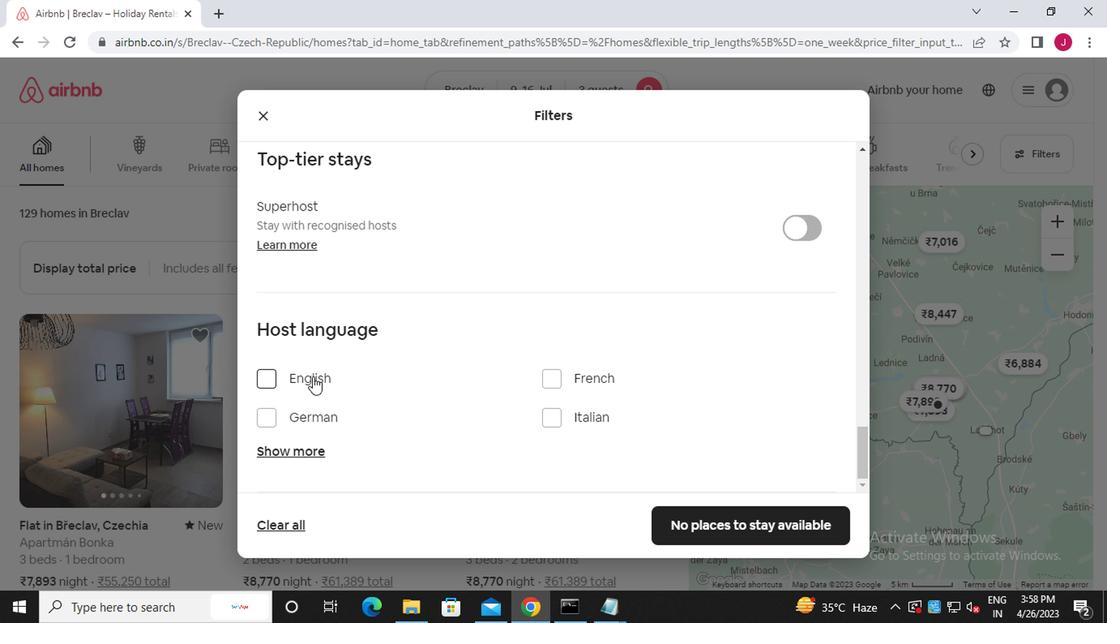 
Action: Mouse scrolled (491, 381) with delta (0, -1)
Screenshot: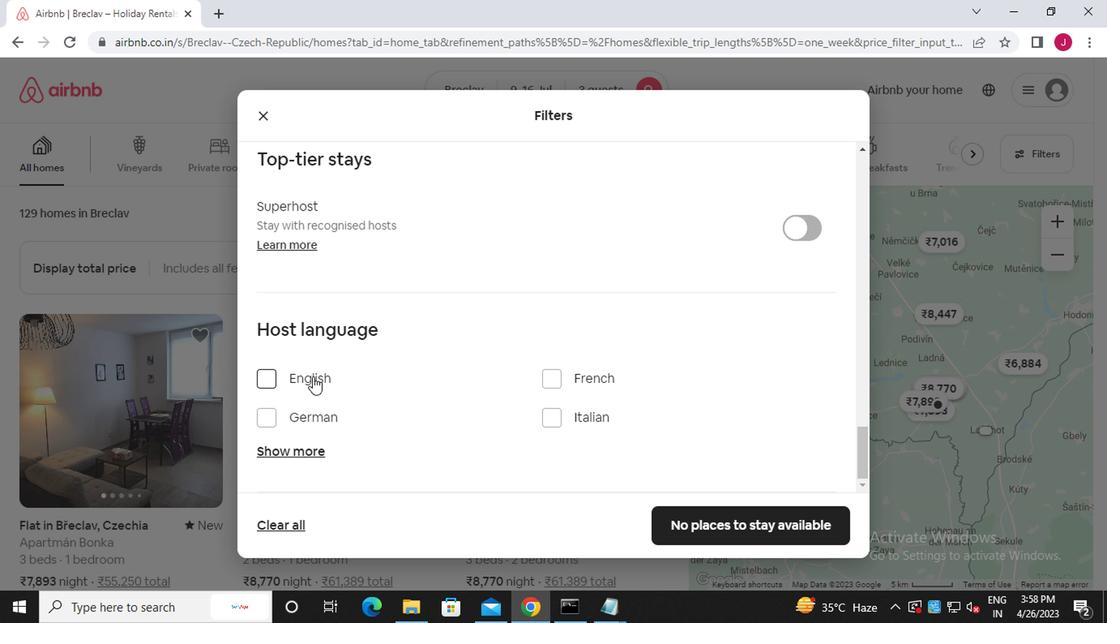 
Action: Mouse scrolled (491, 381) with delta (0, -1)
Screenshot: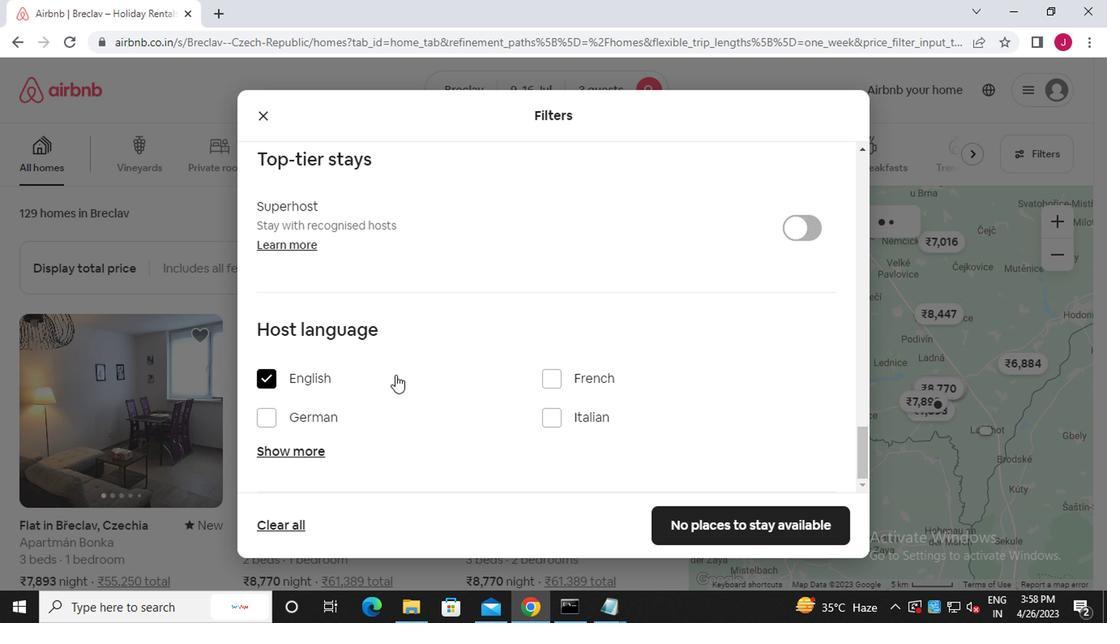
Action: Mouse scrolled (491, 381) with delta (0, -1)
Screenshot: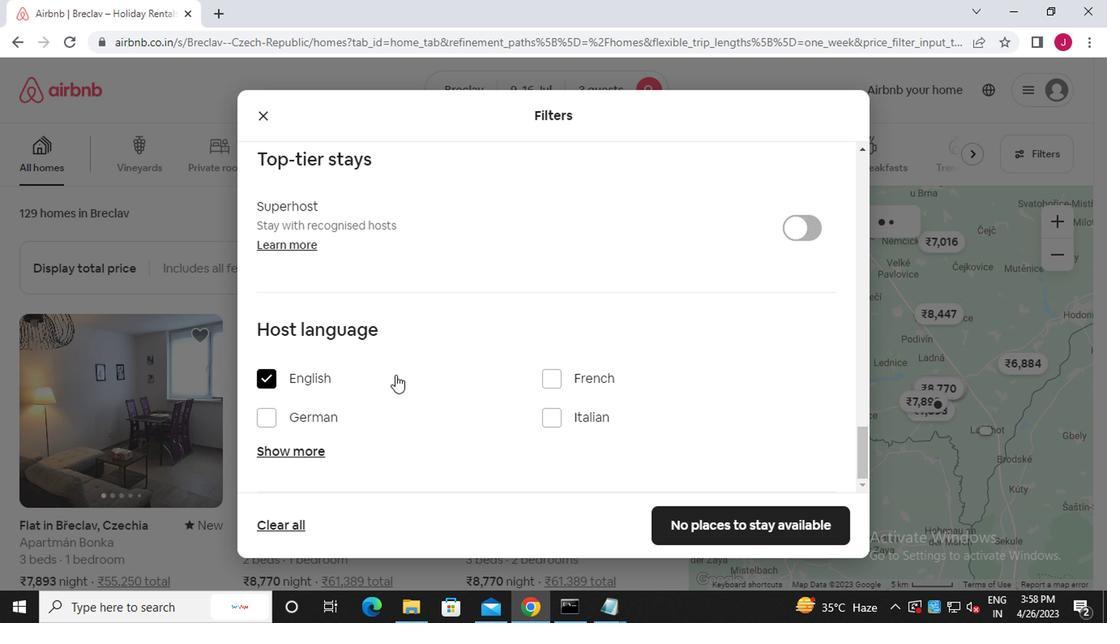 
Action: Mouse scrolled (491, 381) with delta (0, -1)
Screenshot: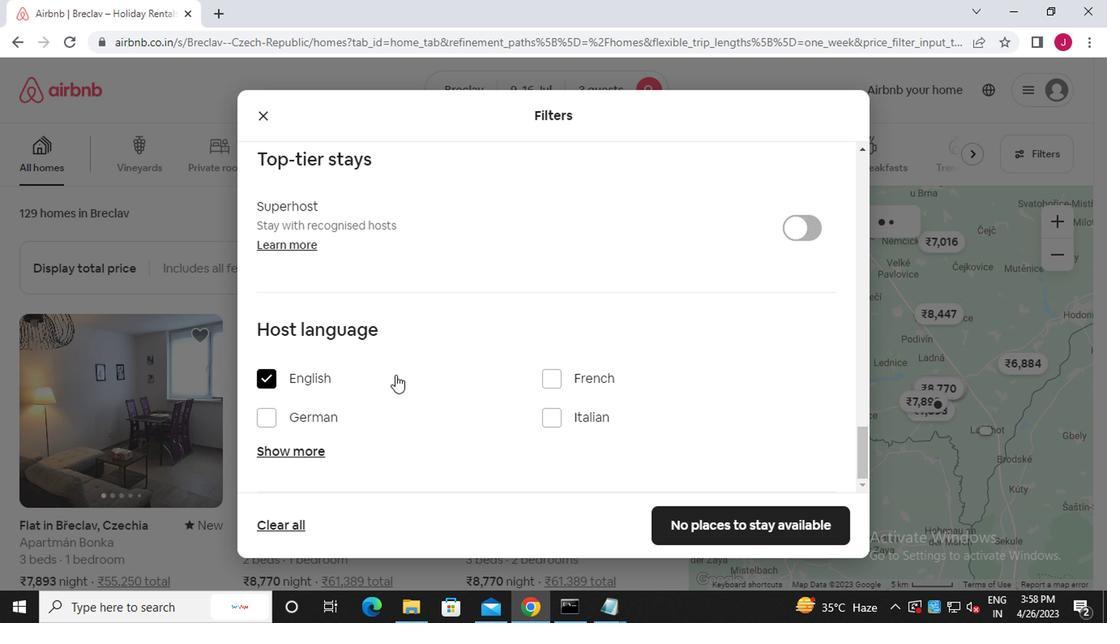 
Action: Mouse scrolled (491, 381) with delta (0, -1)
Screenshot: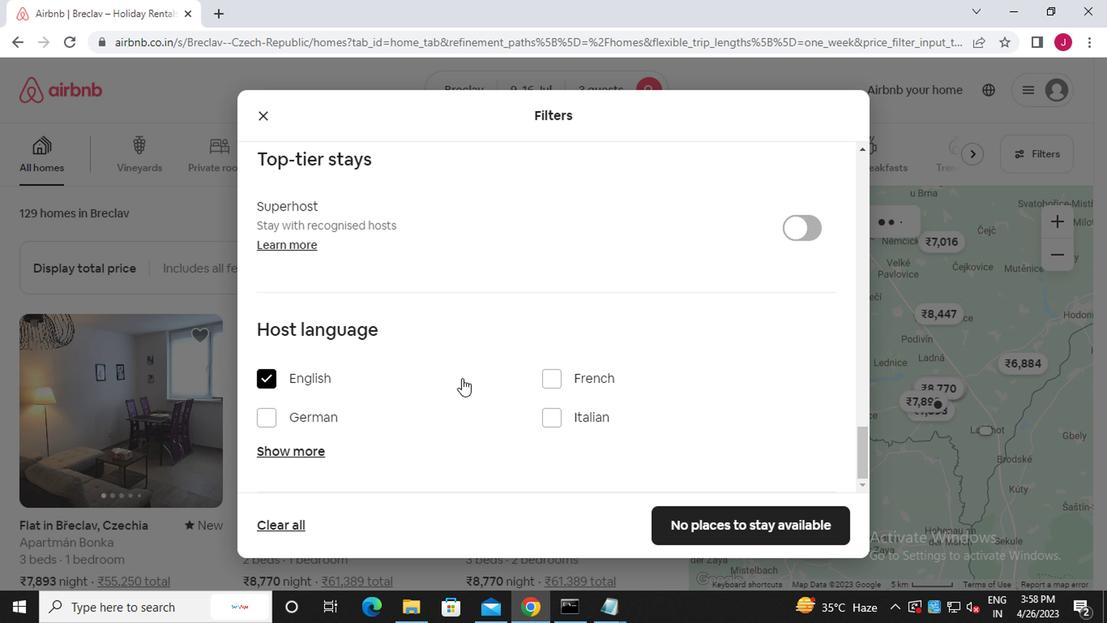 
Action: Mouse scrolled (491, 381) with delta (0, -1)
Screenshot: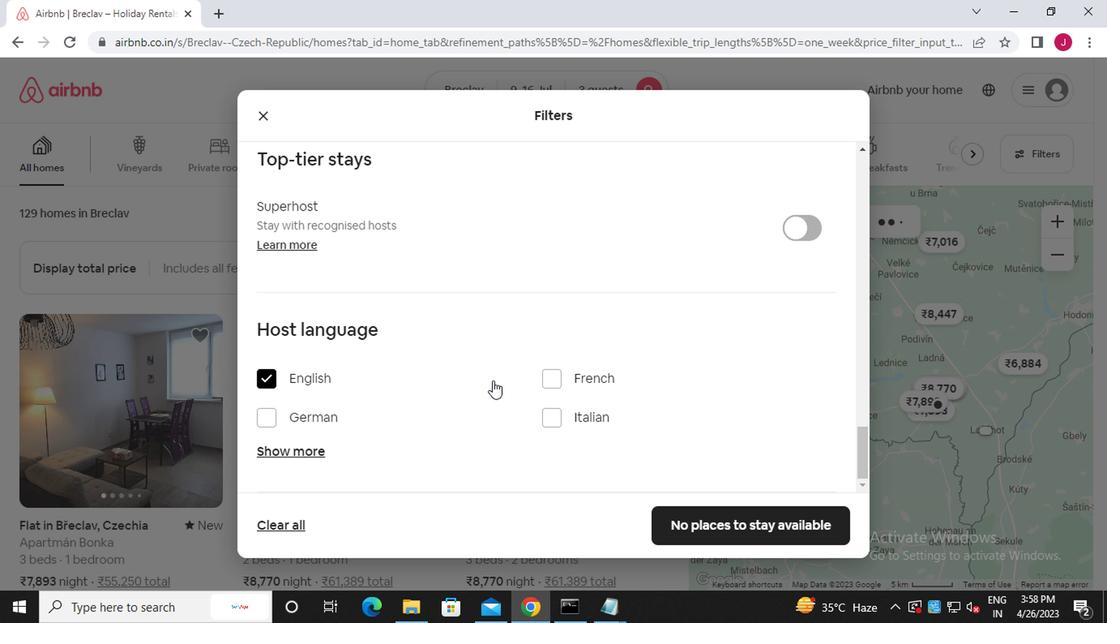 
Action: Mouse moved to (687, 534)
Screenshot: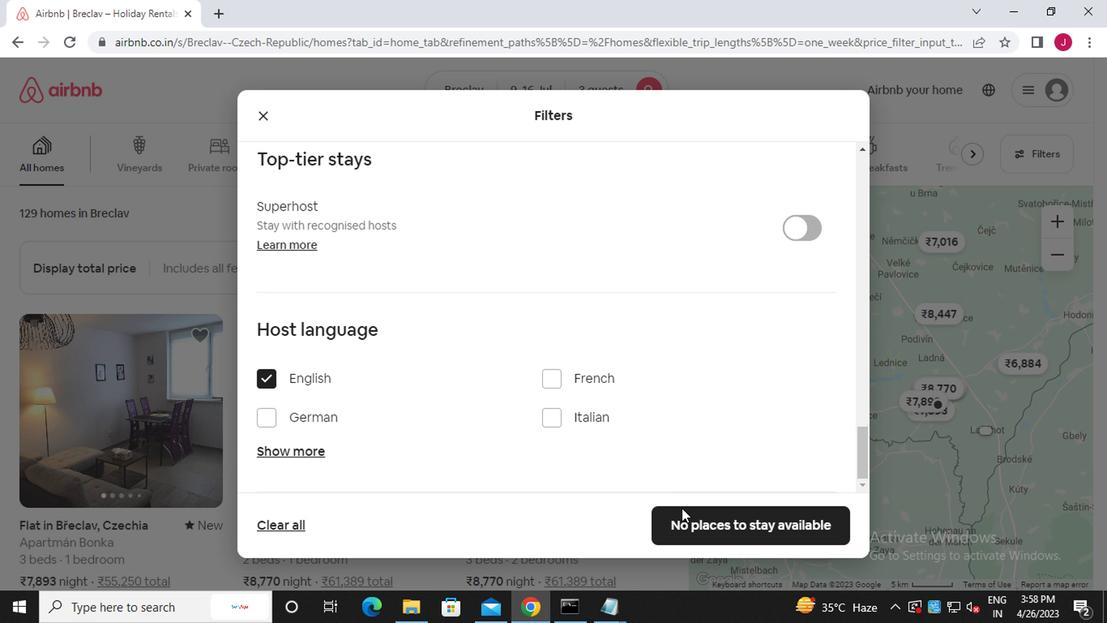 
Action: Mouse pressed left at (687, 534)
Screenshot: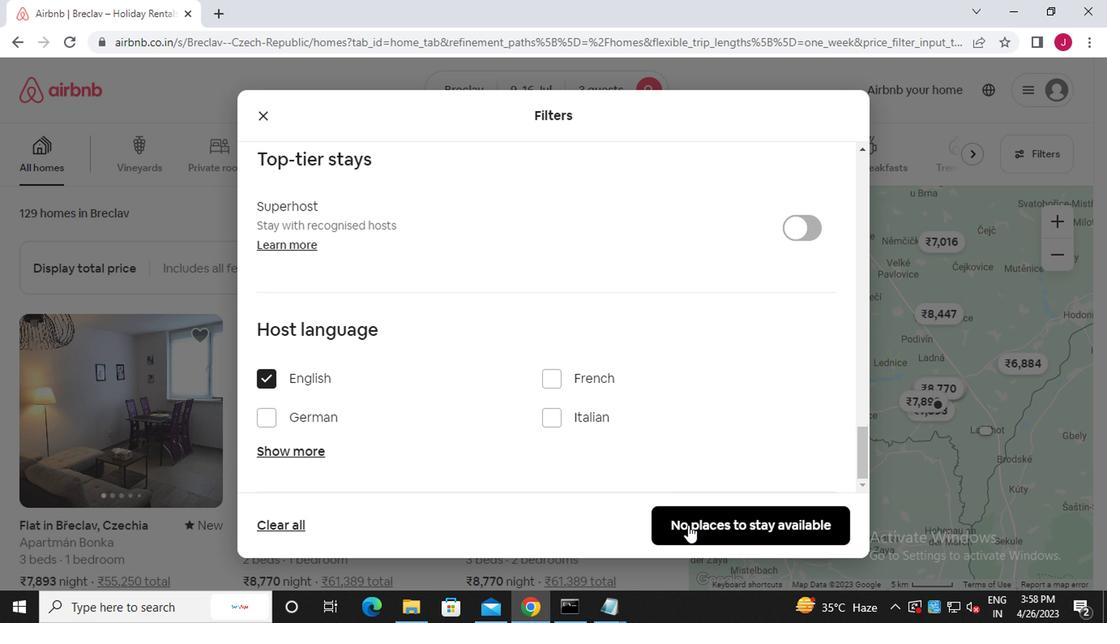 
Action: Mouse moved to (685, 529)
Screenshot: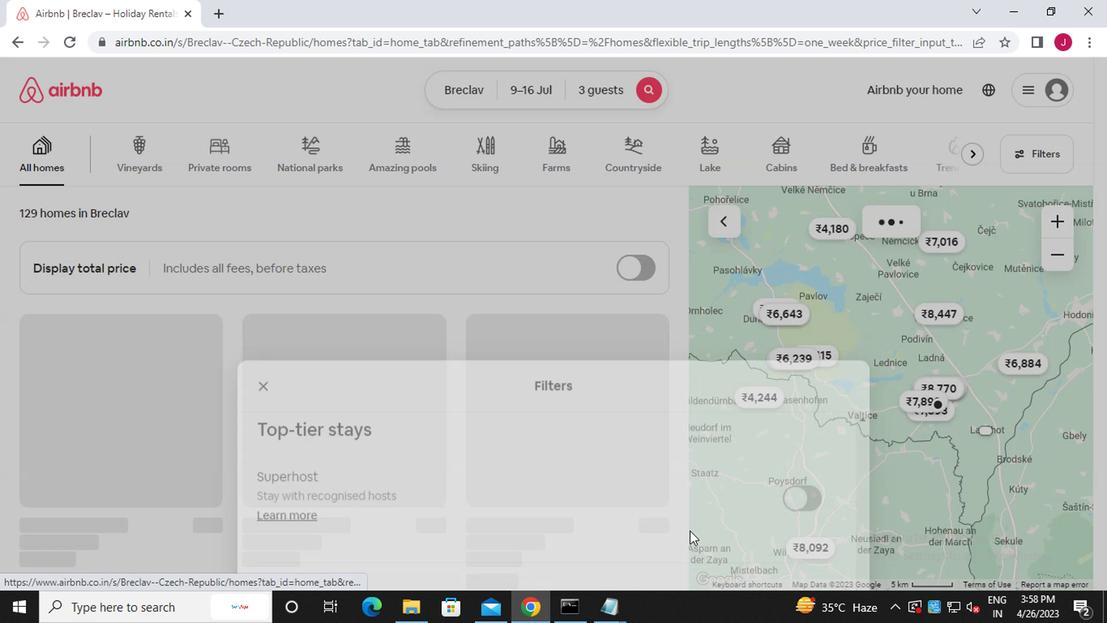 
